 Task: Find connections with filter location Montargis with filter topic #futurewith filter profile language Spanish with filter current company Franklin Templeton India with filter school Sphoorthy Engineering College with filter industry Wholesale Photography Equipment and Supplies with filter service category Public Relations with filter keywords title Carpenter
Action: Mouse moved to (642, 105)
Screenshot: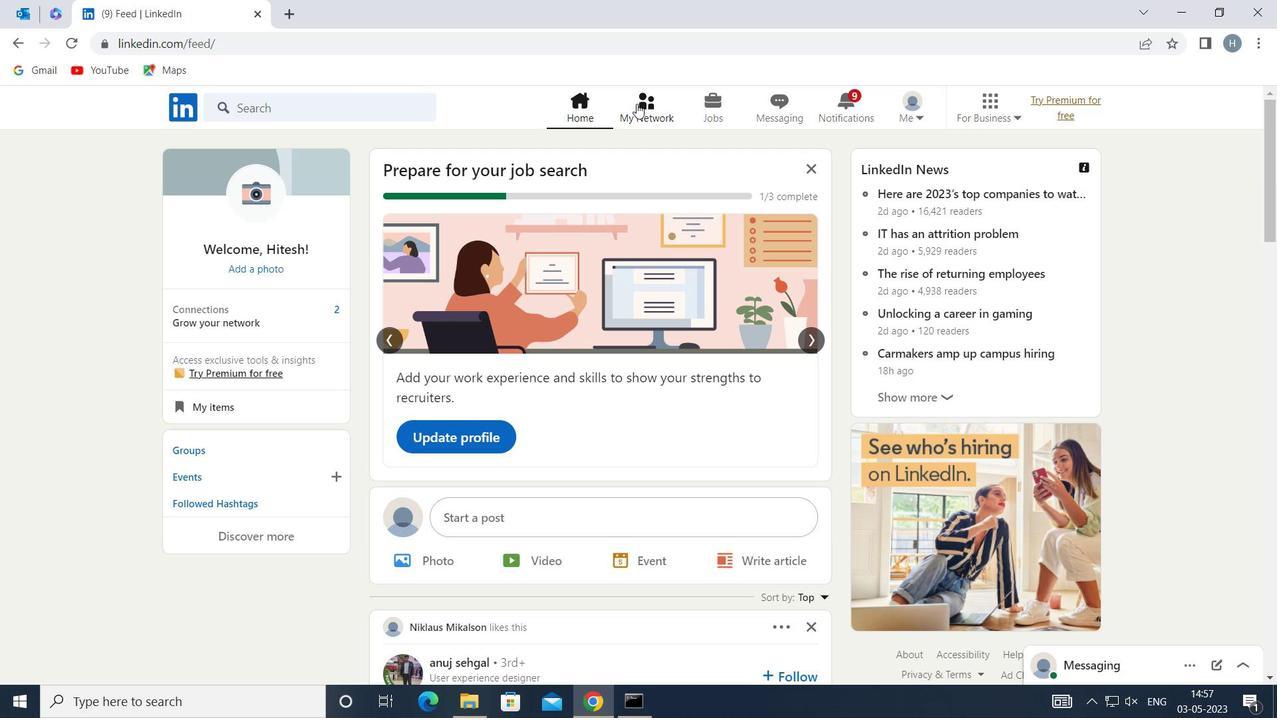 
Action: Mouse pressed left at (642, 105)
Screenshot: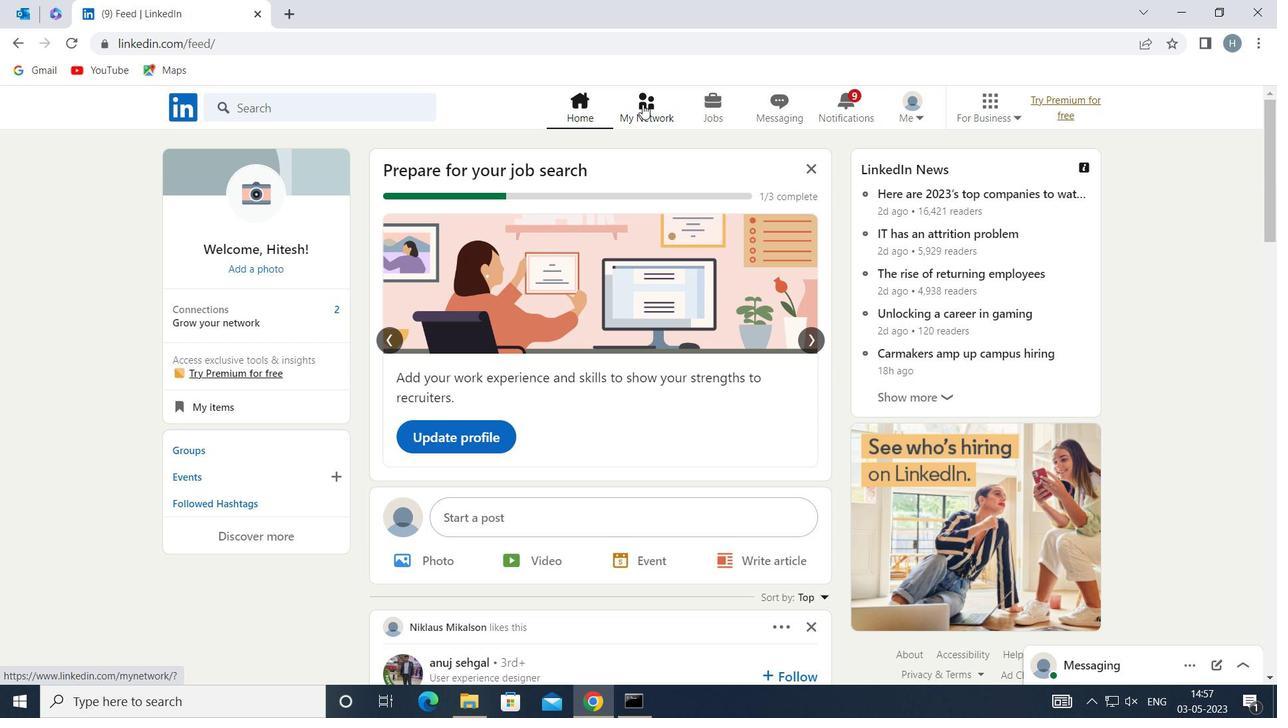 
Action: Mouse moved to (374, 199)
Screenshot: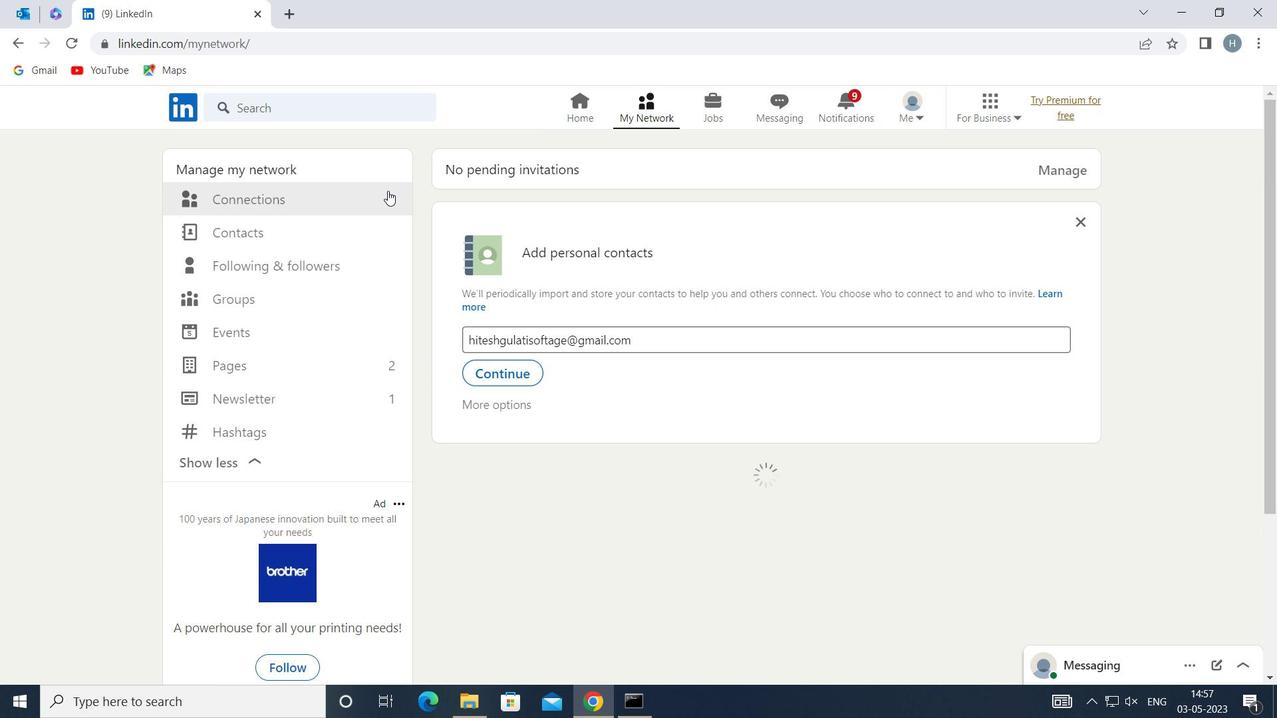 
Action: Mouse pressed left at (374, 199)
Screenshot: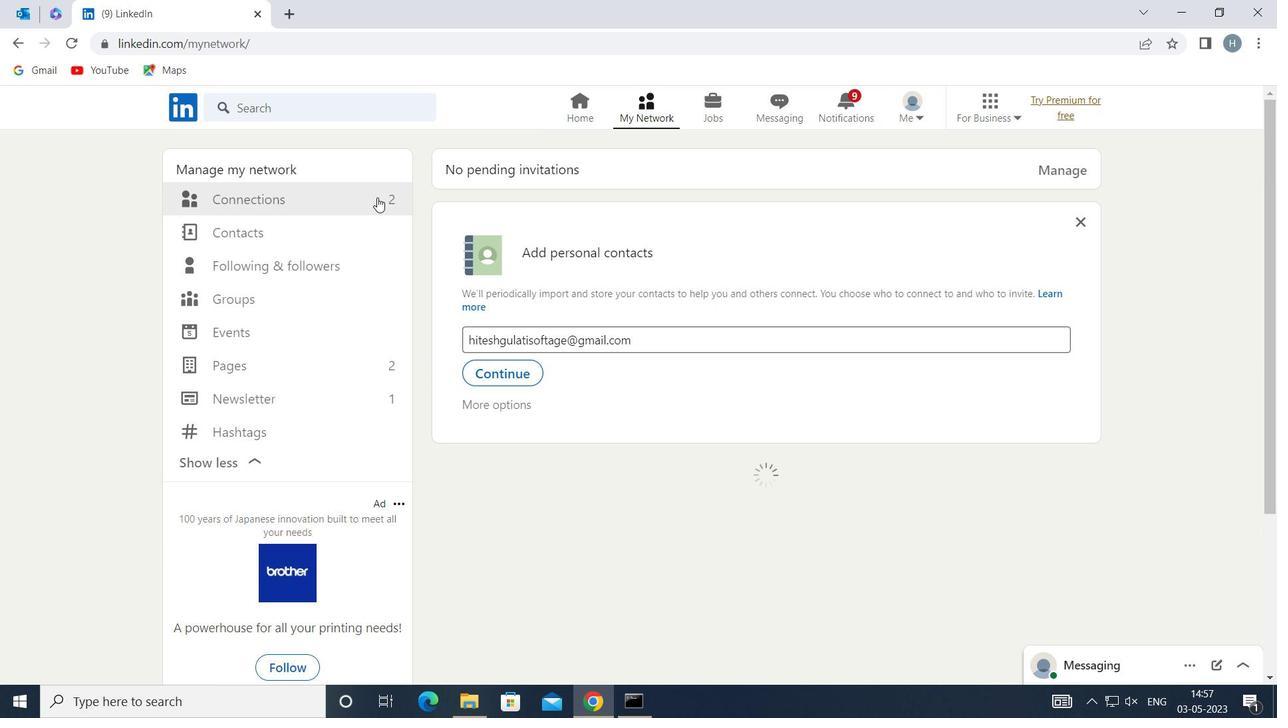 
Action: Mouse moved to (742, 201)
Screenshot: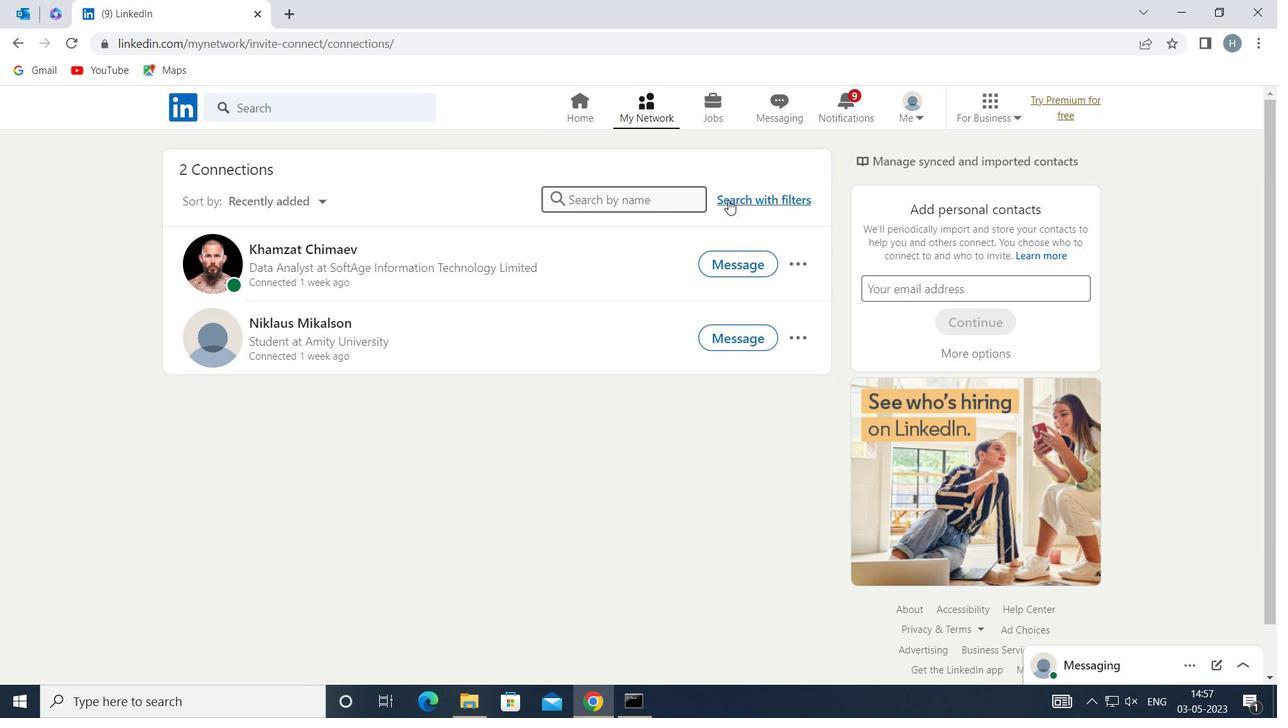 
Action: Mouse pressed left at (742, 201)
Screenshot: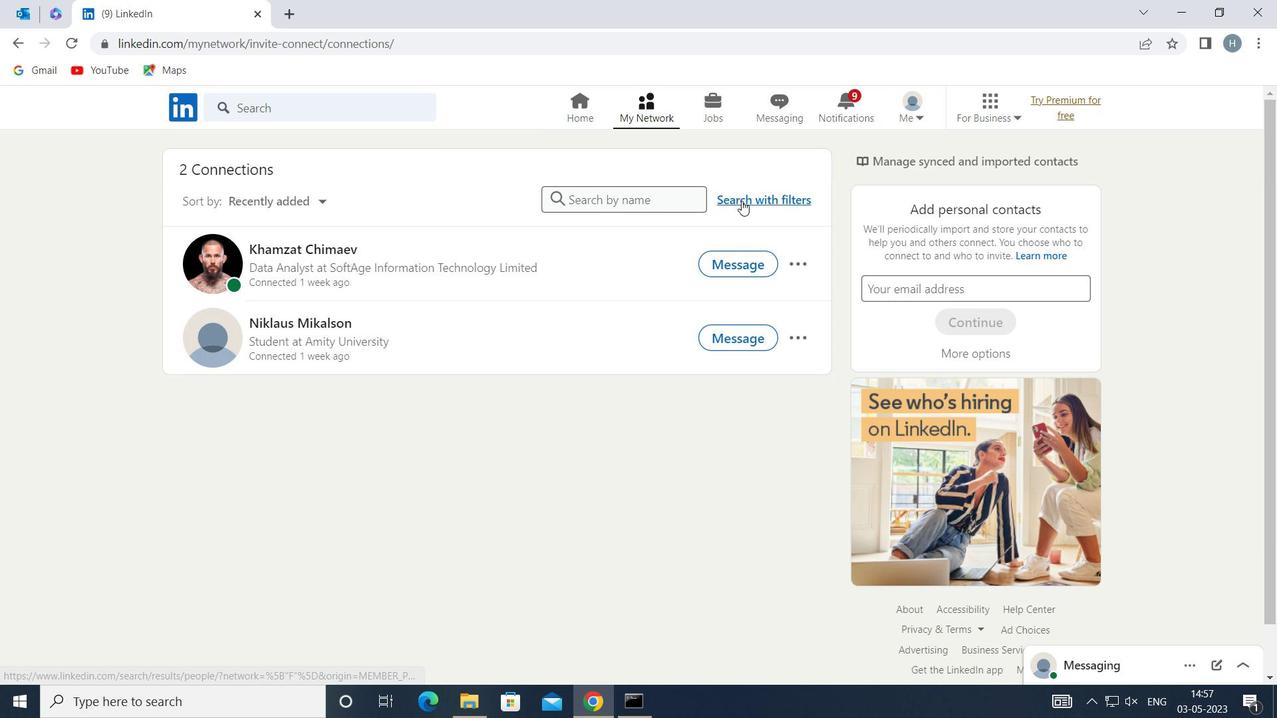 
Action: Mouse moved to (706, 159)
Screenshot: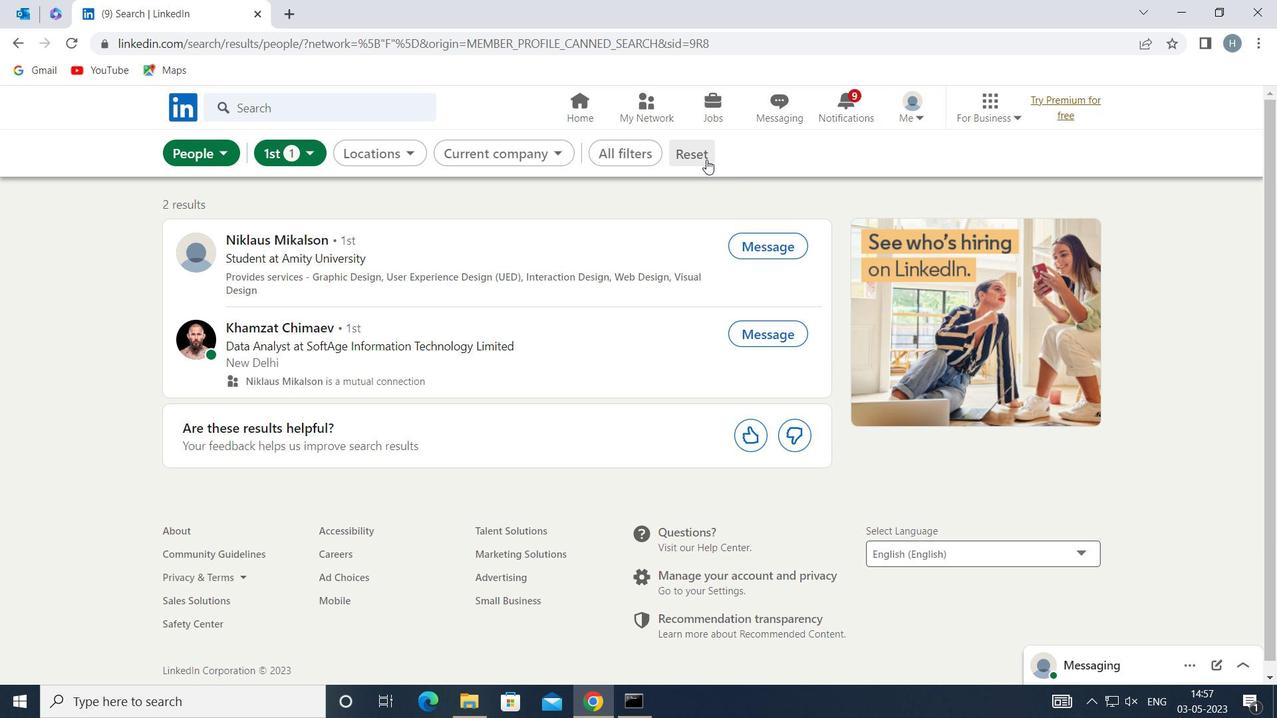 
Action: Mouse pressed left at (706, 159)
Screenshot: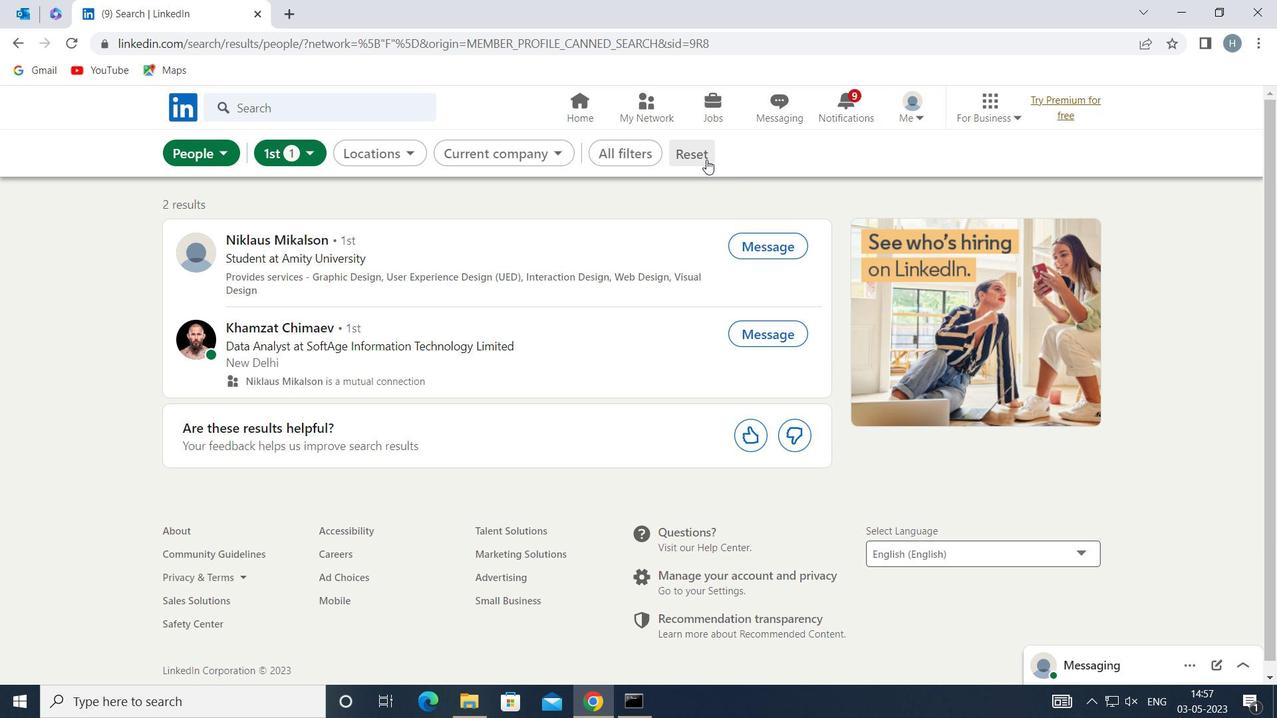 
Action: Mouse moved to (682, 155)
Screenshot: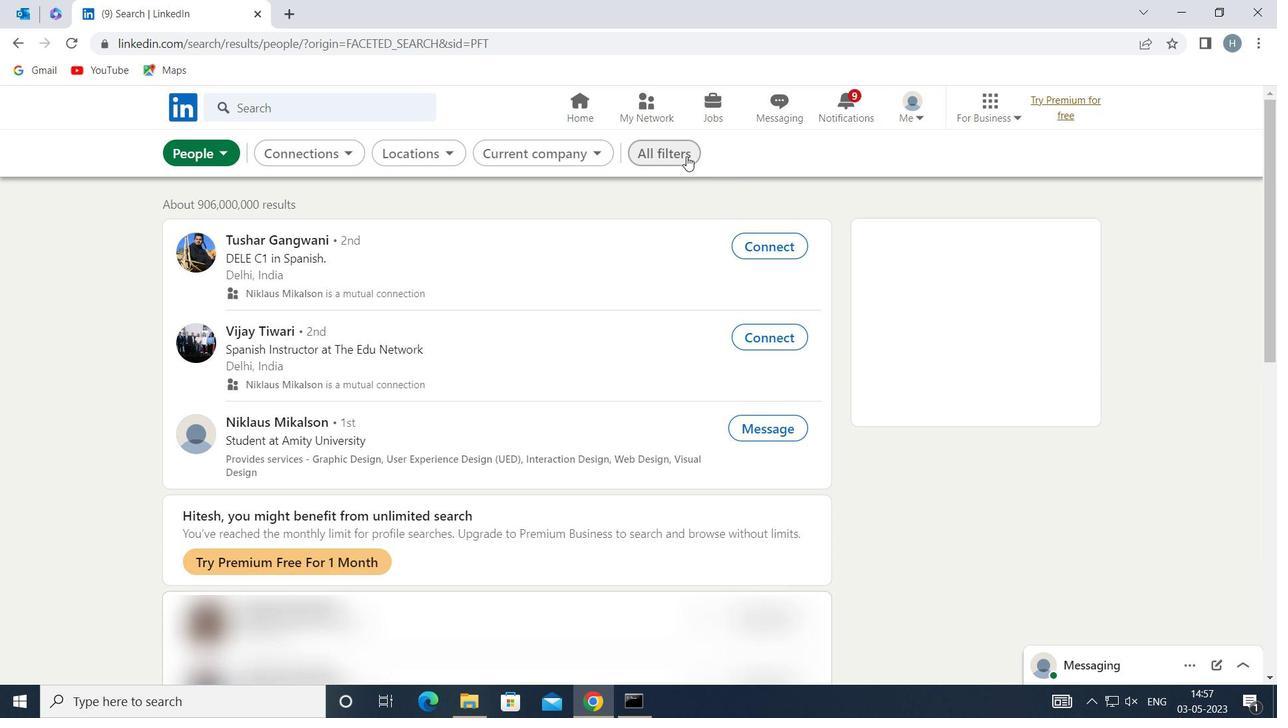 
Action: Mouse pressed left at (682, 155)
Screenshot: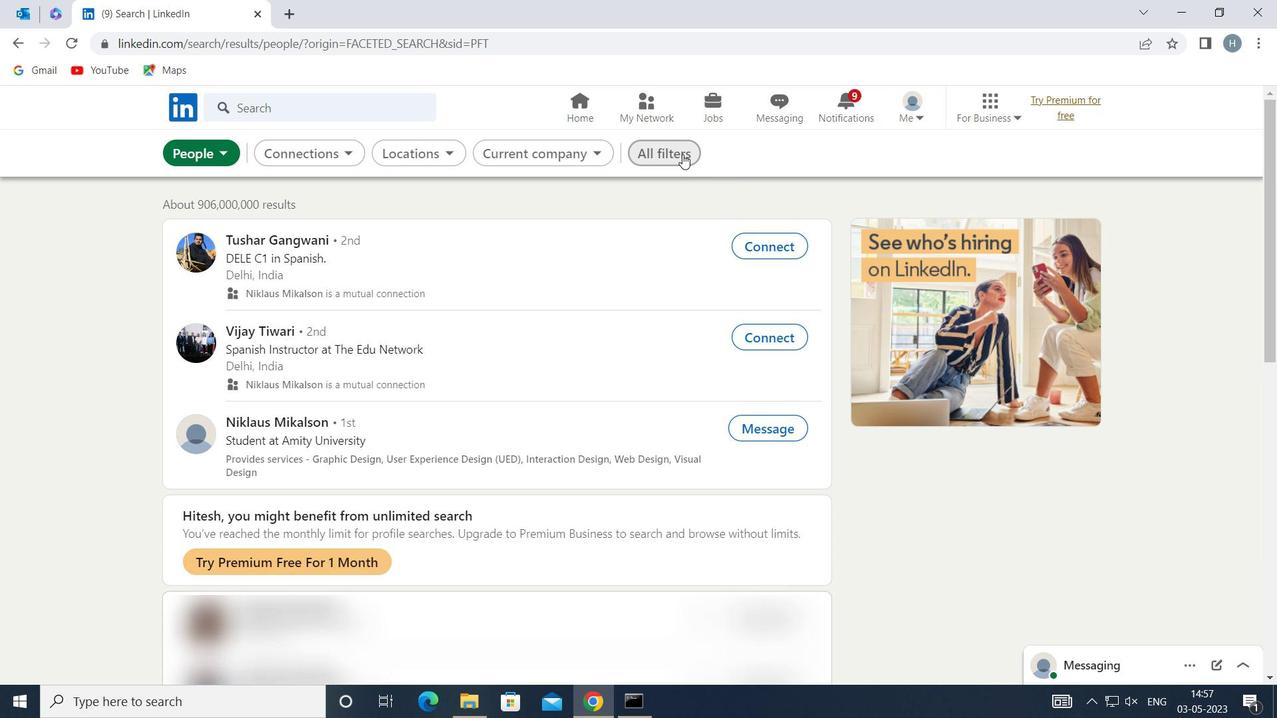 
Action: Mouse moved to (934, 341)
Screenshot: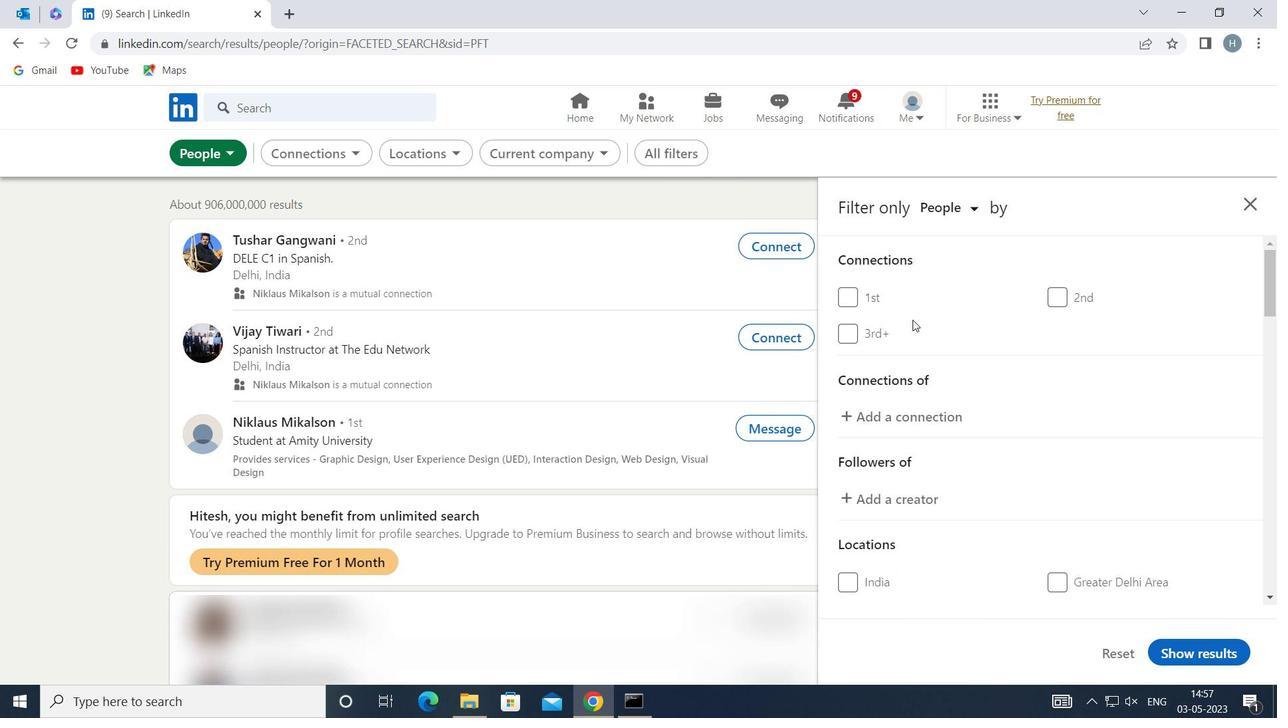 
Action: Mouse scrolled (934, 340) with delta (0, 0)
Screenshot: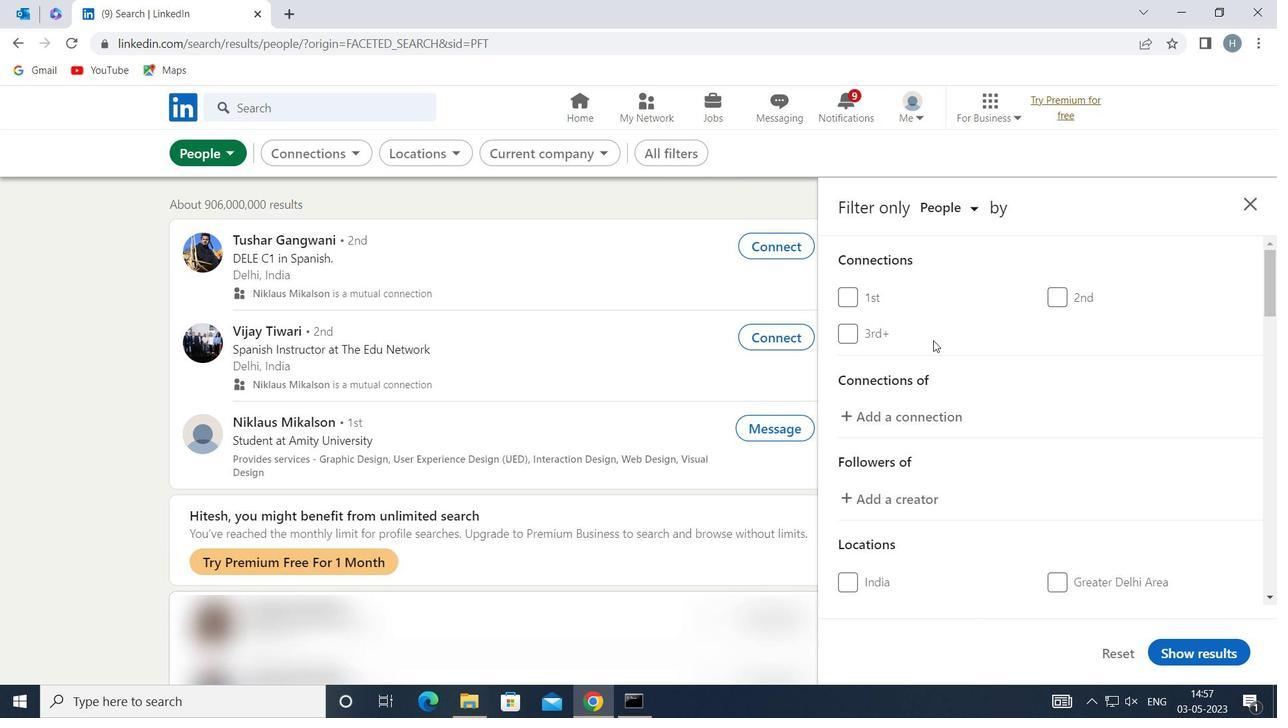 
Action: Mouse scrolled (934, 340) with delta (0, 0)
Screenshot: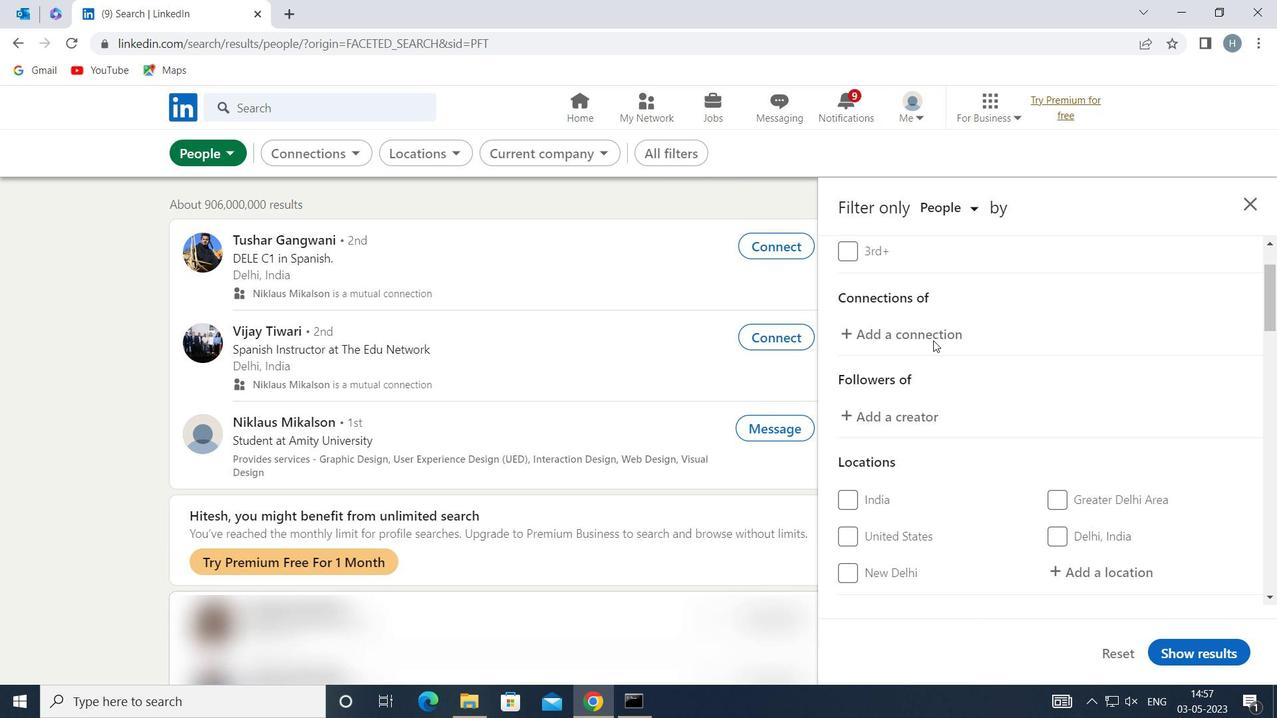 
Action: Mouse scrolled (934, 340) with delta (0, 0)
Screenshot: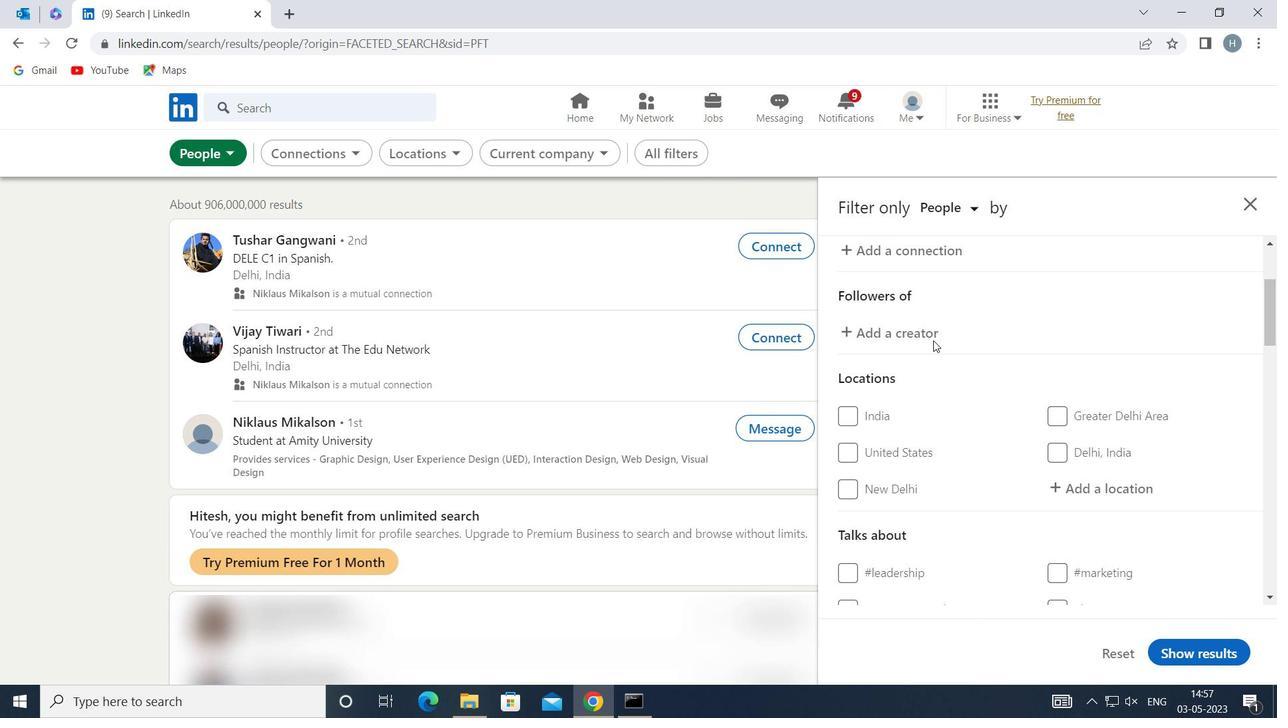 
Action: Mouse moved to (1080, 397)
Screenshot: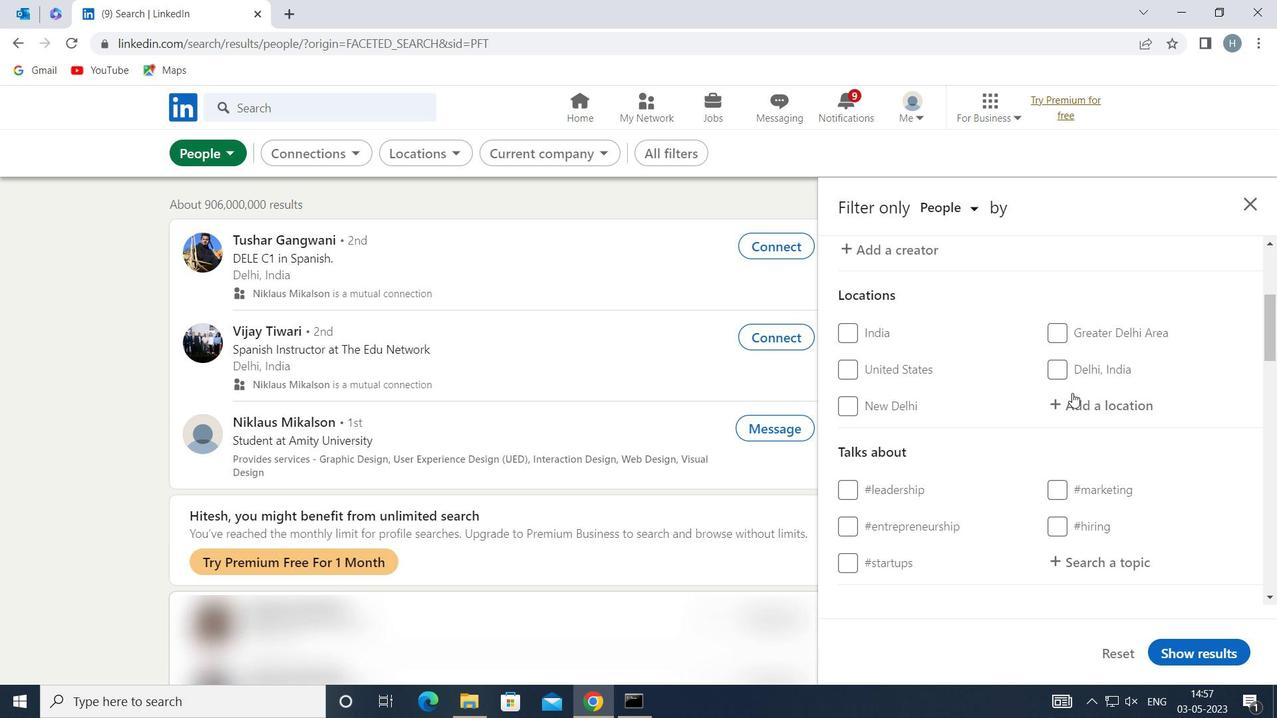 
Action: Mouse pressed left at (1080, 397)
Screenshot: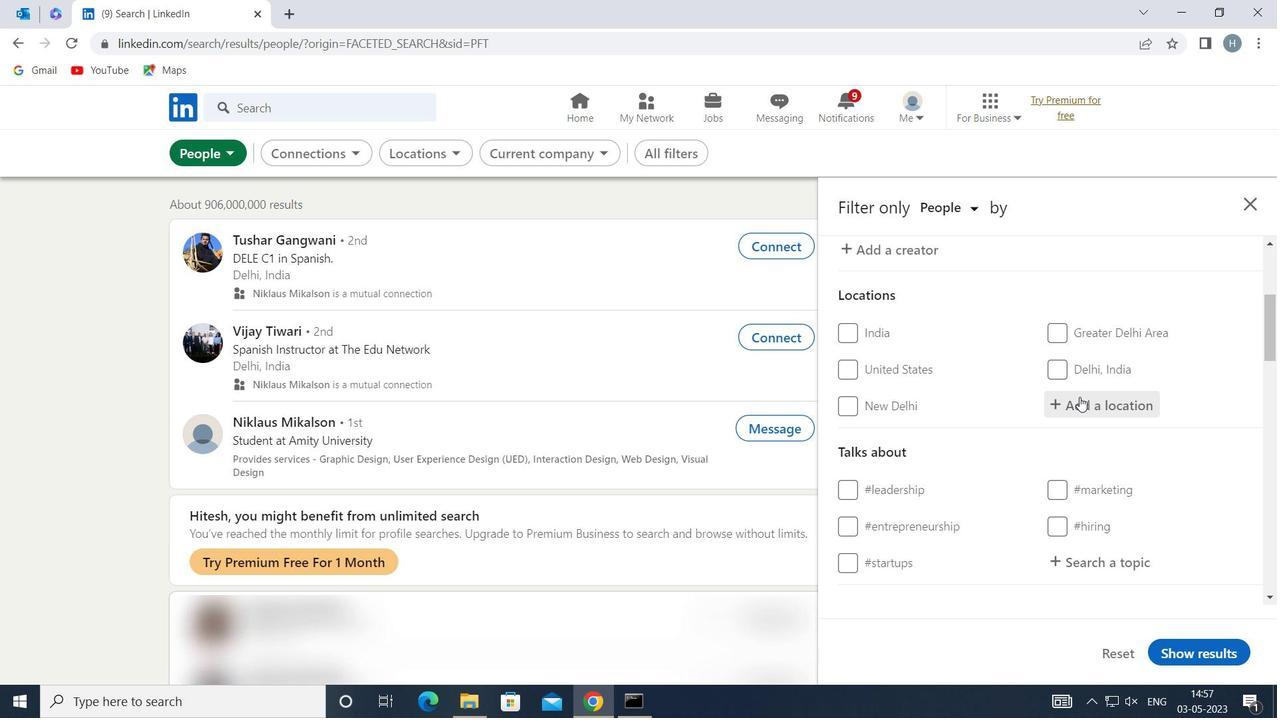 
Action: Key pressed <Key.shift>MONTARGIS
Screenshot: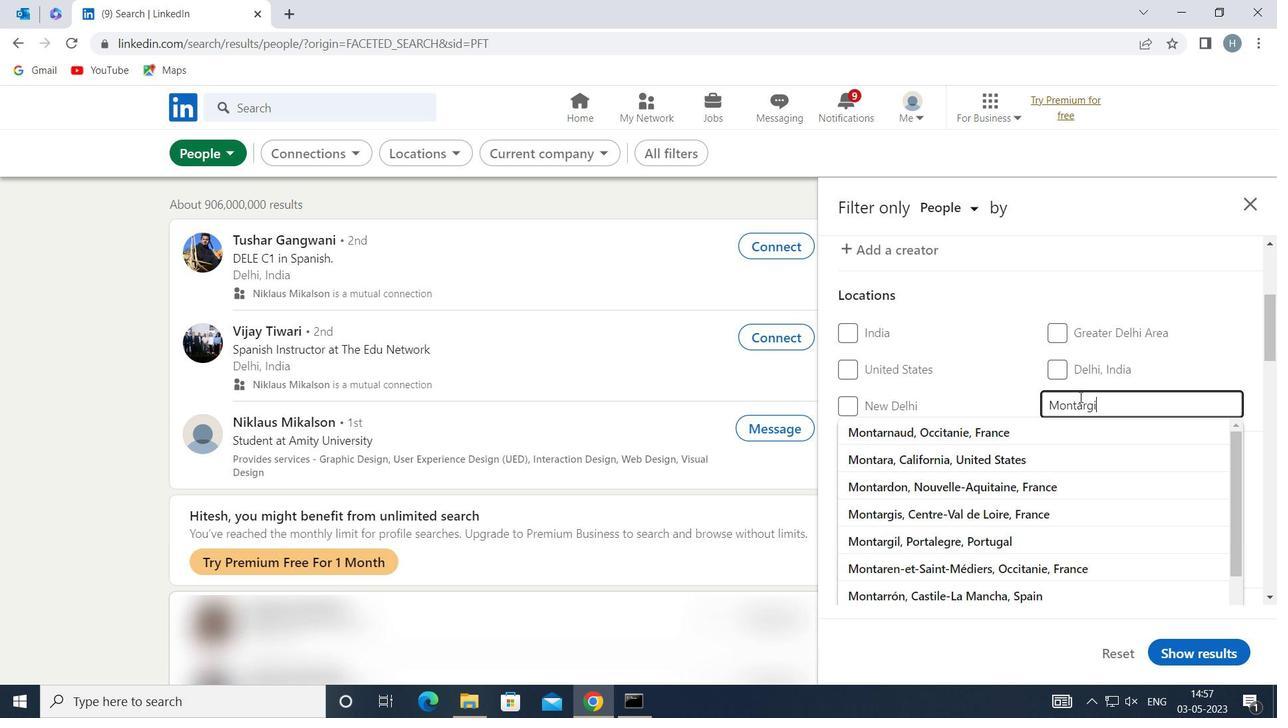 
Action: Mouse moved to (1036, 429)
Screenshot: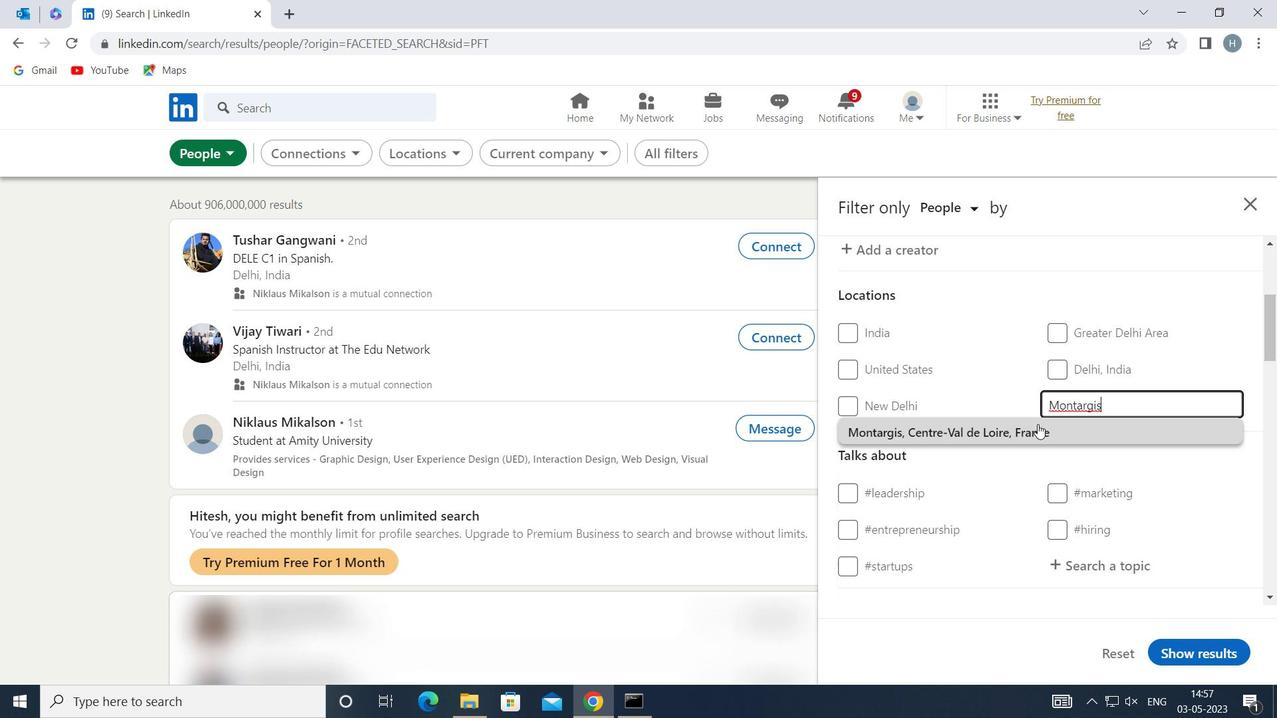 
Action: Mouse pressed left at (1036, 429)
Screenshot: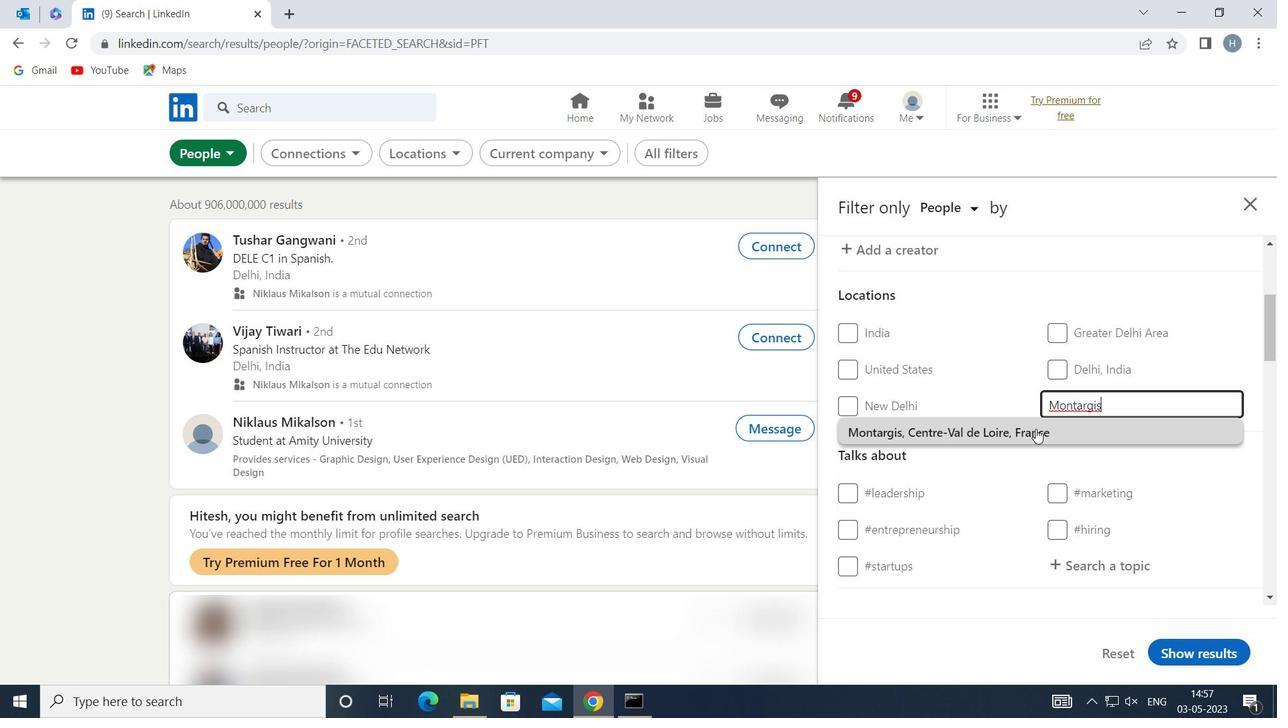 
Action: Mouse moved to (987, 447)
Screenshot: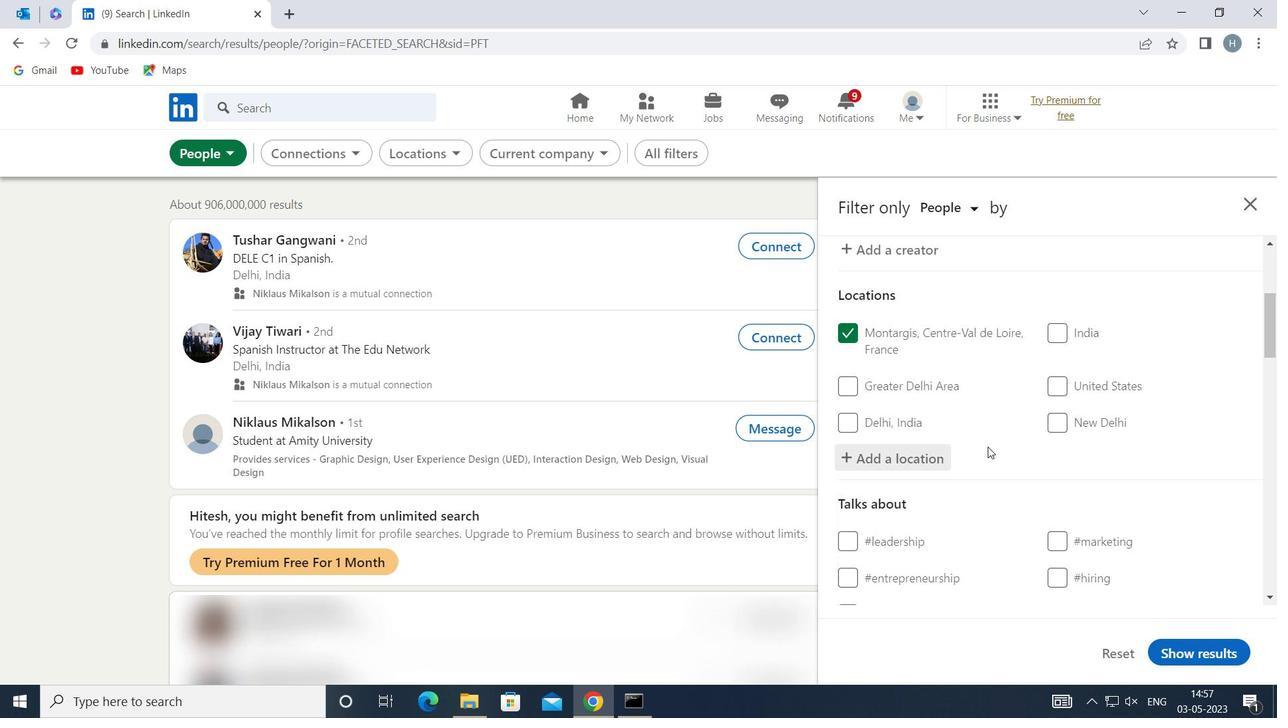 
Action: Mouse scrolled (987, 447) with delta (0, 0)
Screenshot: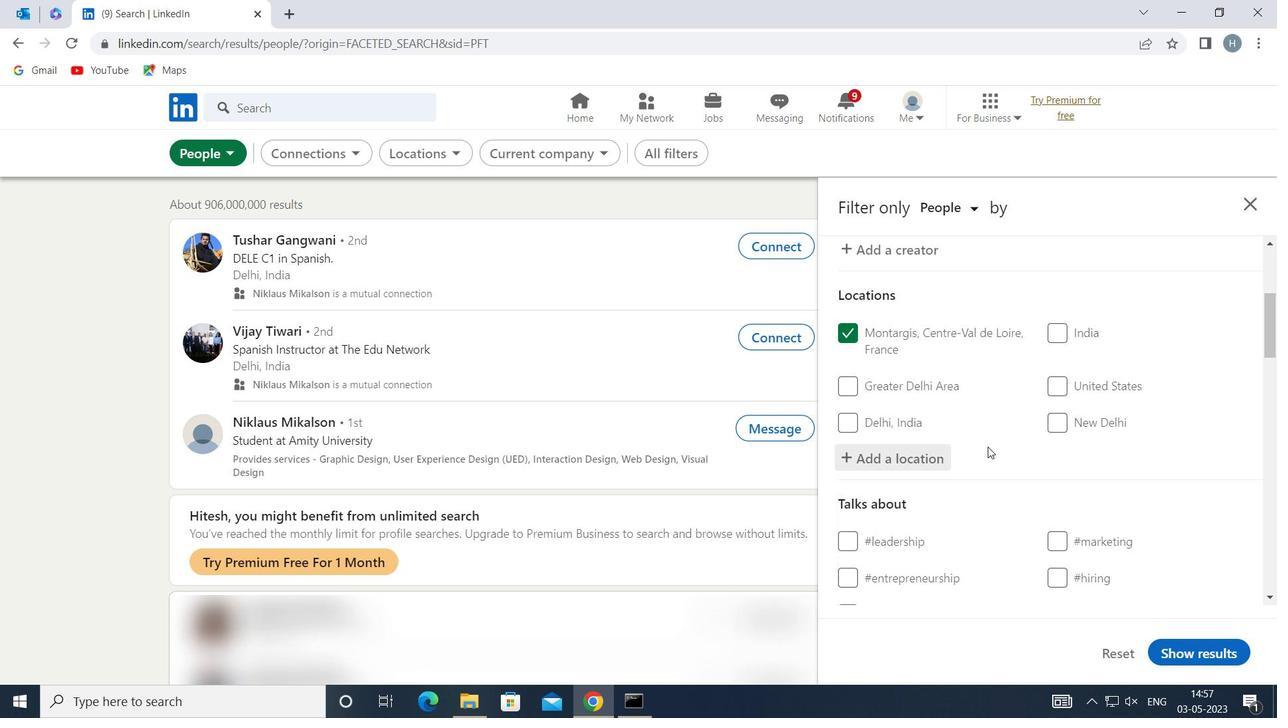 
Action: Mouse scrolled (987, 447) with delta (0, 0)
Screenshot: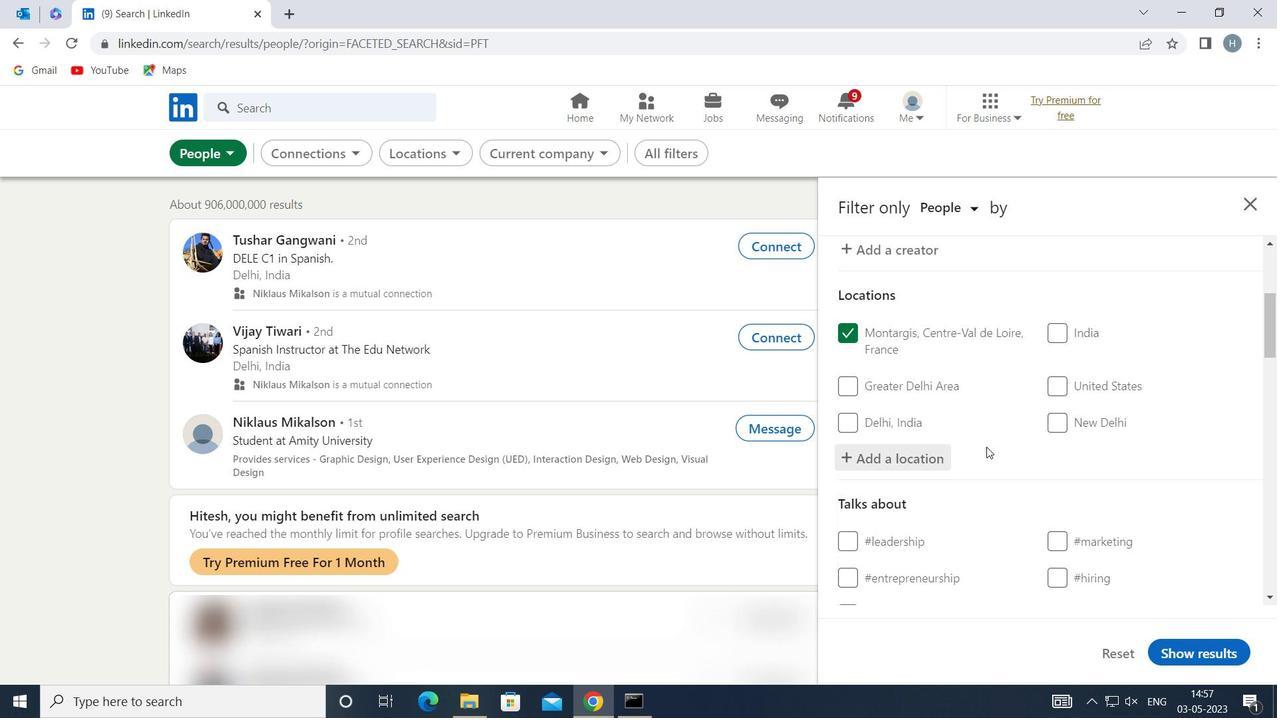 
Action: Mouse moved to (987, 446)
Screenshot: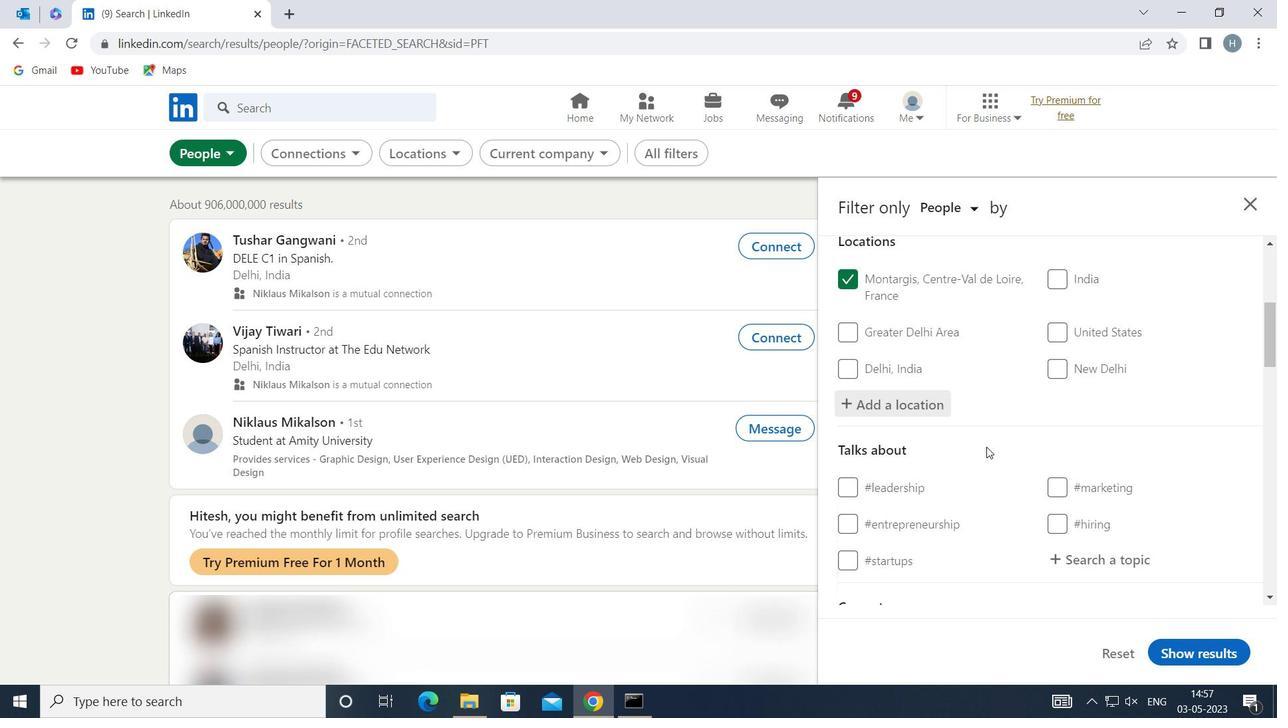 
Action: Mouse scrolled (987, 445) with delta (0, 0)
Screenshot: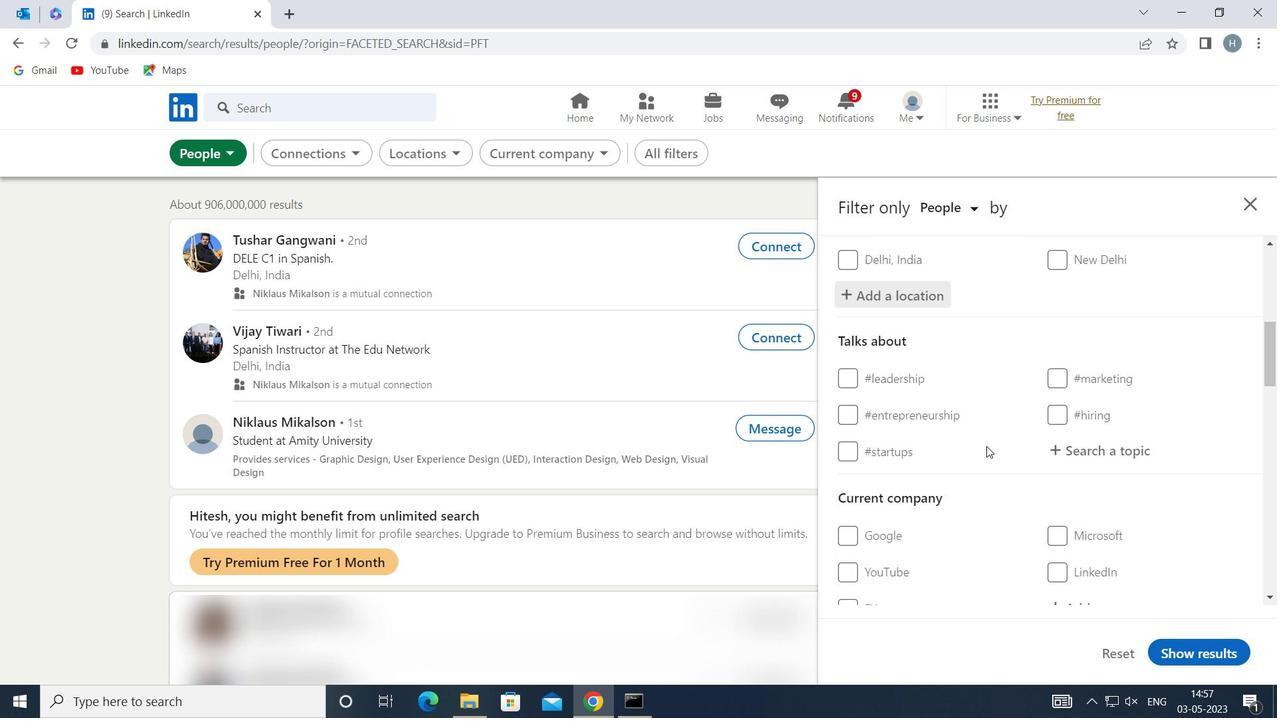
Action: Mouse moved to (1097, 360)
Screenshot: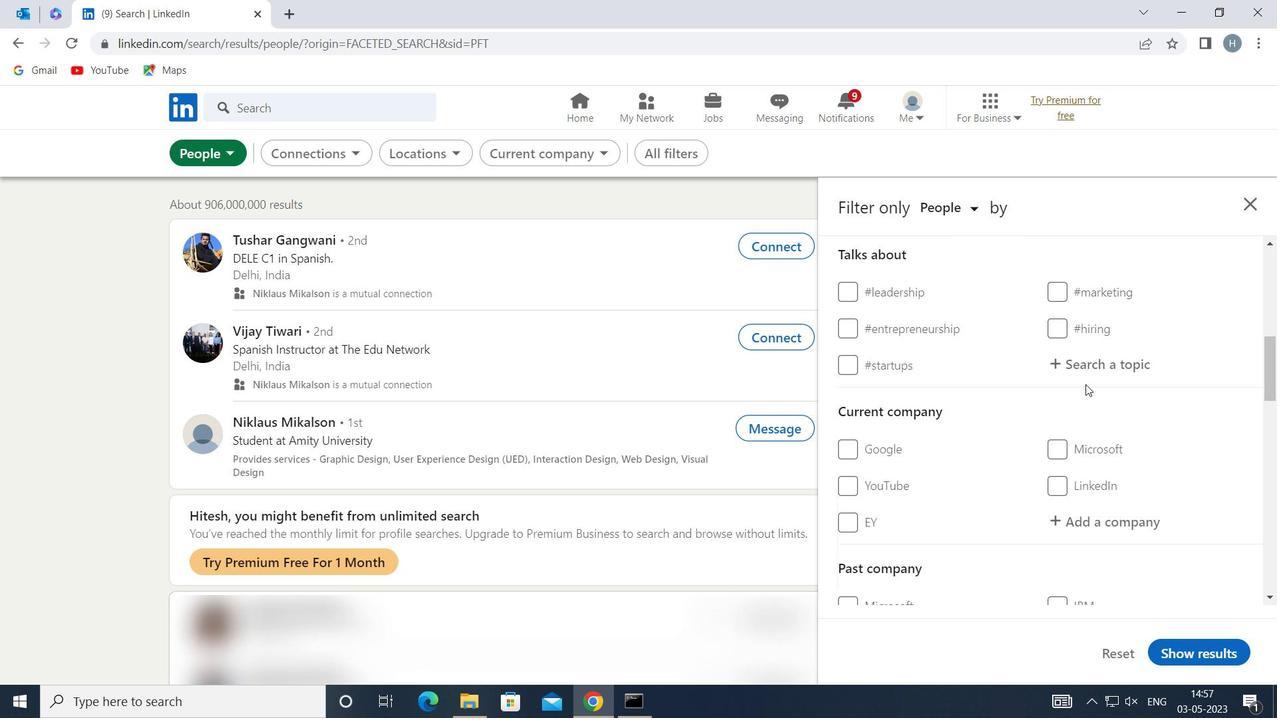 
Action: Mouse pressed left at (1097, 360)
Screenshot: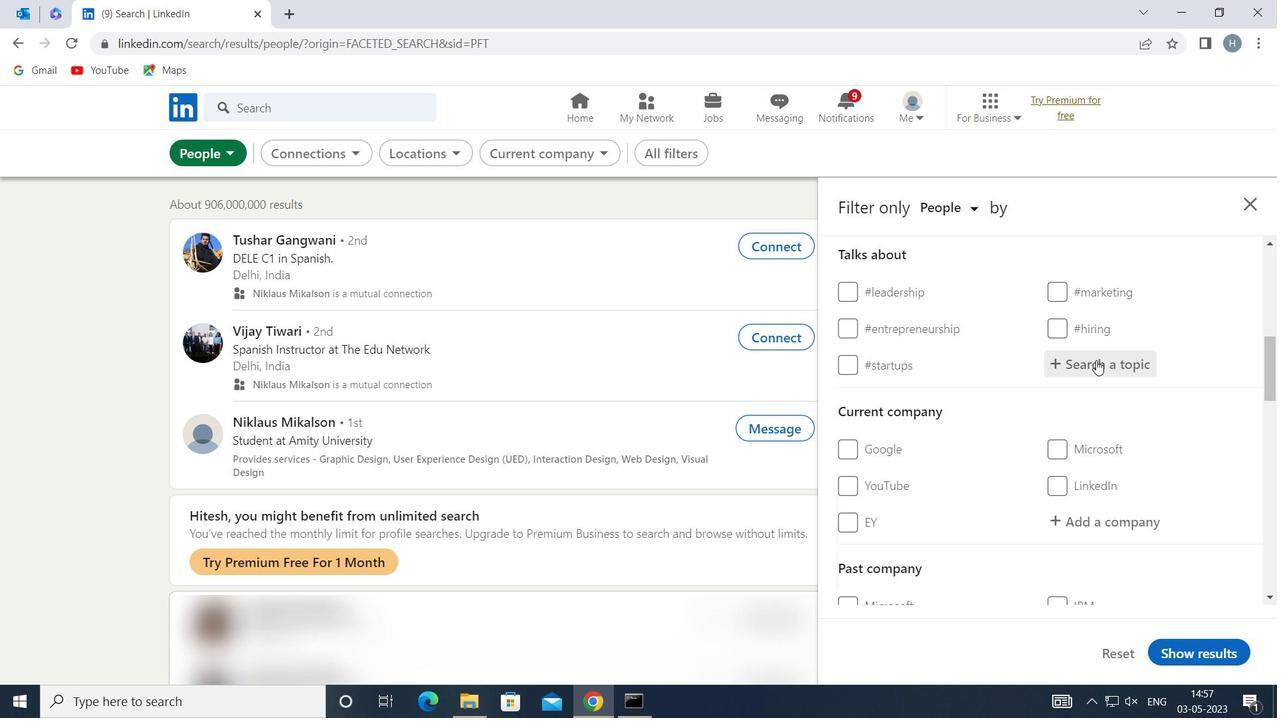 
Action: Mouse moved to (1098, 360)
Screenshot: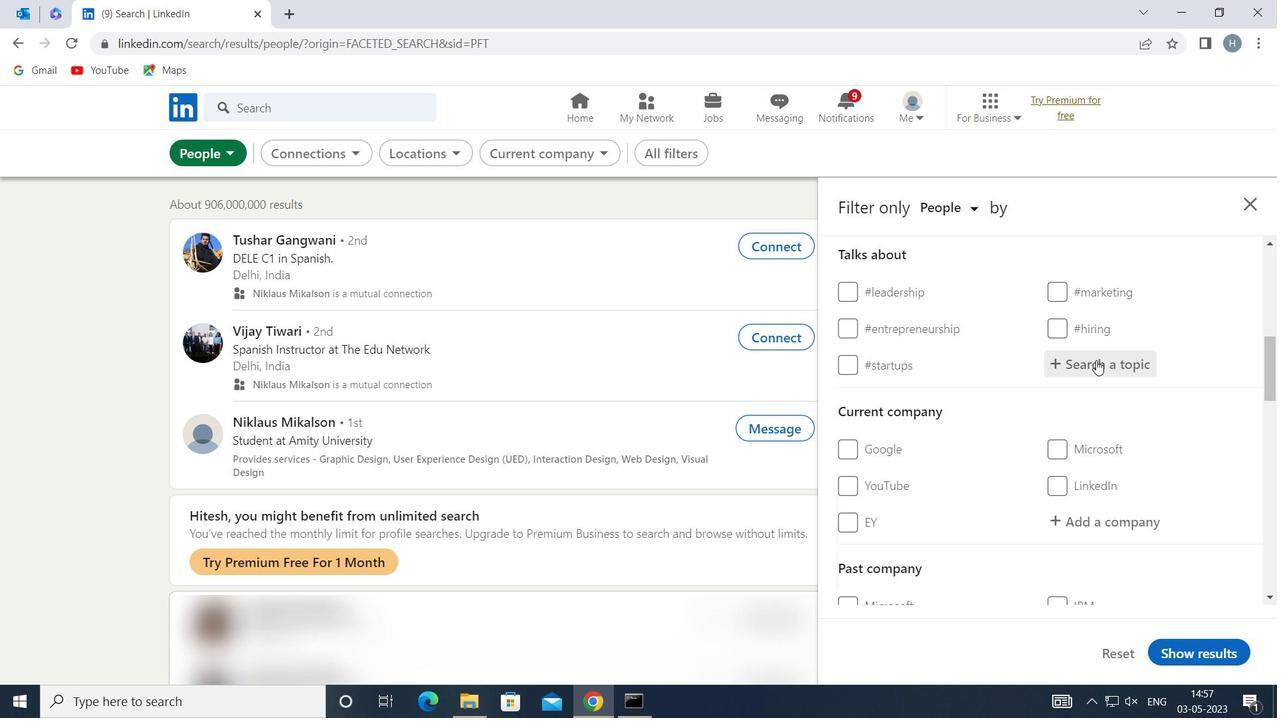
Action: Key pressed FUTURE
Screenshot: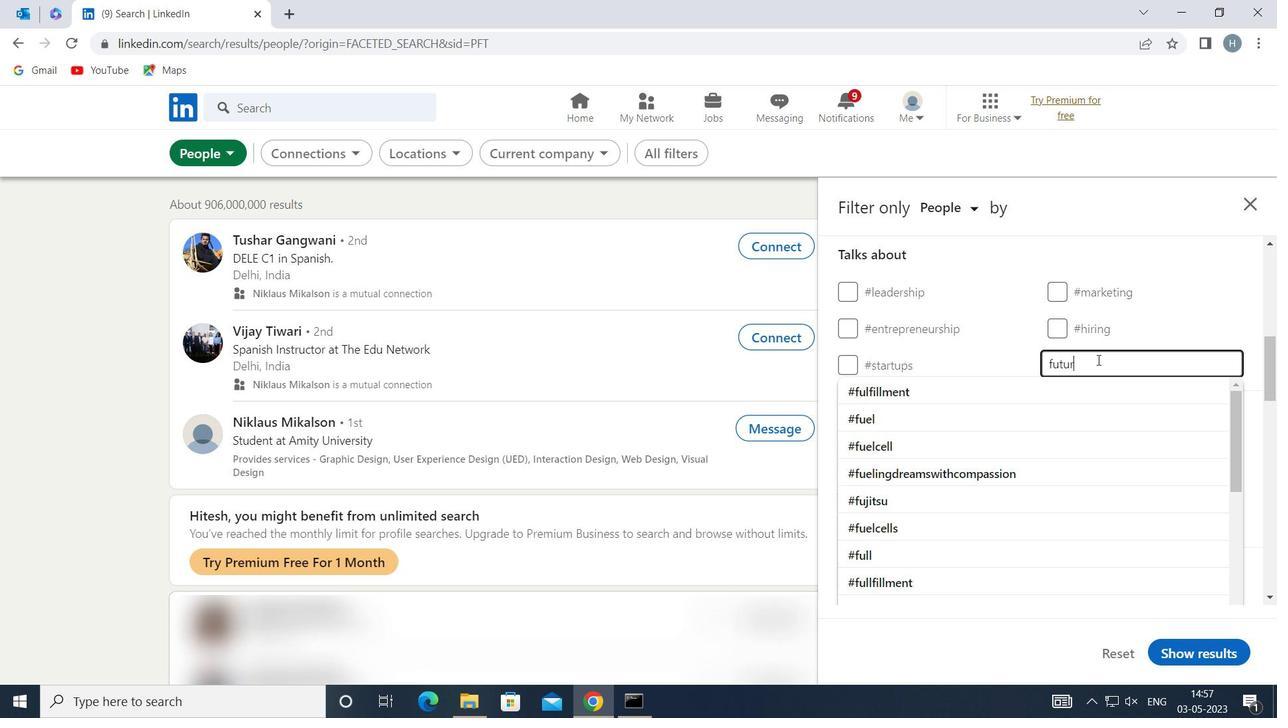 
Action: Mouse moved to (1062, 389)
Screenshot: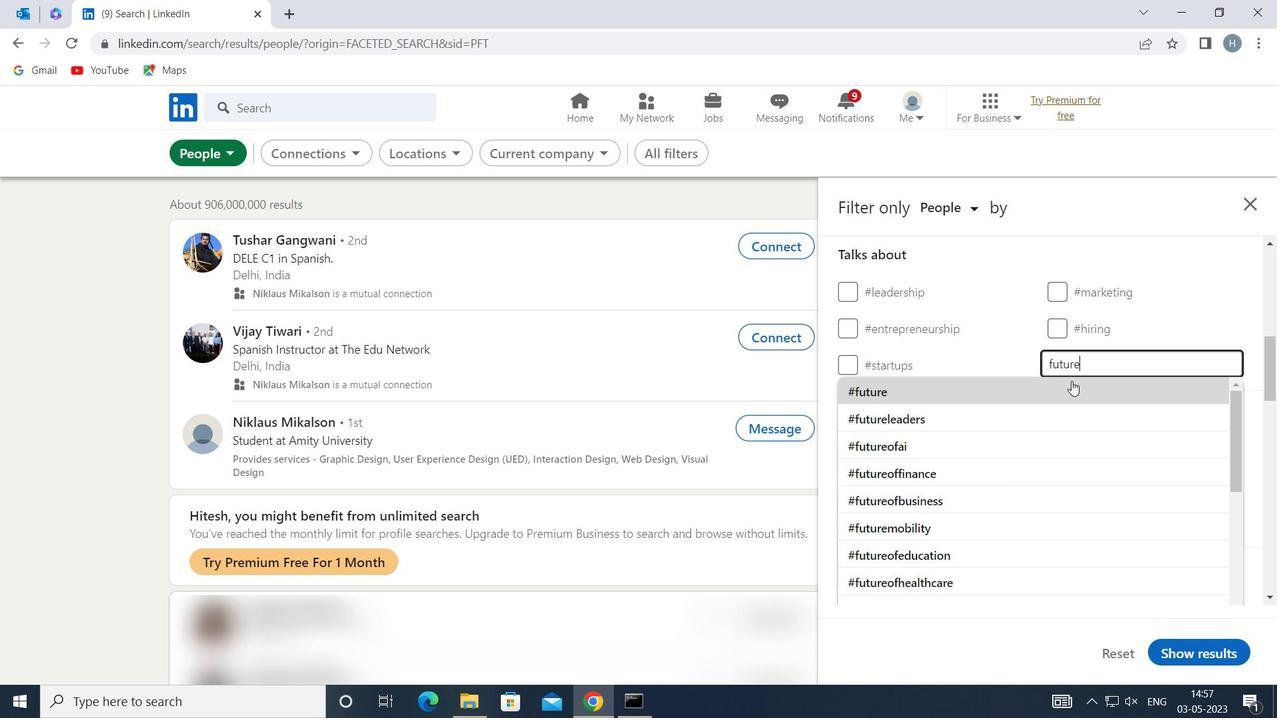 
Action: Mouse pressed left at (1062, 389)
Screenshot: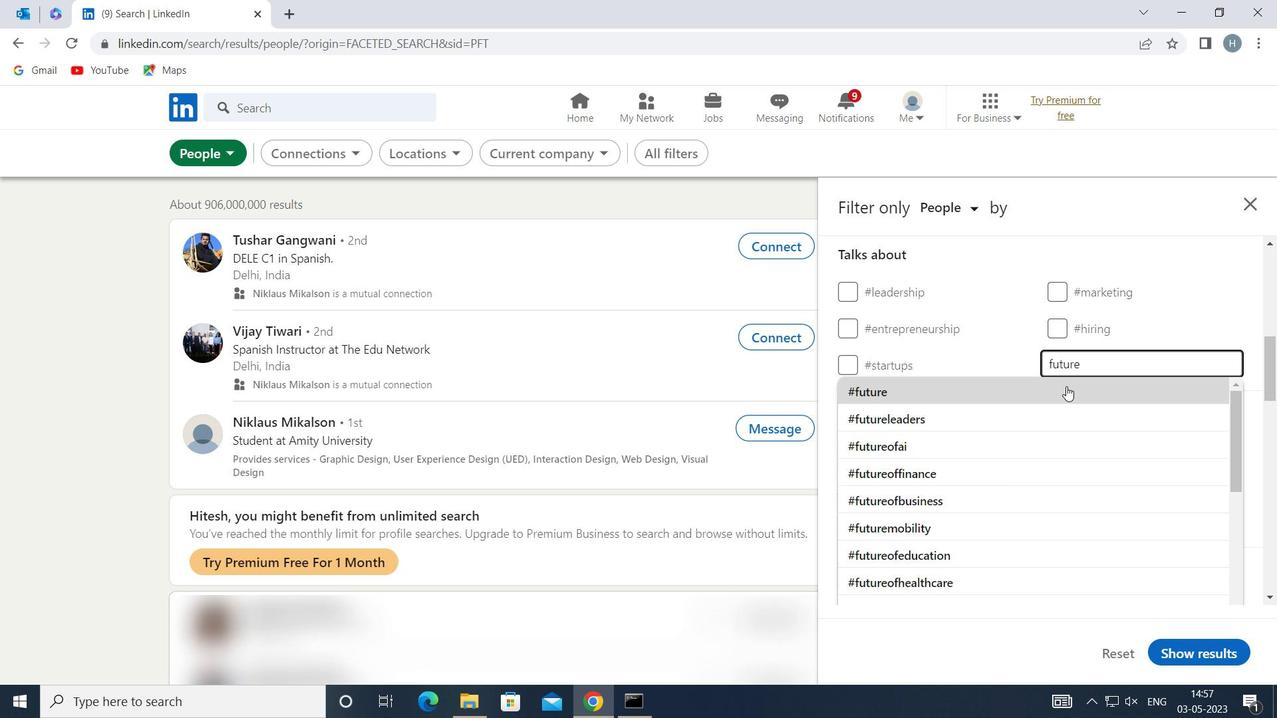 
Action: Mouse moved to (1030, 395)
Screenshot: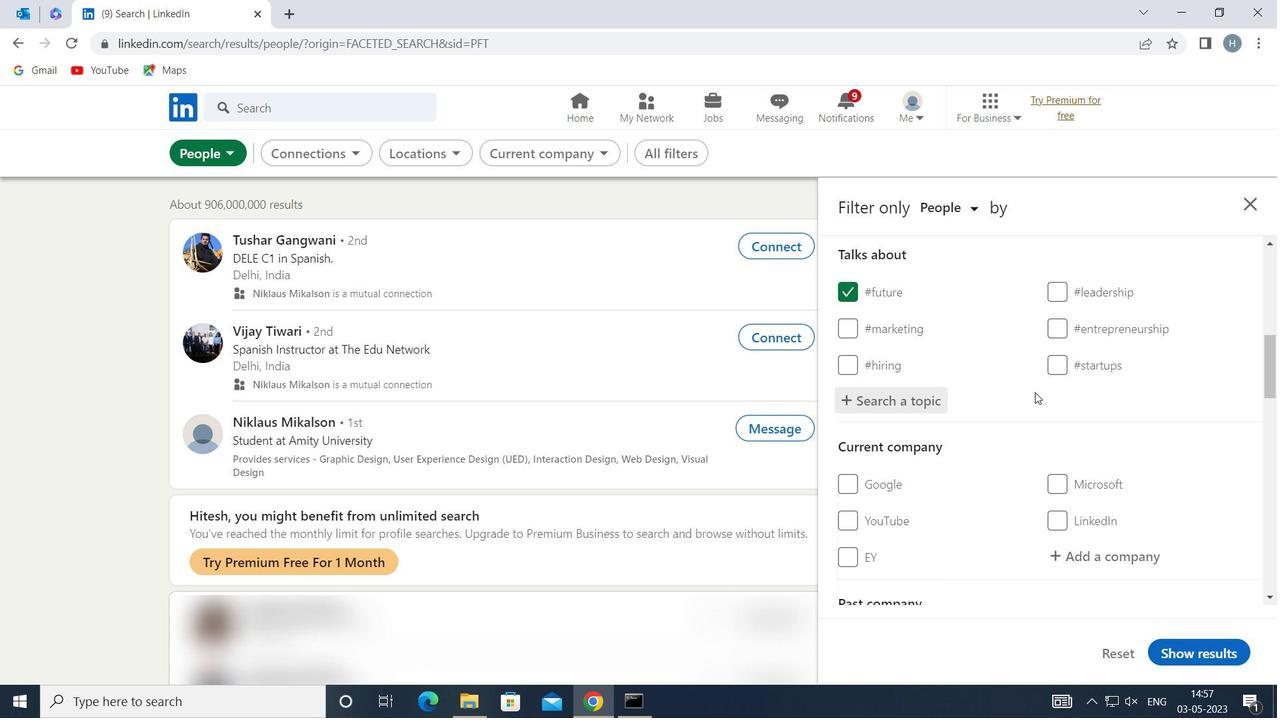 
Action: Mouse scrolled (1030, 394) with delta (0, 0)
Screenshot: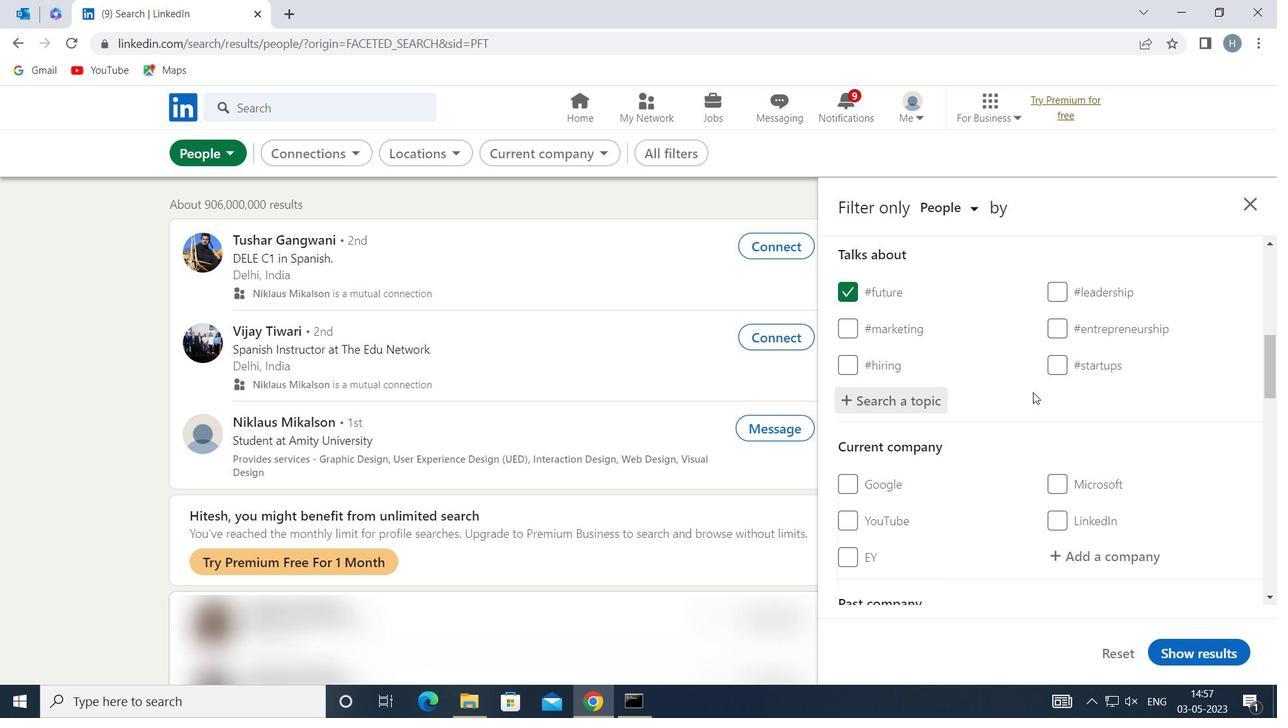 
Action: Mouse moved to (1027, 398)
Screenshot: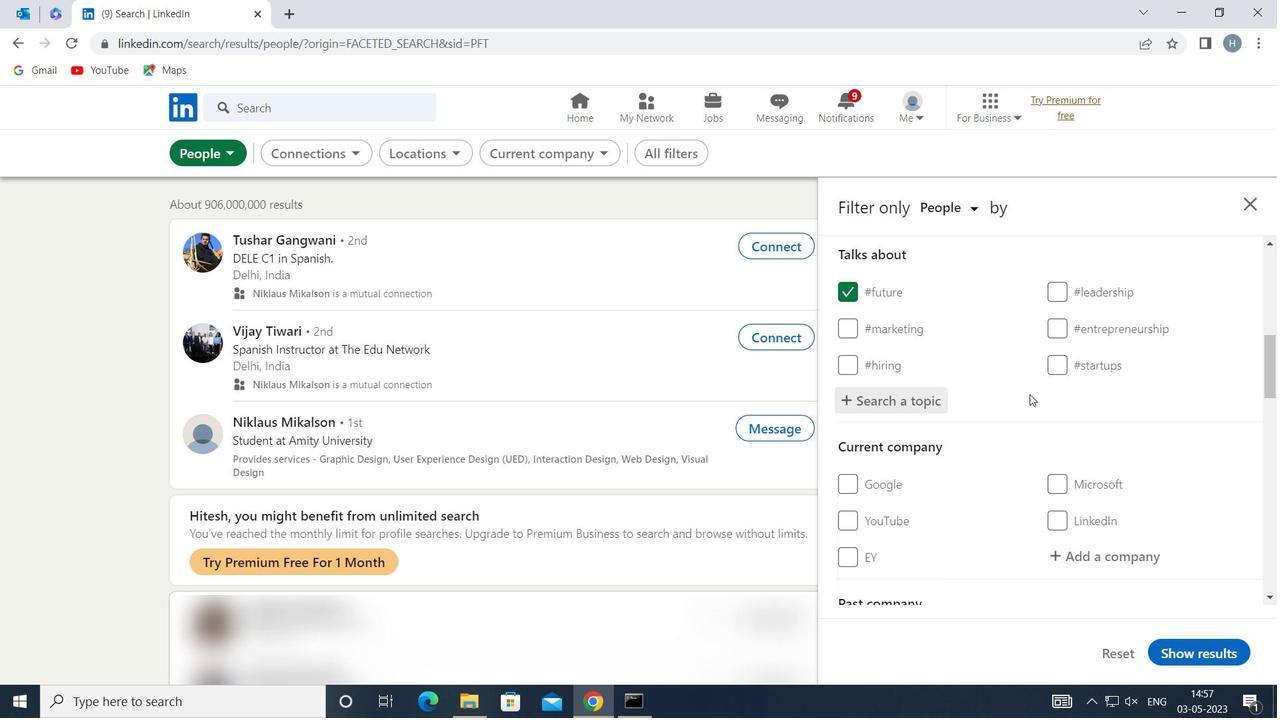
Action: Mouse scrolled (1027, 398) with delta (0, 0)
Screenshot: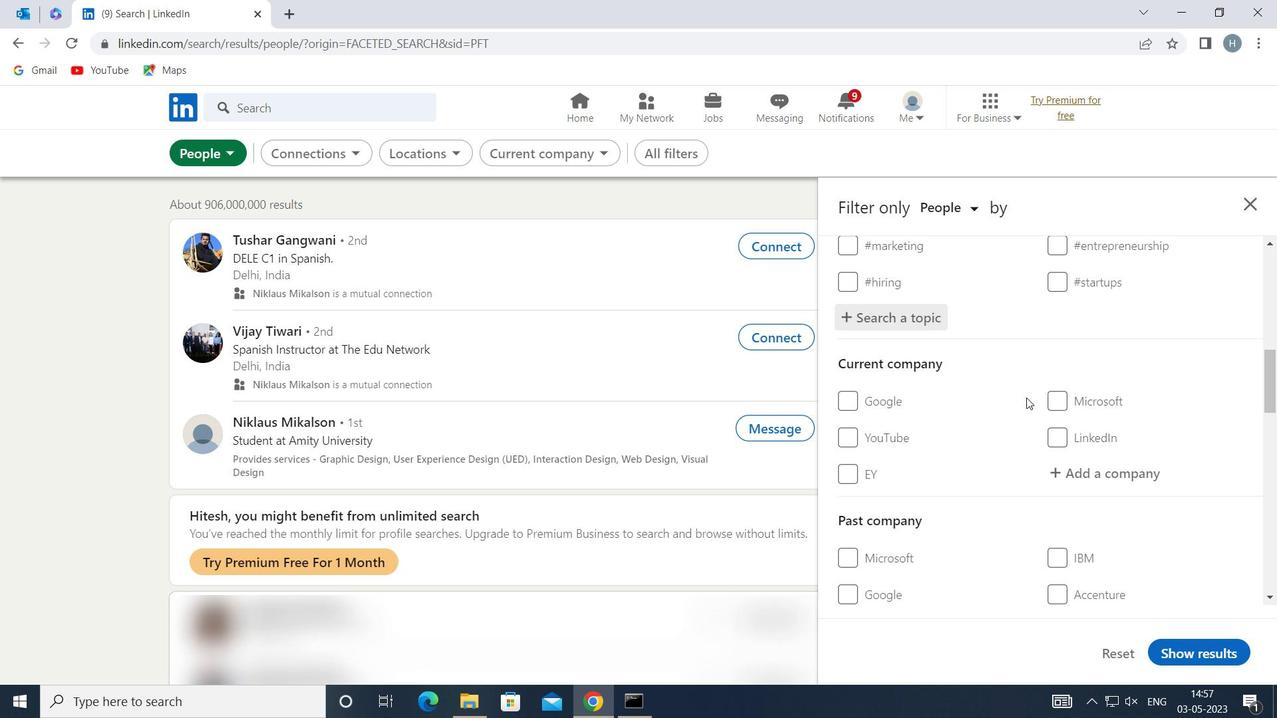 
Action: Mouse scrolled (1027, 398) with delta (0, 0)
Screenshot: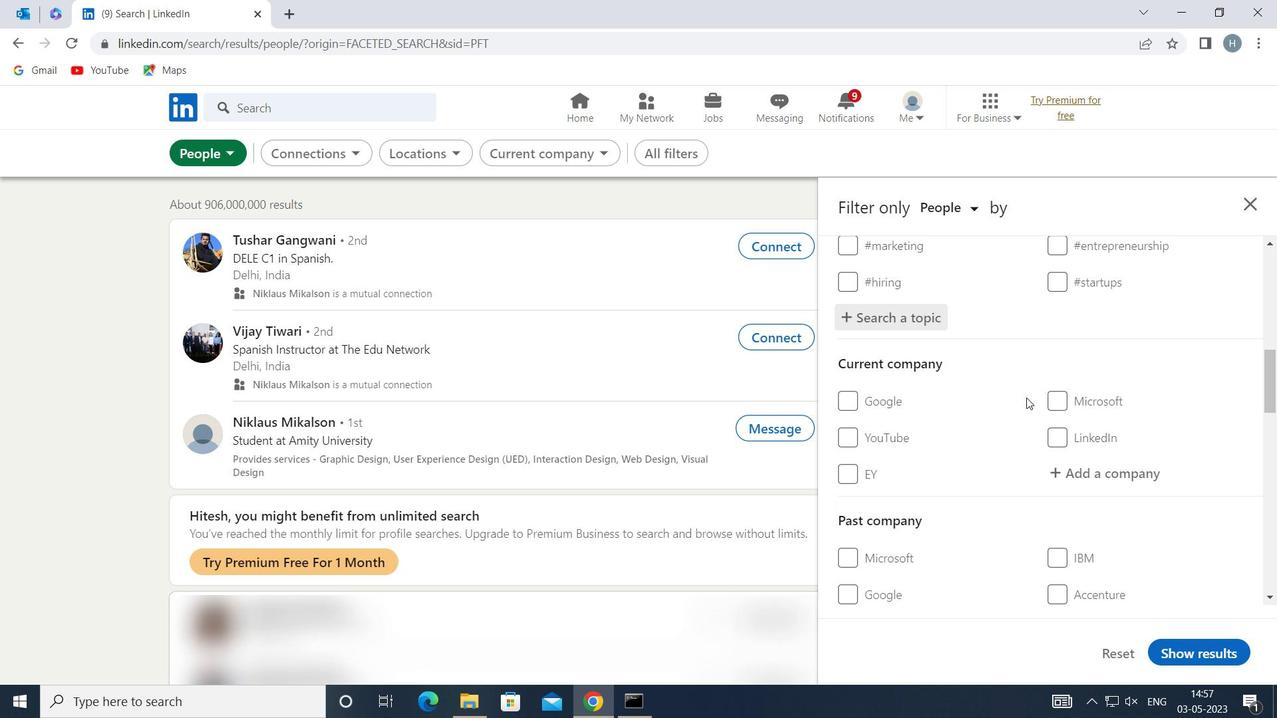 
Action: Mouse scrolled (1027, 398) with delta (0, 0)
Screenshot: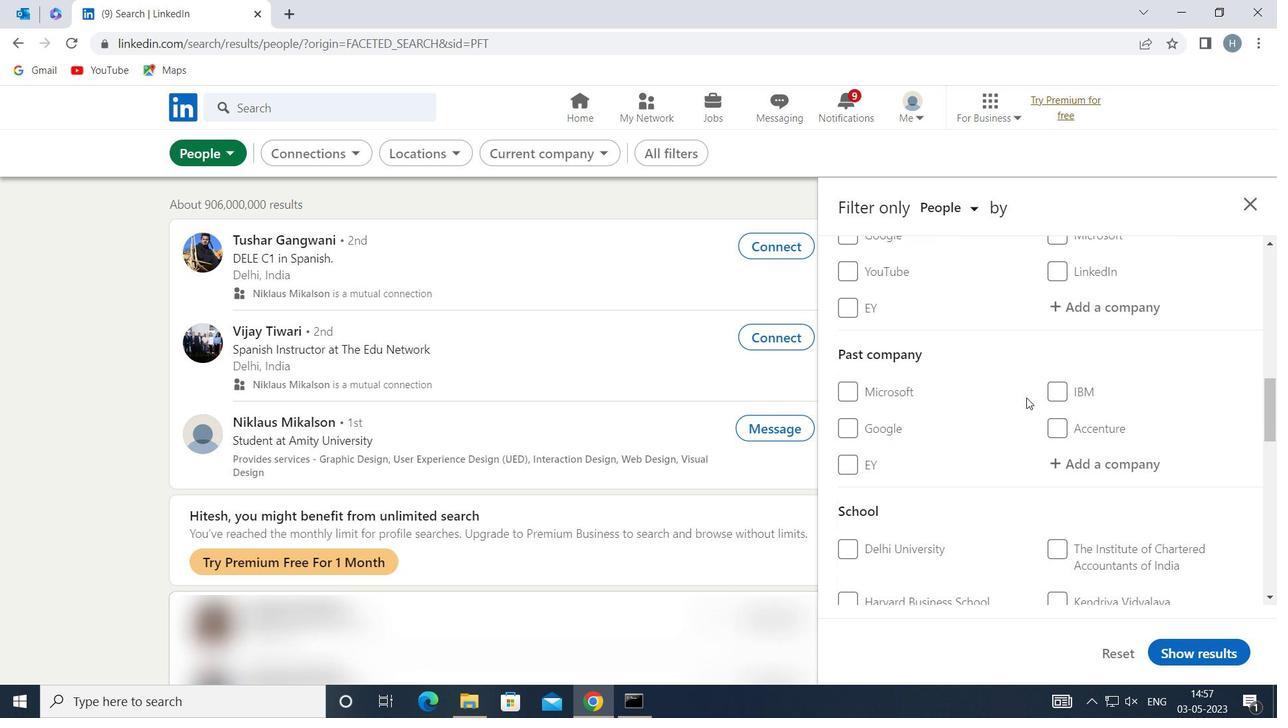 
Action: Mouse scrolled (1027, 398) with delta (0, 0)
Screenshot: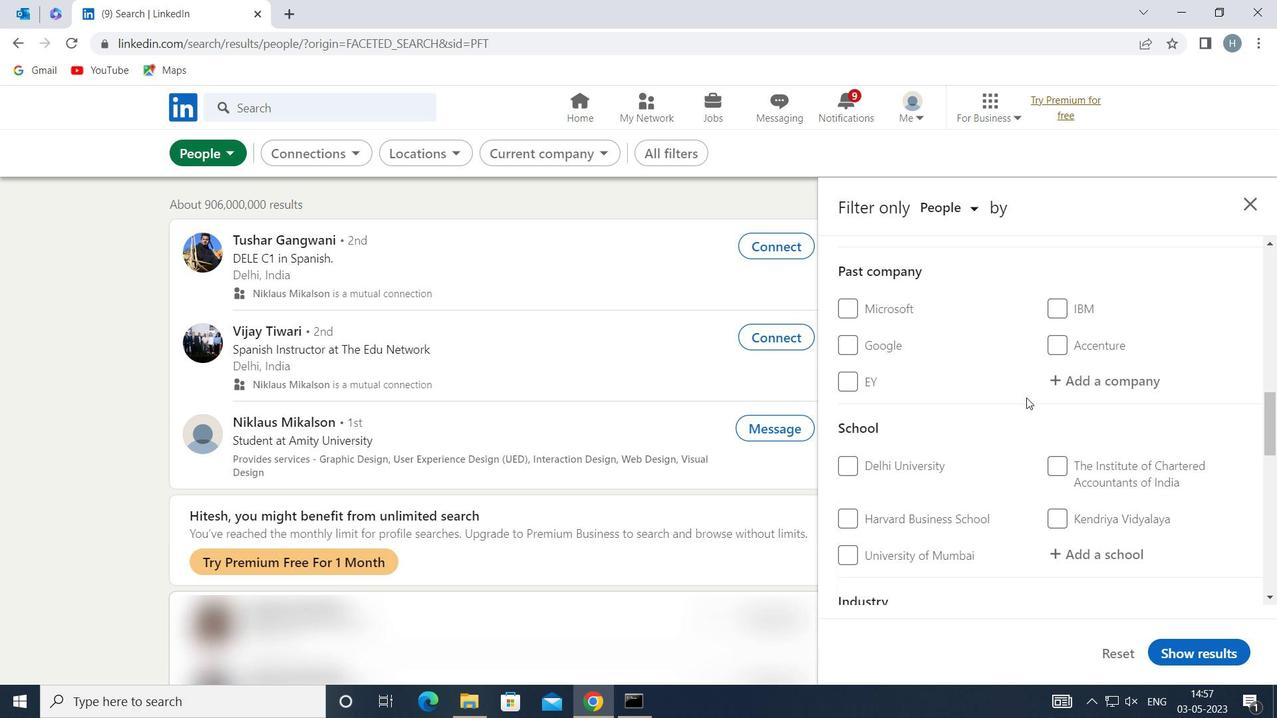 
Action: Mouse moved to (1013, 406)
Screenshot: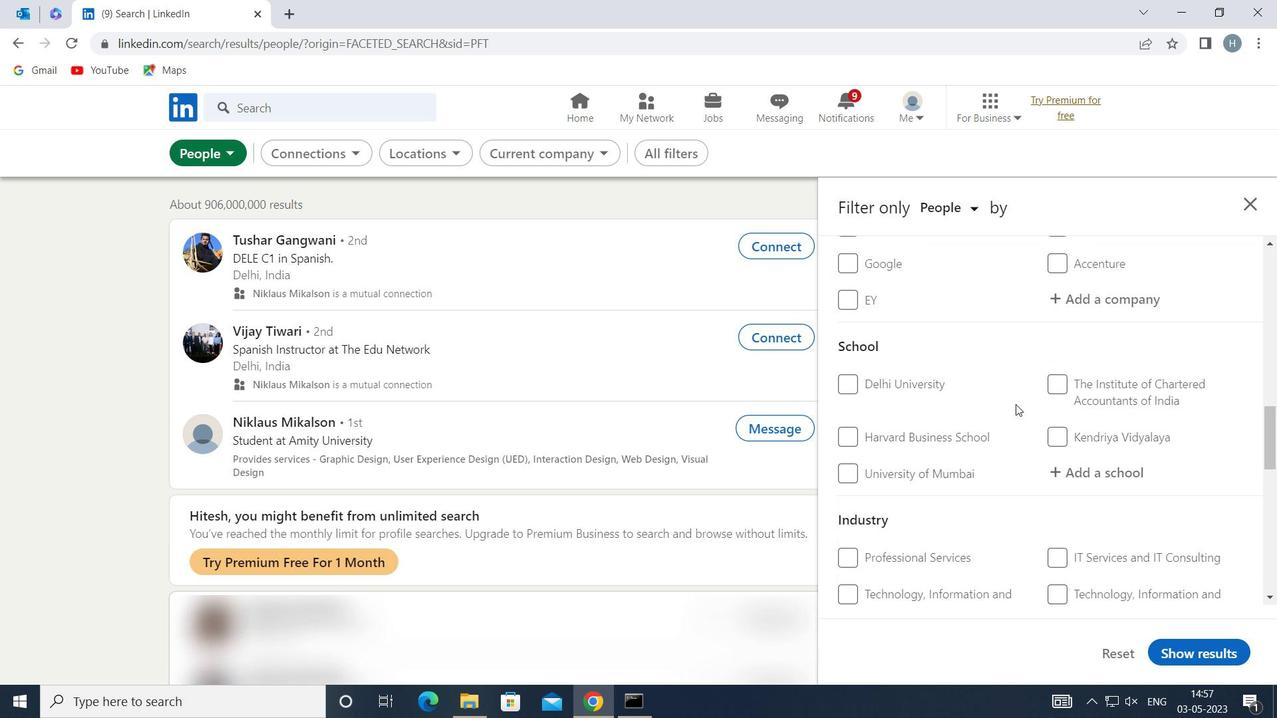 
Action: Mouse scrolled (1013, 405) with delta (0, 0)
Screenshot: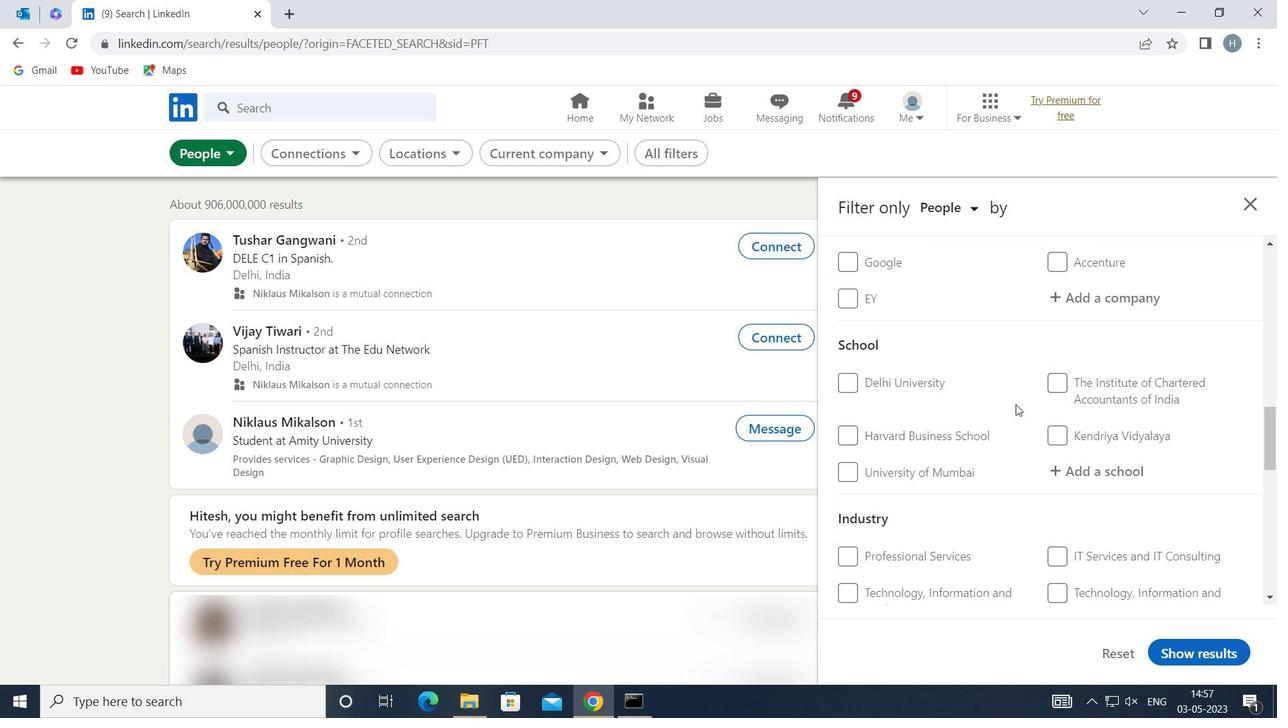 
Action: Mouse moved to (1010, 409)
Screenshot: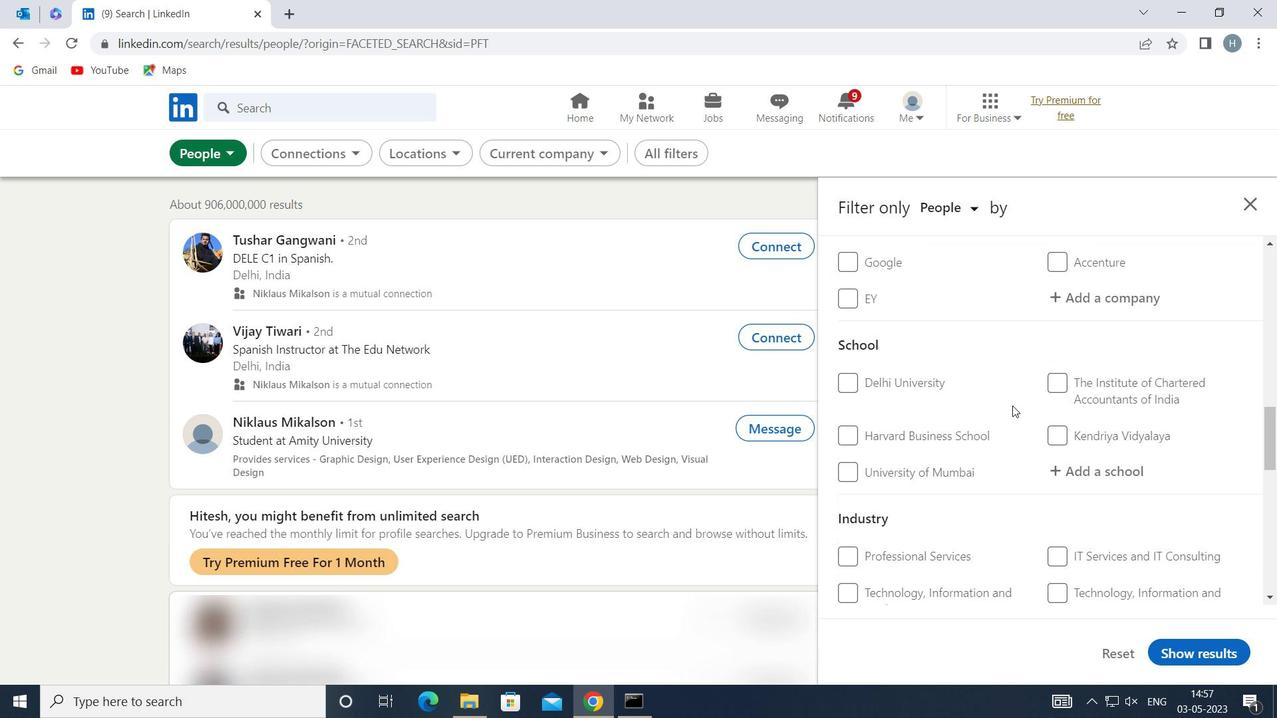 
Action: Mouse scrolled (1010, 409) with delta (0, 0)
Screenshot: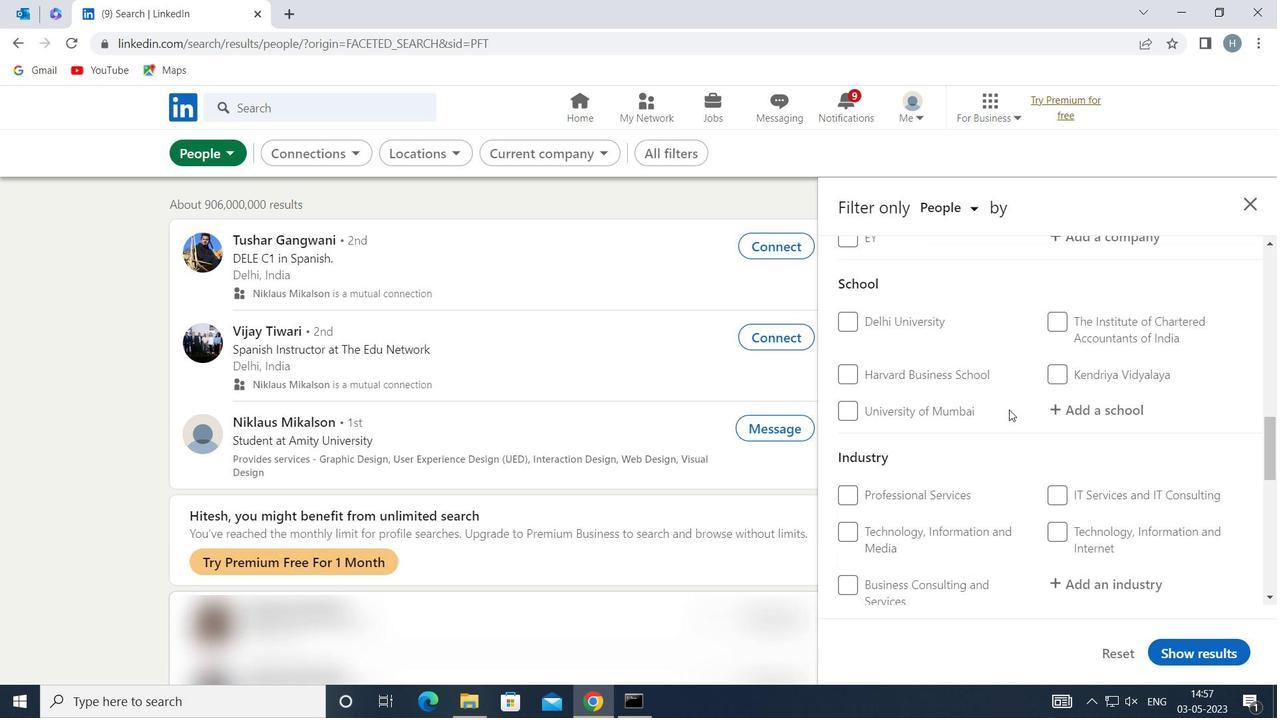 
Action: Mouse scrolled (1010, 409) with delta (0, 0)
Screenshot: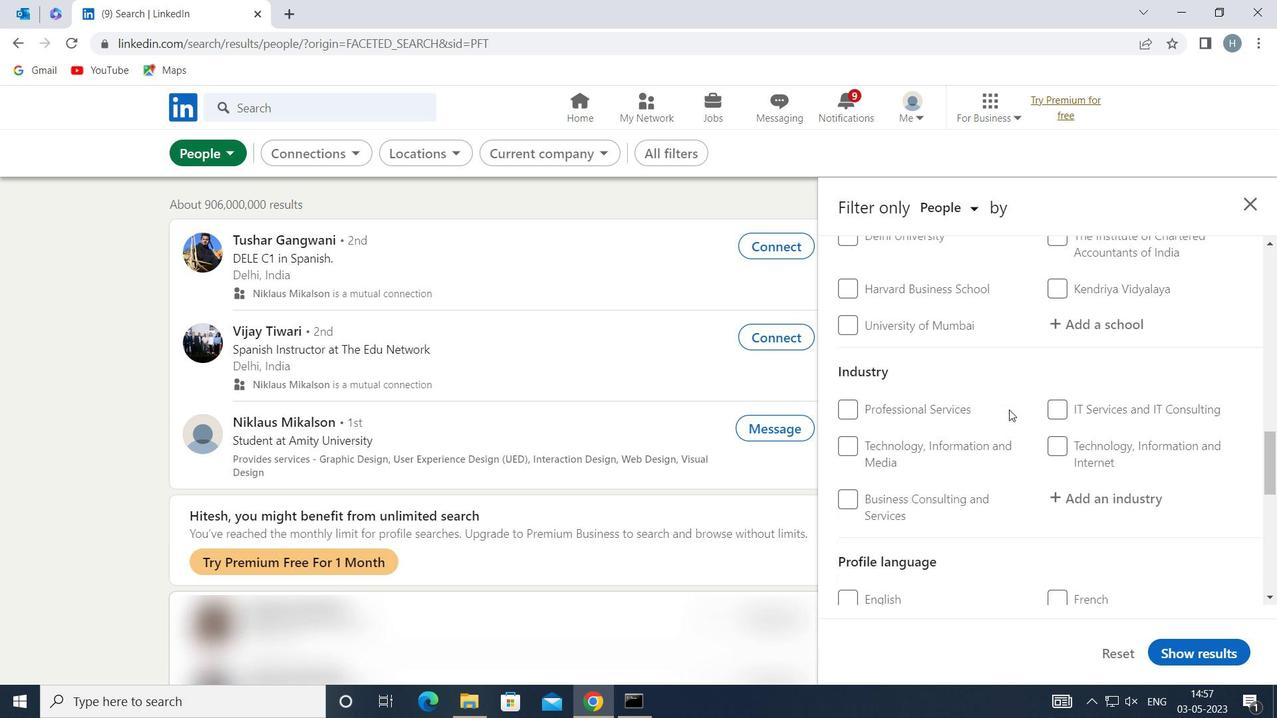 
Action: Mouse scrolled (1010, 409) with delta (0, 0)
Screenshot: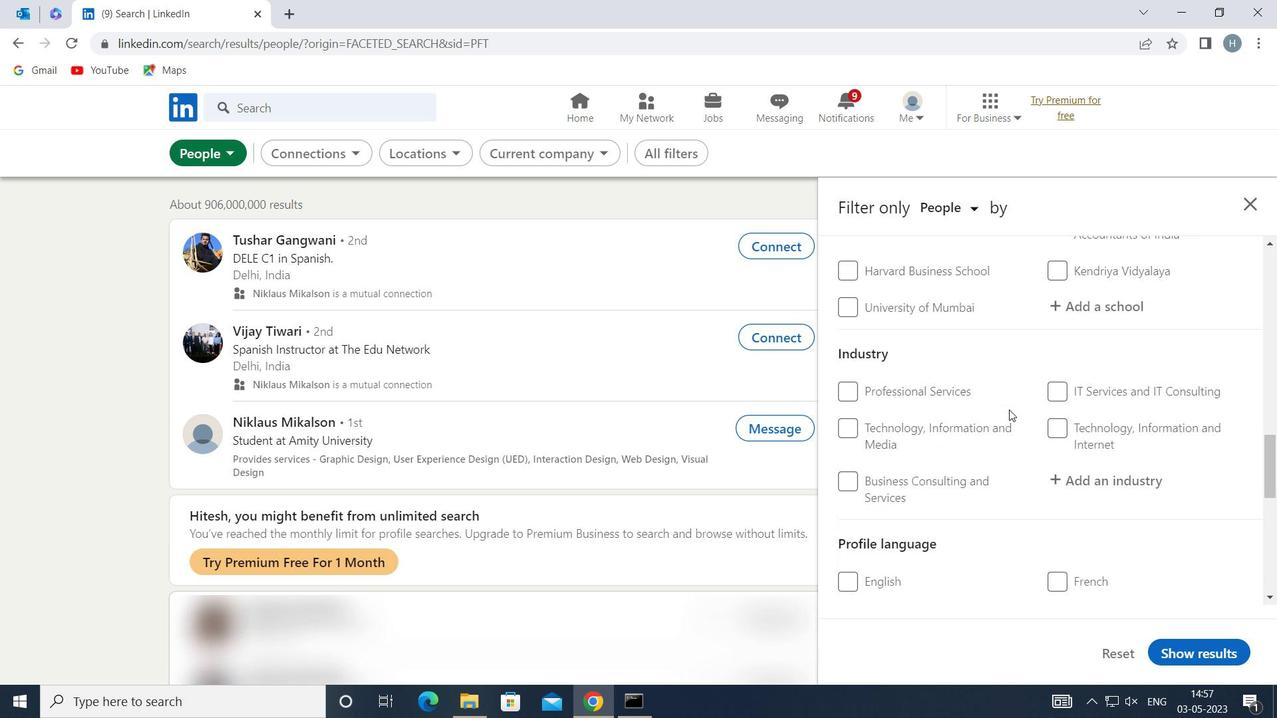 
Action: Mouse moved to (839, 455)
Screenshot: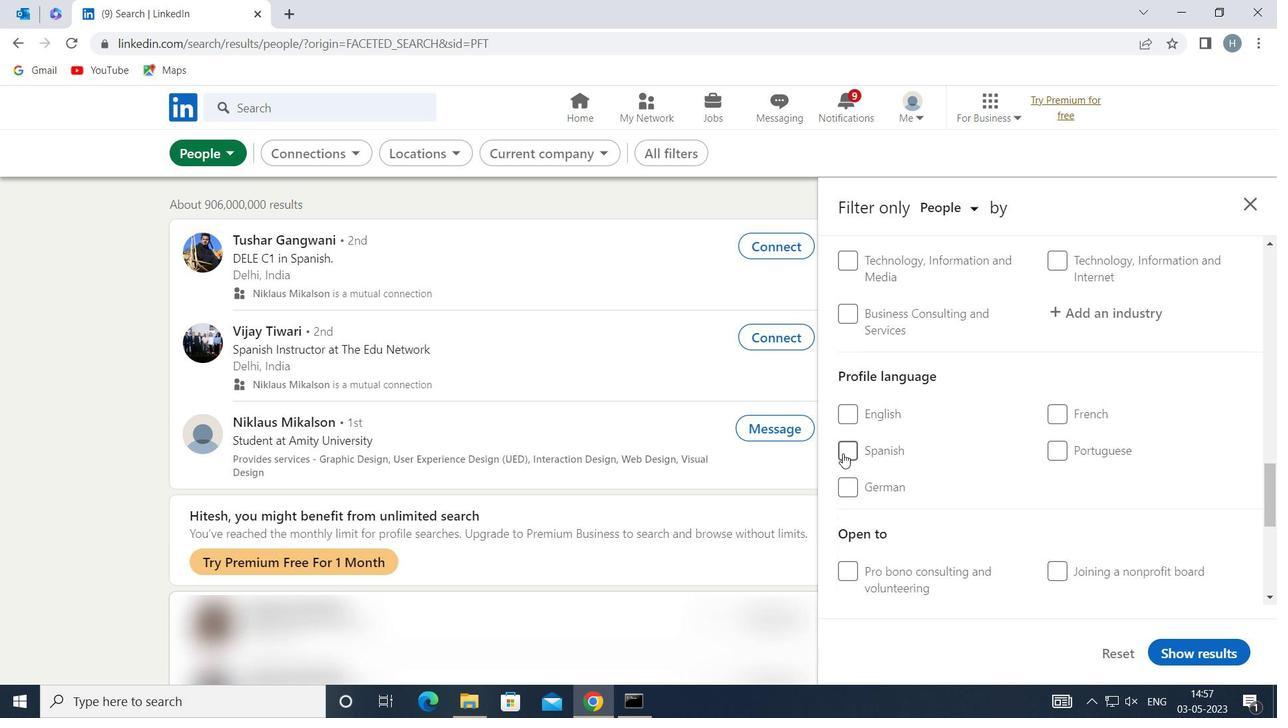 
Action: Mouse pressed left at (839, 455)
Screenshot: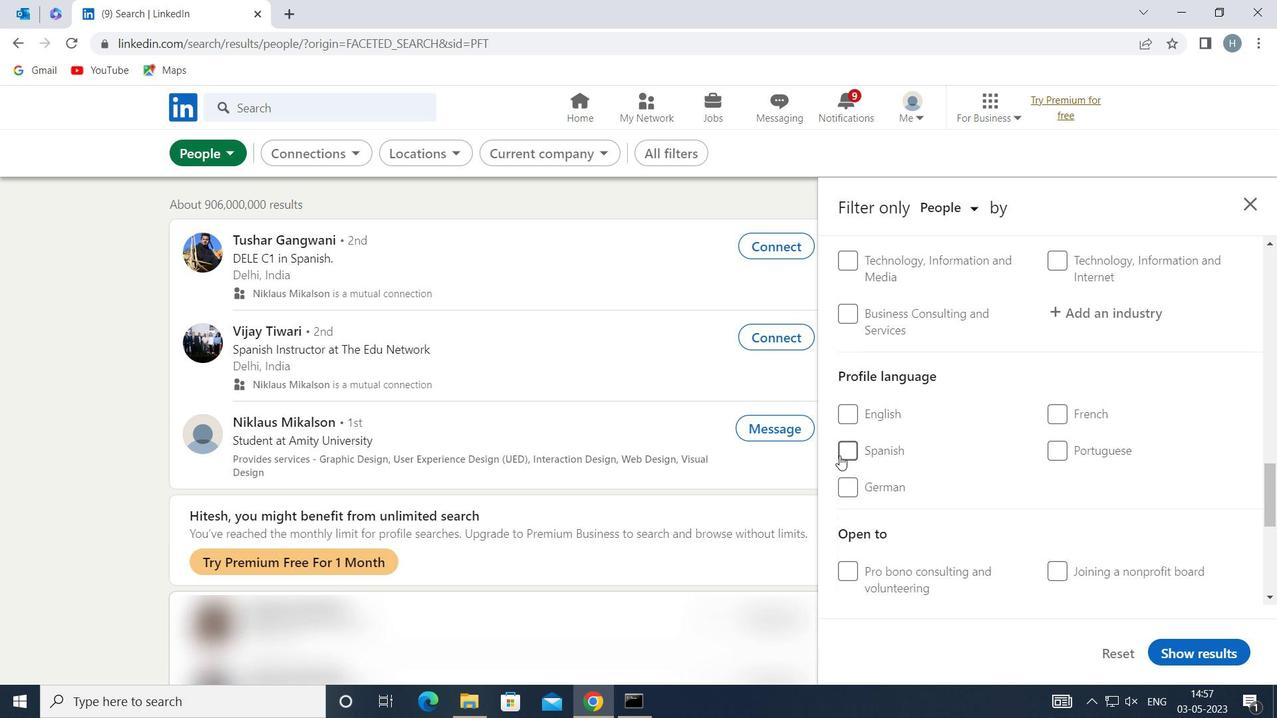 
Action: Mouse moved to (985, 436)
Screenshot: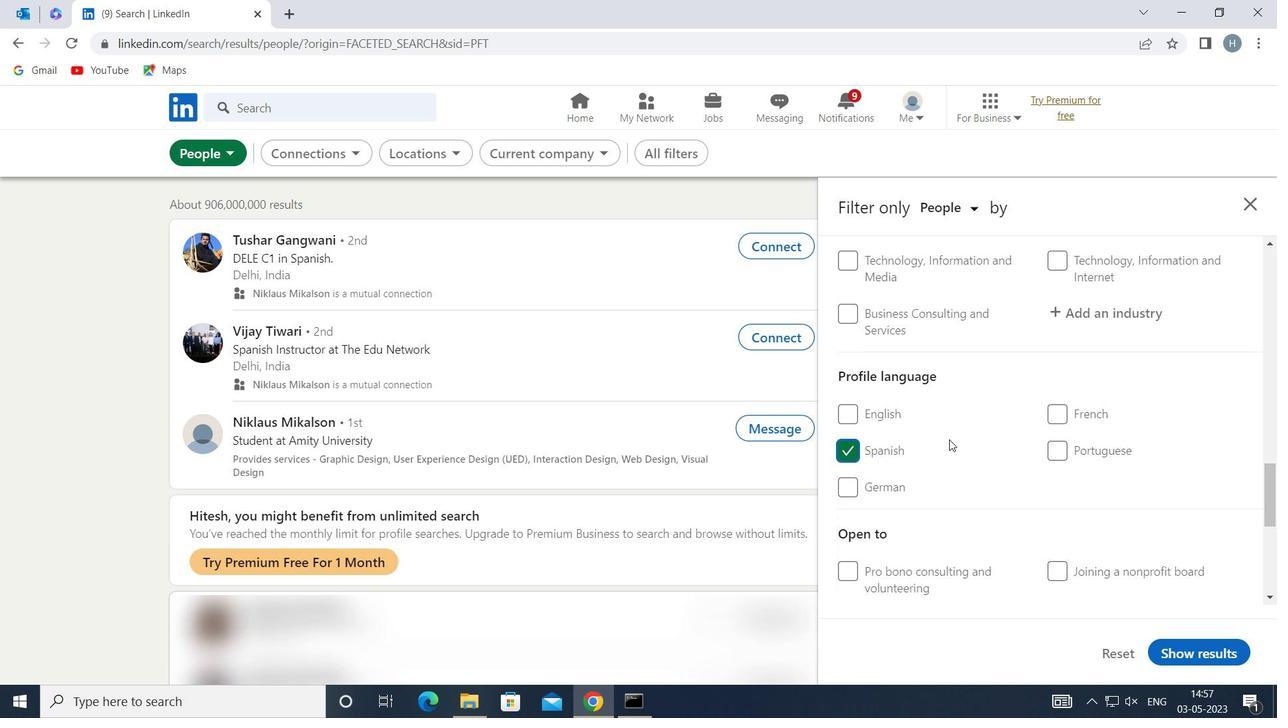 
Action: Mouse scrolled (985, 437) with delta (0, 0)
Screenshot: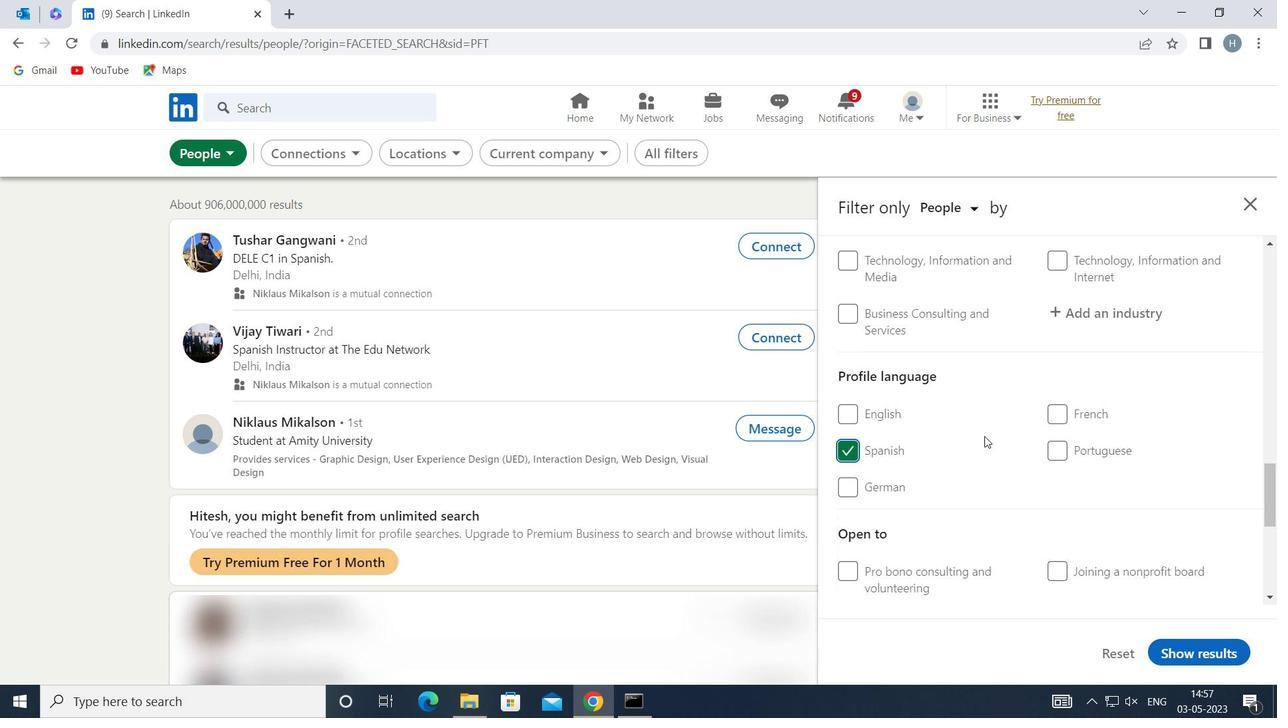 
Action: Mouse scrolled (985, 437) with delta (0, 0)
Screenshot: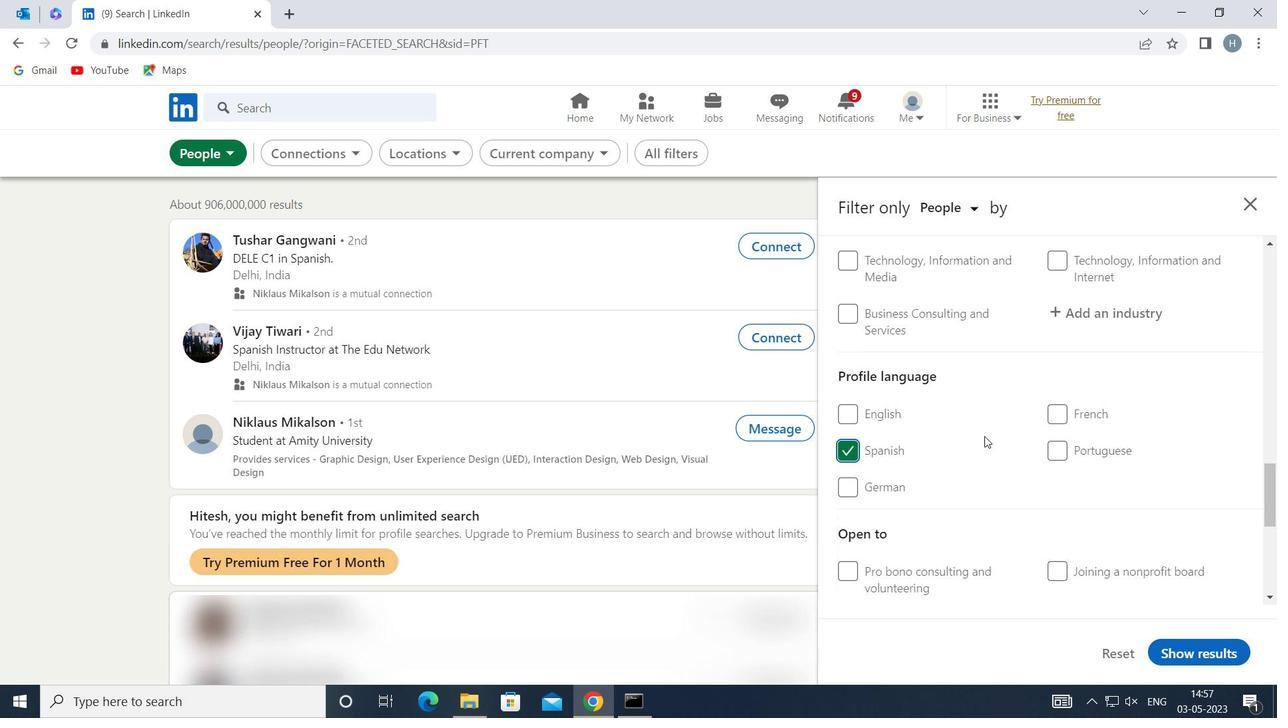 
Action: Mouse scrolled (985, 437) with delta (0, 0)
Screenshot: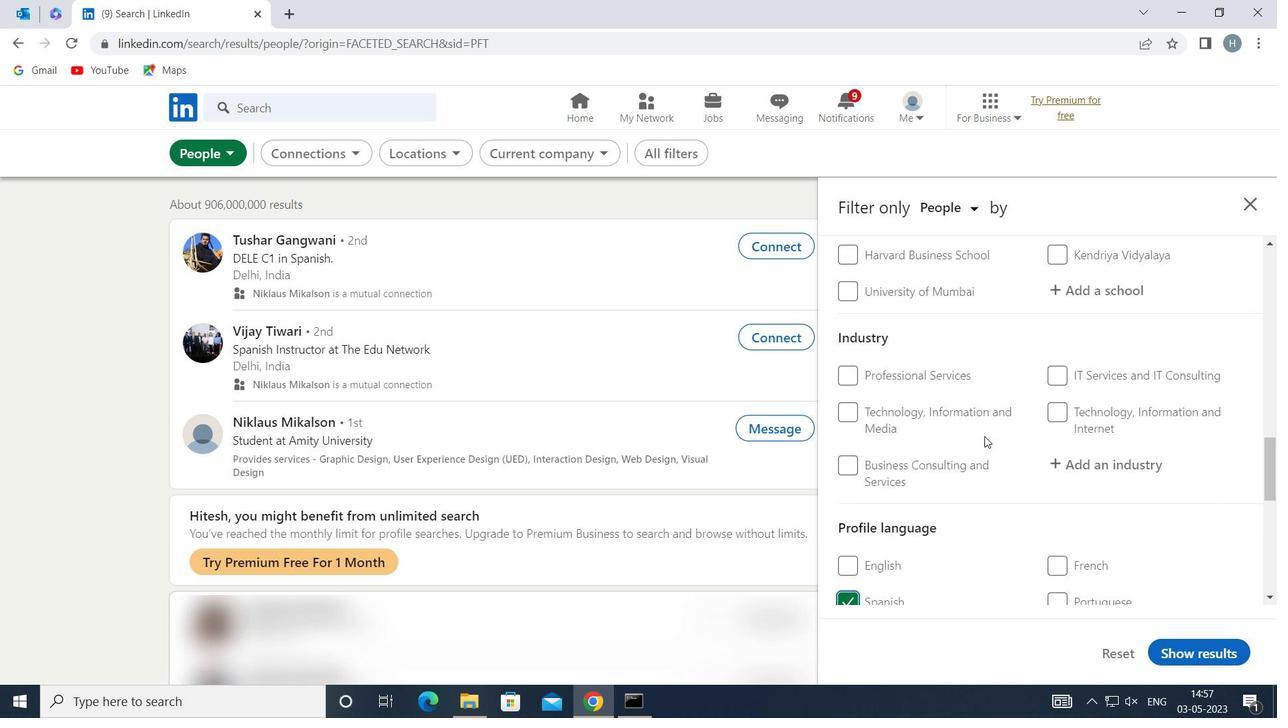 
Action: Mouse scrolled (985, 437) with delta (0, 0)
Screenshot: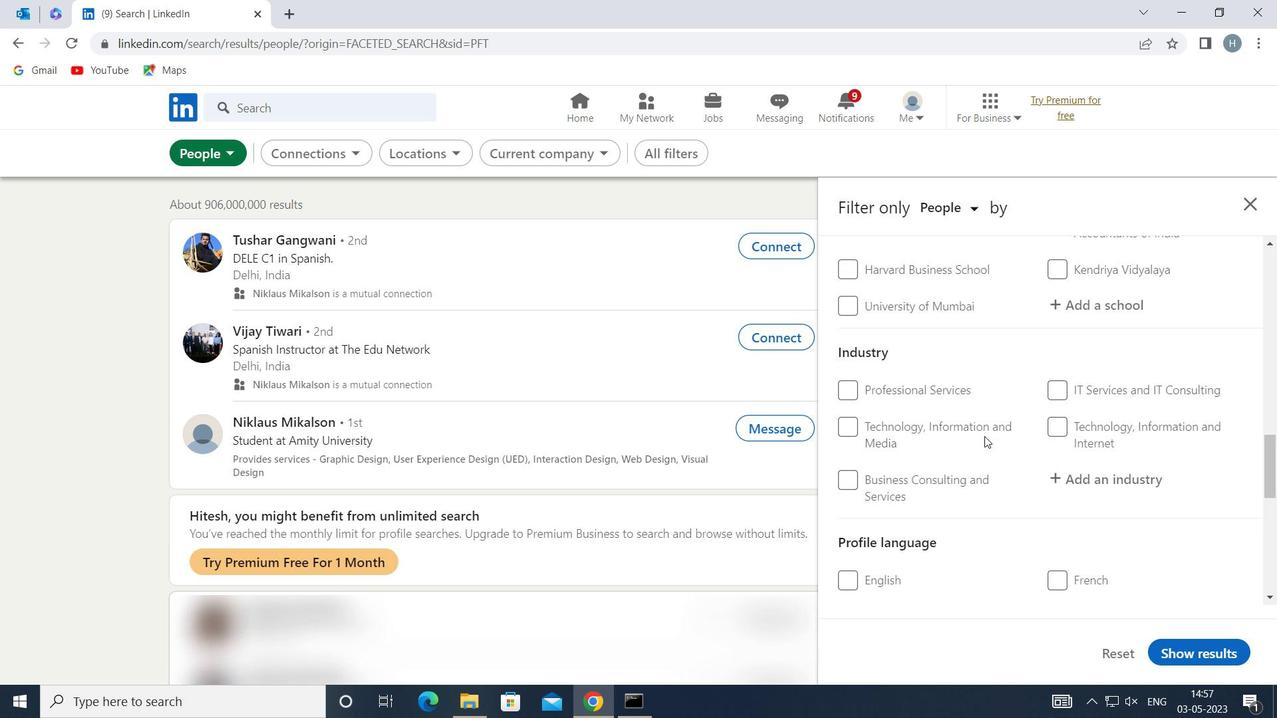 
Action: Mouse scrolled (985, 437) with delta (0, 0)
Screenshot: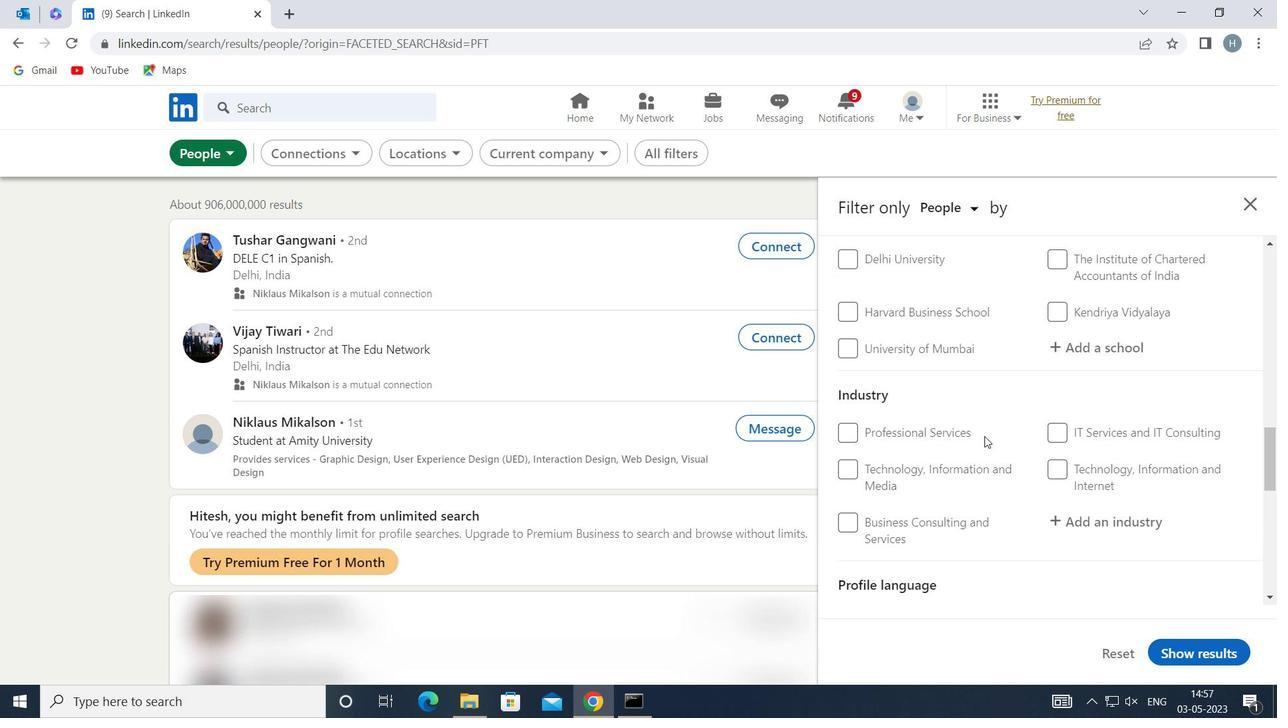 
Action: Mouse scrolled (985, 437) with delta (0, 0)
Screenshot: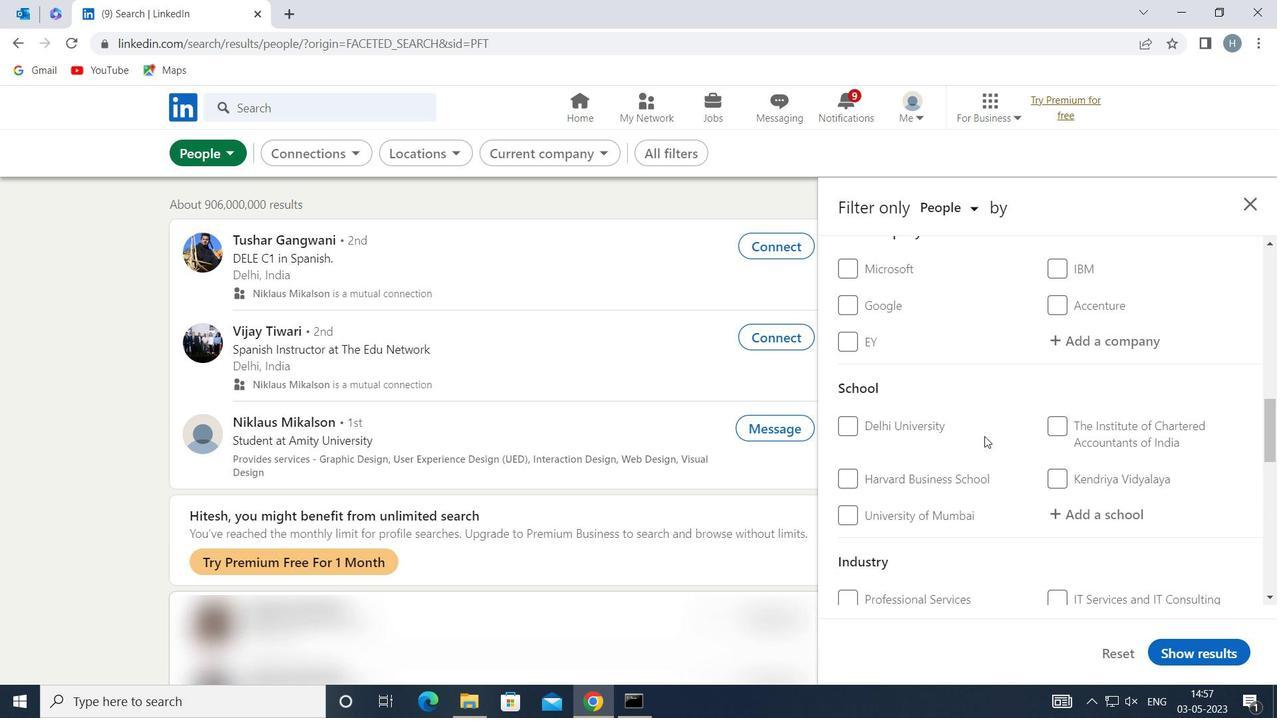 
Action: Mouse scrolled (985, 437) with delta (0, 0)
Screenshot: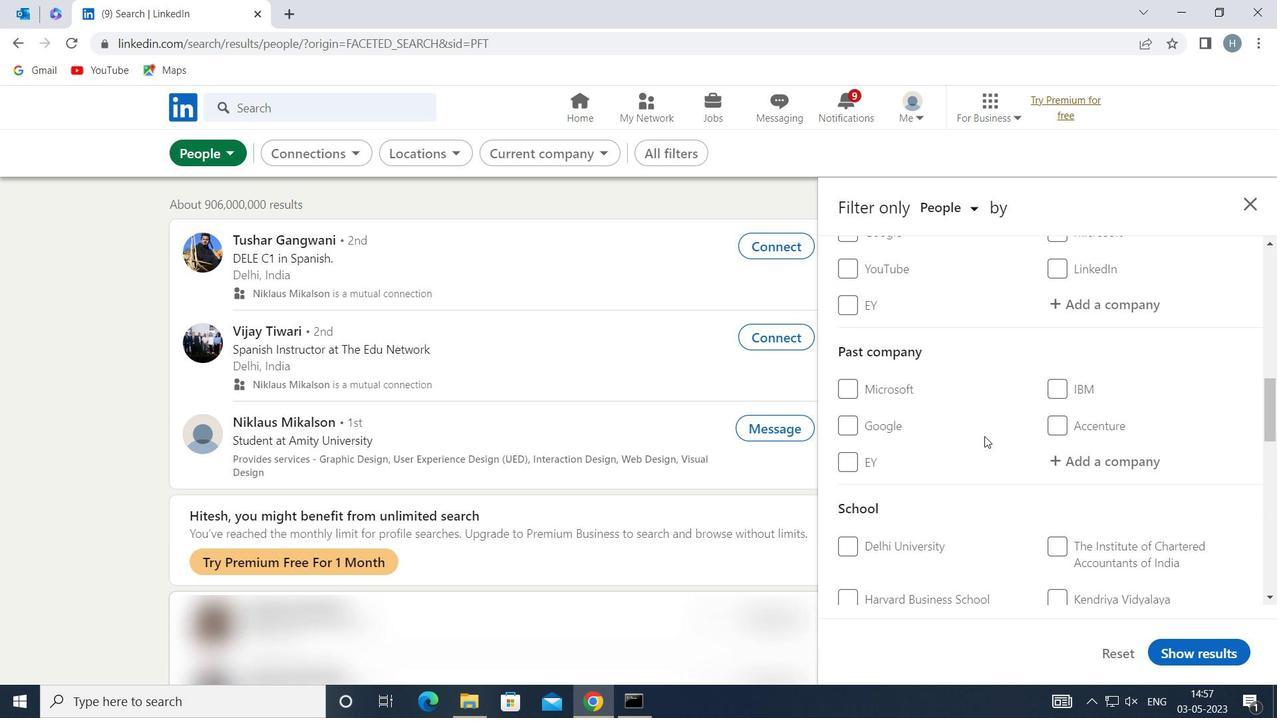 
Action: Mouse moved to (1107, 390)
Screenshot: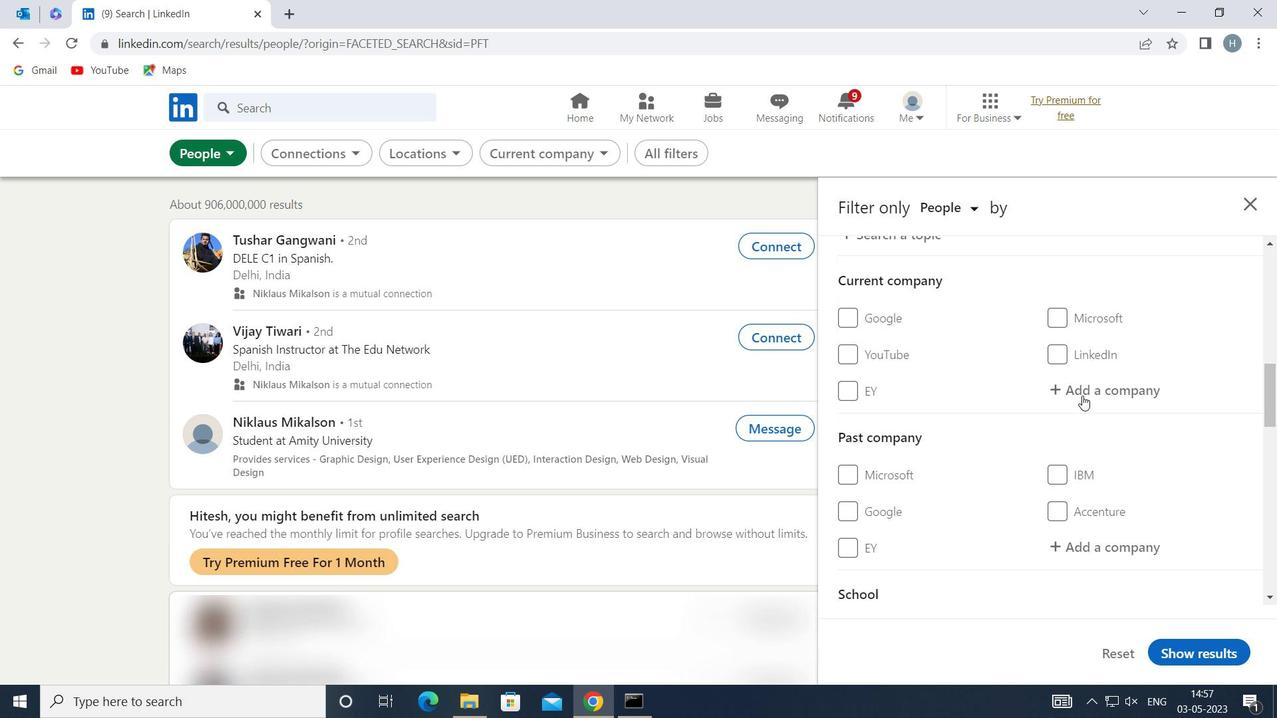 
Action: Mouse pressed left at (1107, 390)
Screenshot: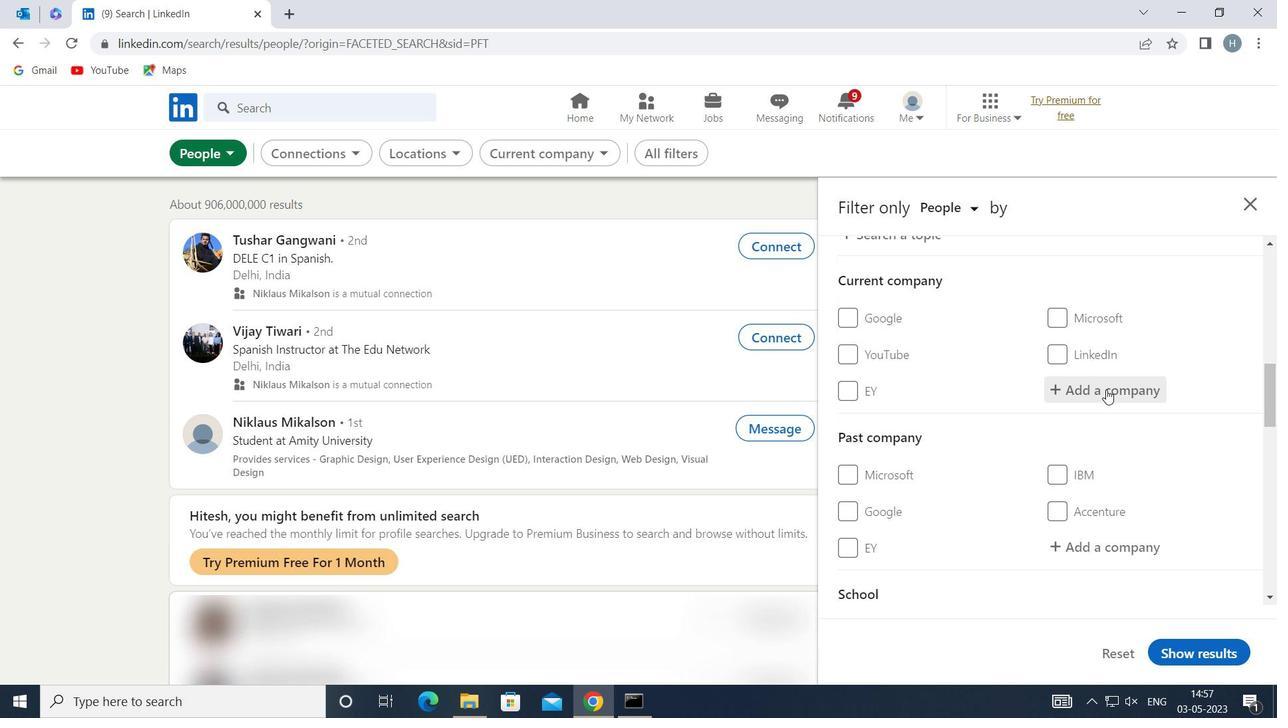 
Action: Key pressed <Key.shift>FRANKLIN<Key.space>
Screenshot: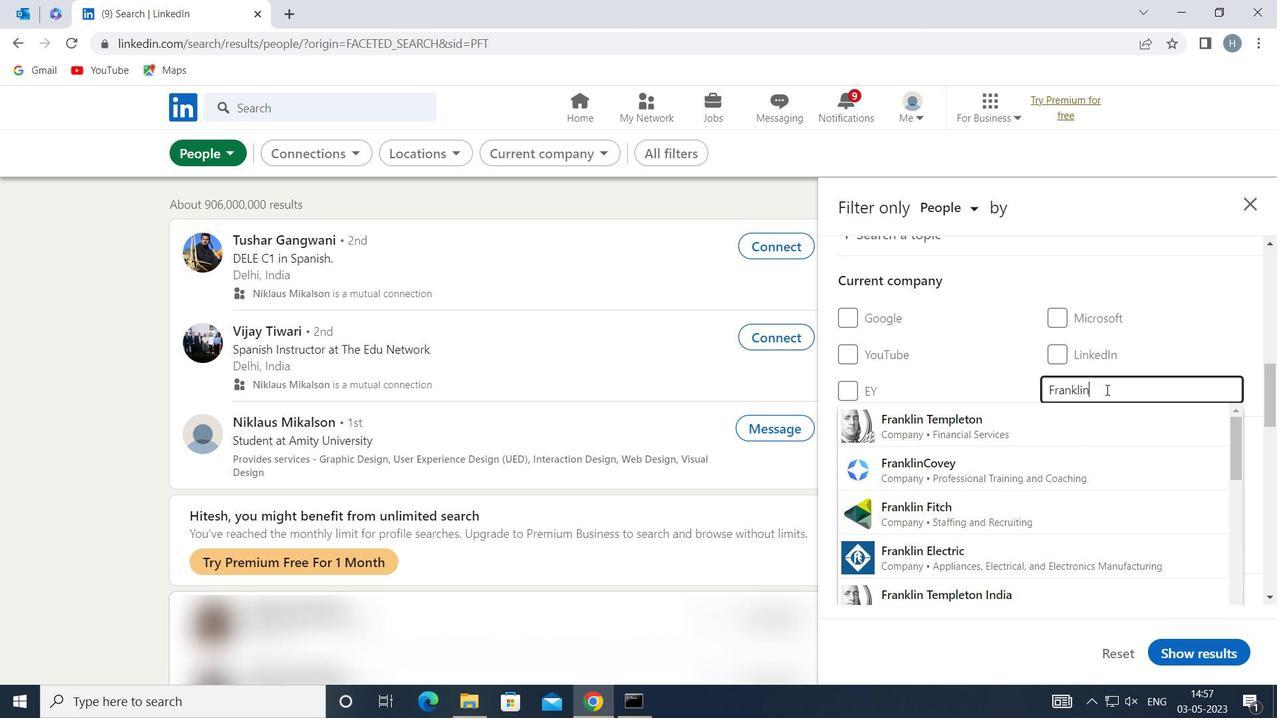 
Action: Mouse moved to (1050, 428)
Screenshot: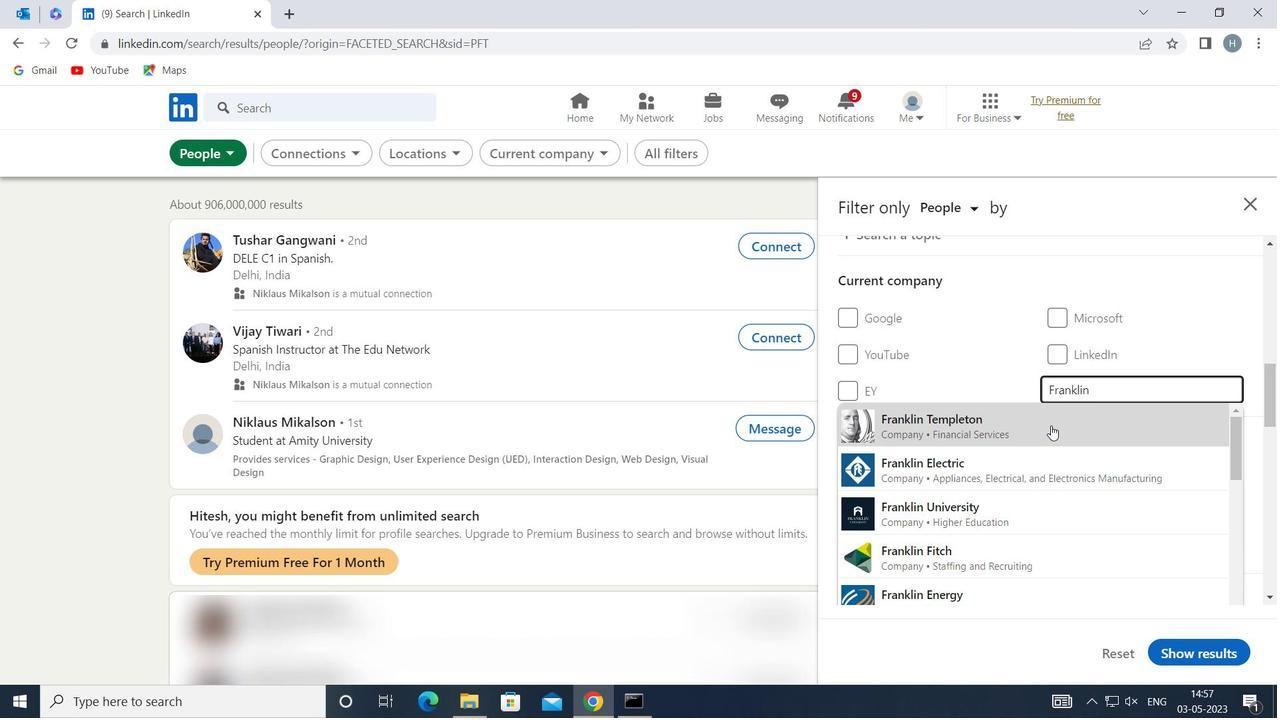 
Action: Key pressed <Key.shift>TEMPLETON
Screenshot: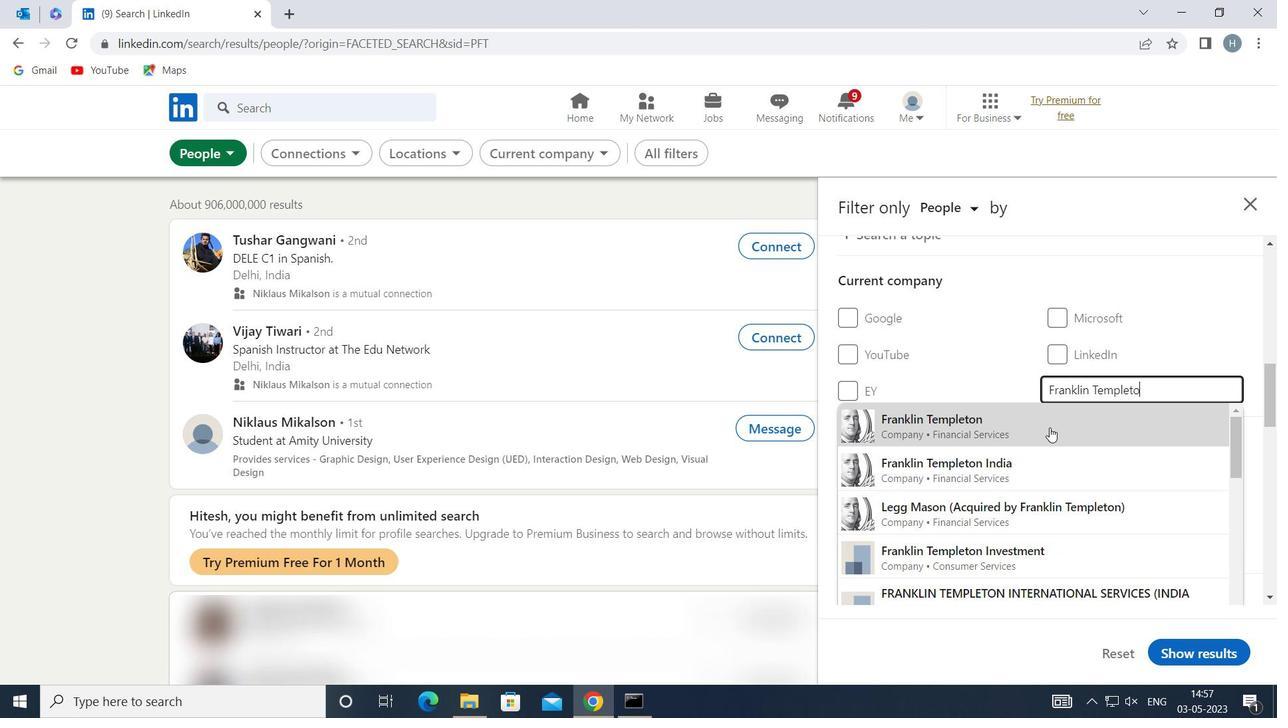 
Action: Mouse moved to (1030, 468)
Screenshot: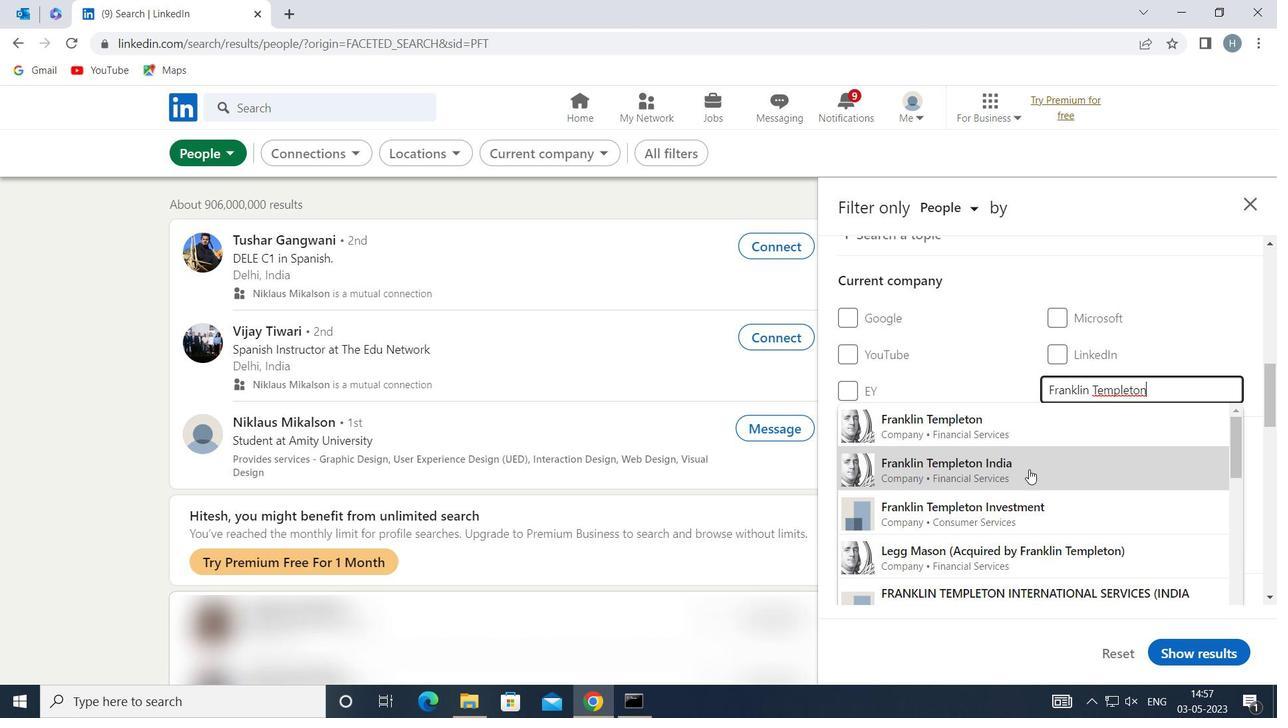 
Action: Mouse pressed left at (1030, 468)
Screenshot: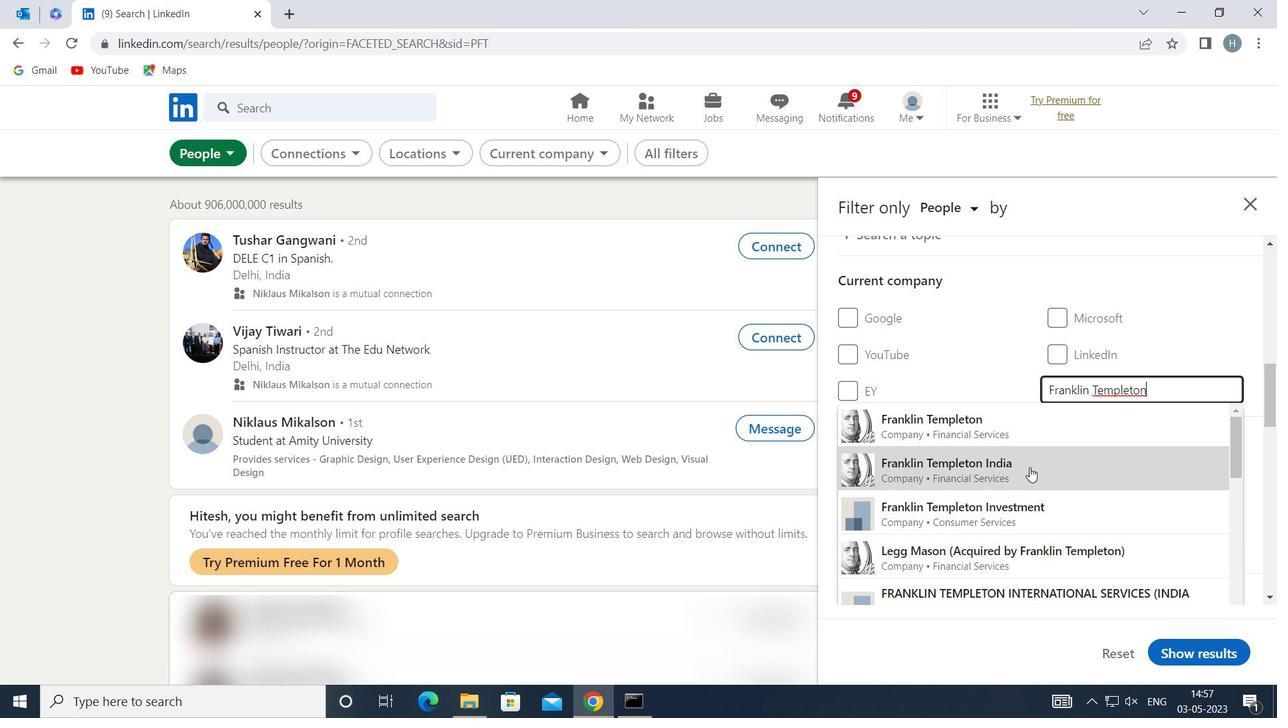 
Action: Mouse moved to (1014, 425)
Screenshot: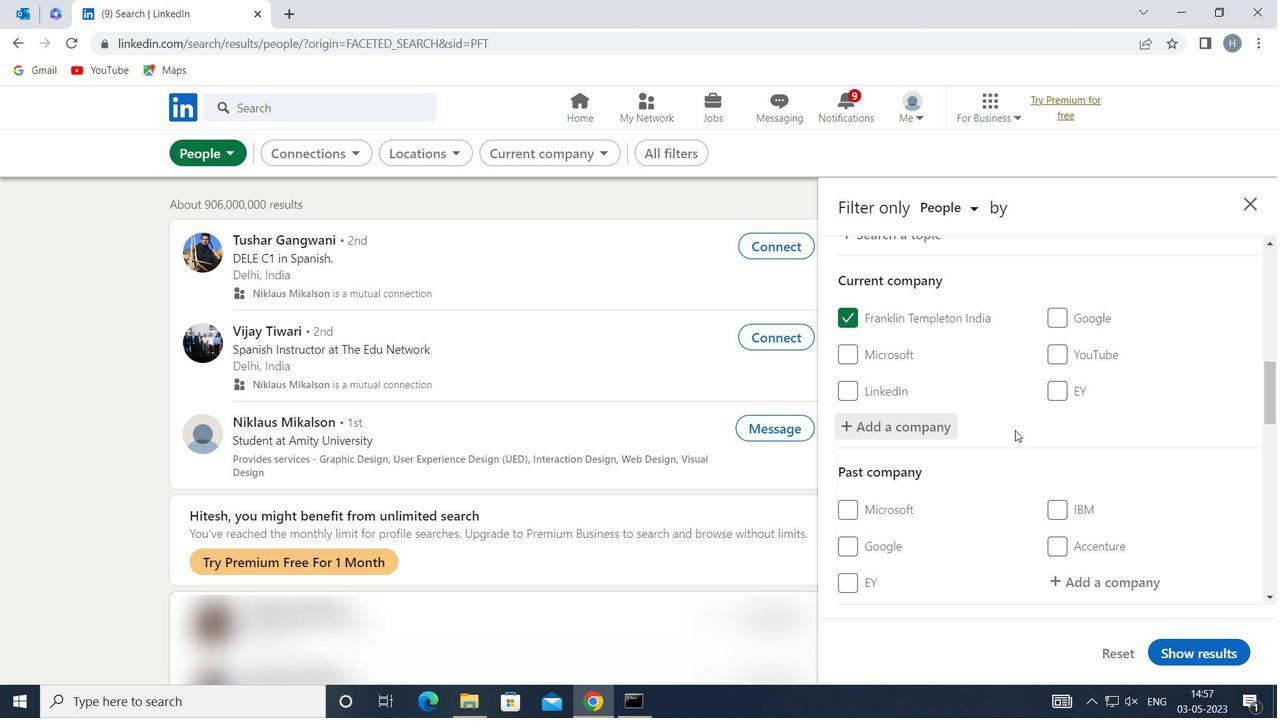 
Action: Mouse scrolled (1014, 425) with delta (0, 0)
Screenshot: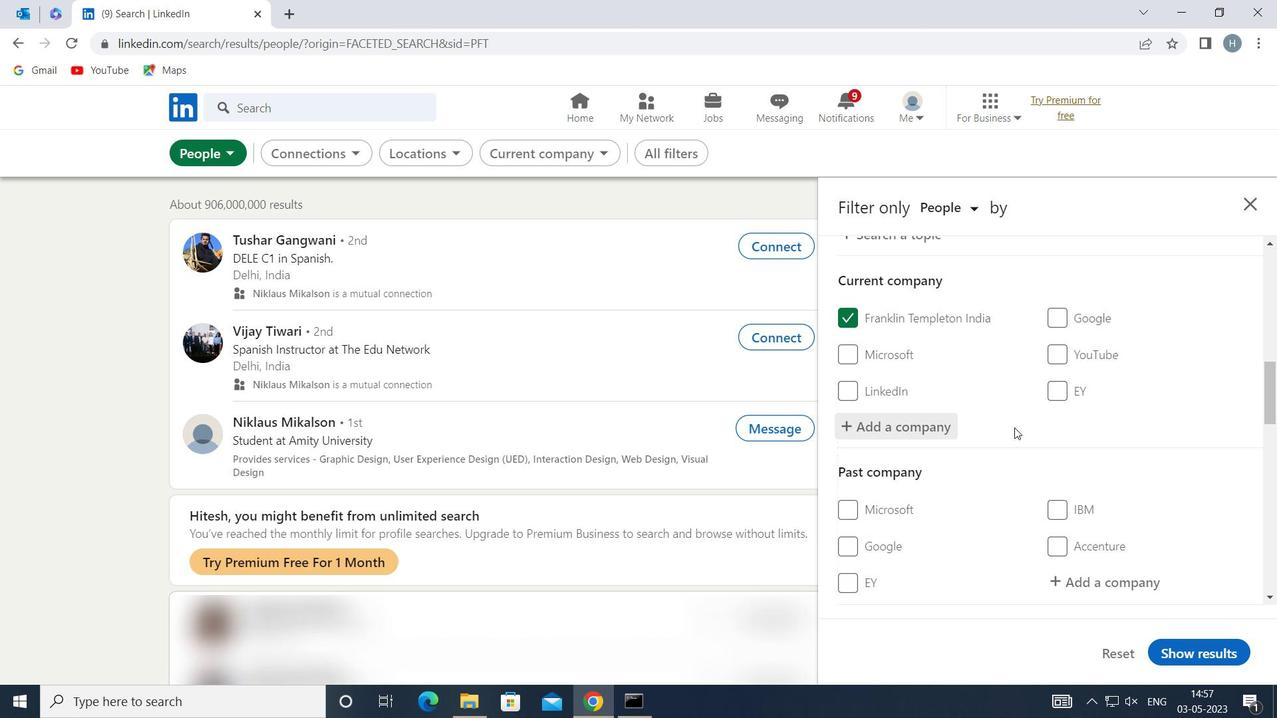 
Action: Mouse scrolled (1014, 425) with delta (0, 0)
Screenshot: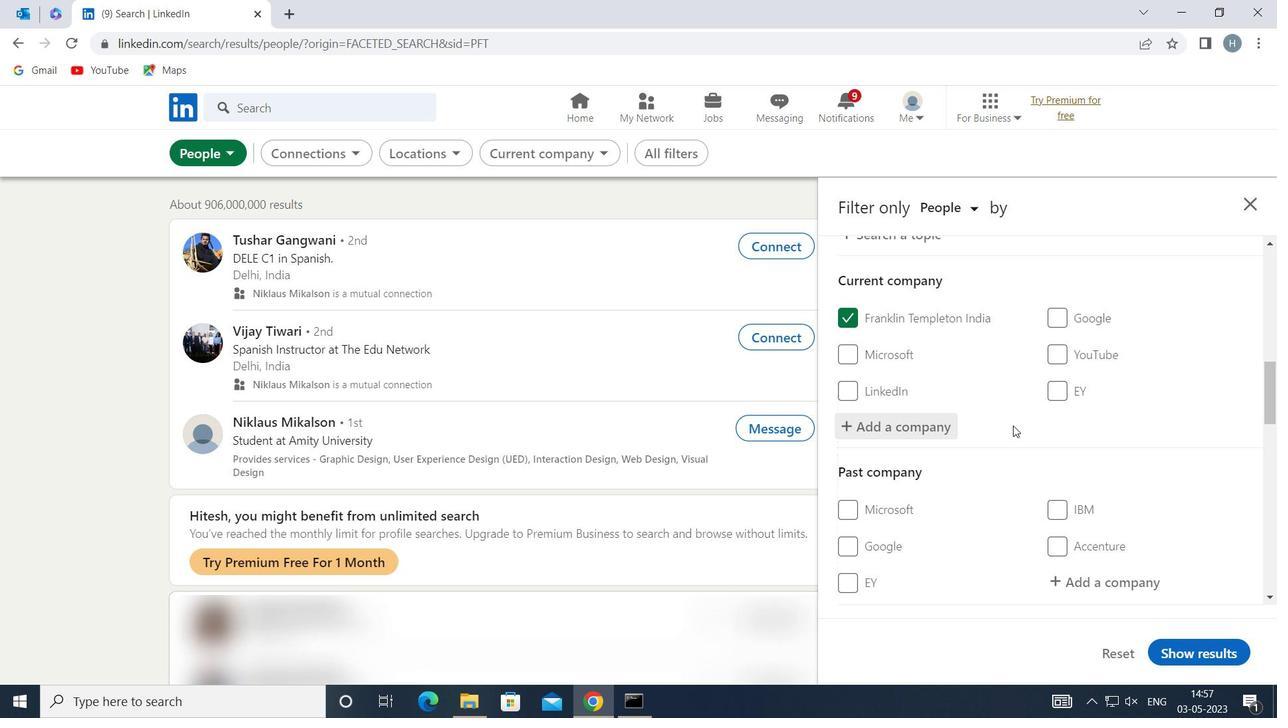 
Action: Mouse scrolled (1014, 425) with delta (0, 0)
Screenshot: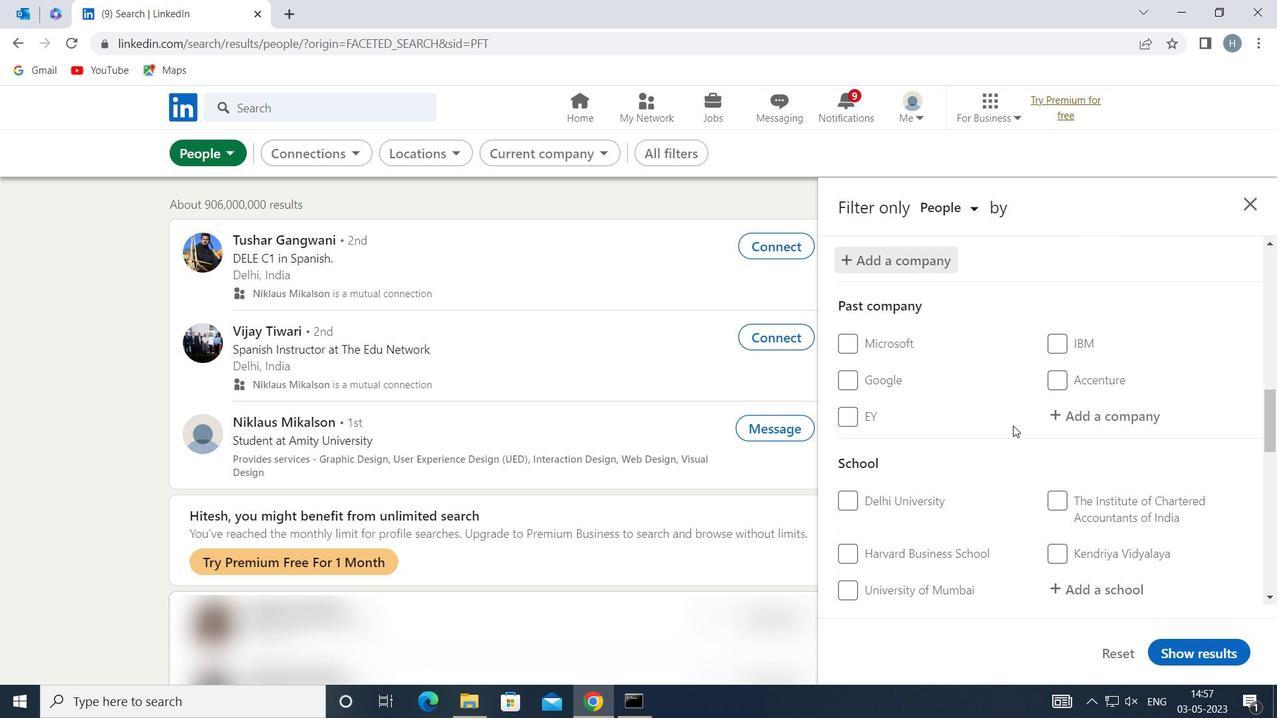 
Action: Mouse moved to (1081, 507)
Screenshot: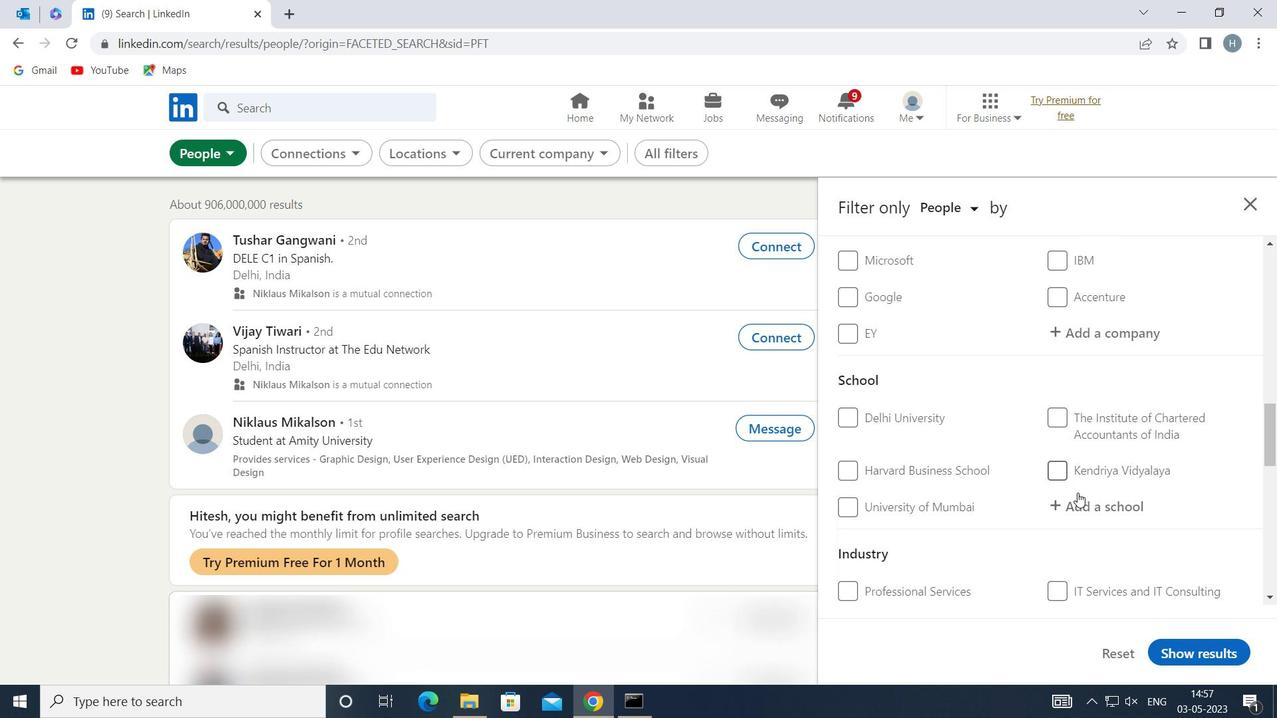 
Action: Mouse pressed left at (1081, 507)
Screenshot: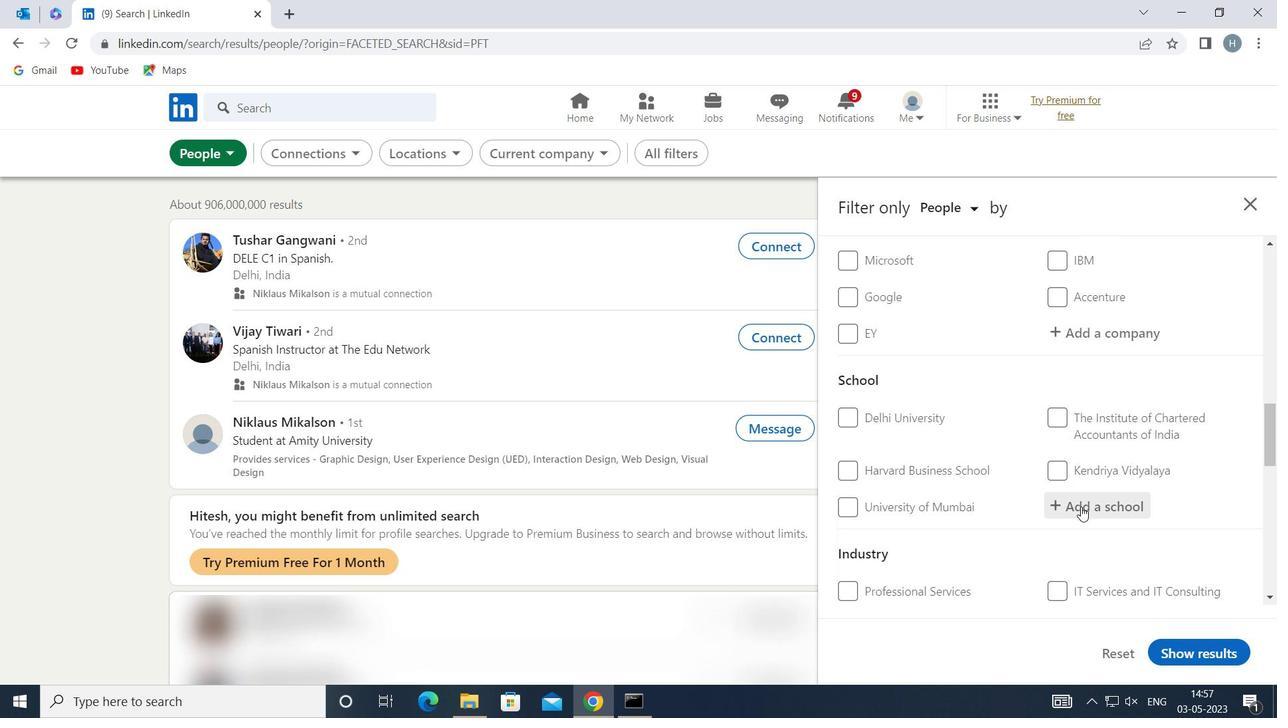 
Action: Key pressed <Key.shift>SPHOORTHY<Key.space><Key.shift>ENGINEERING
Screenshot: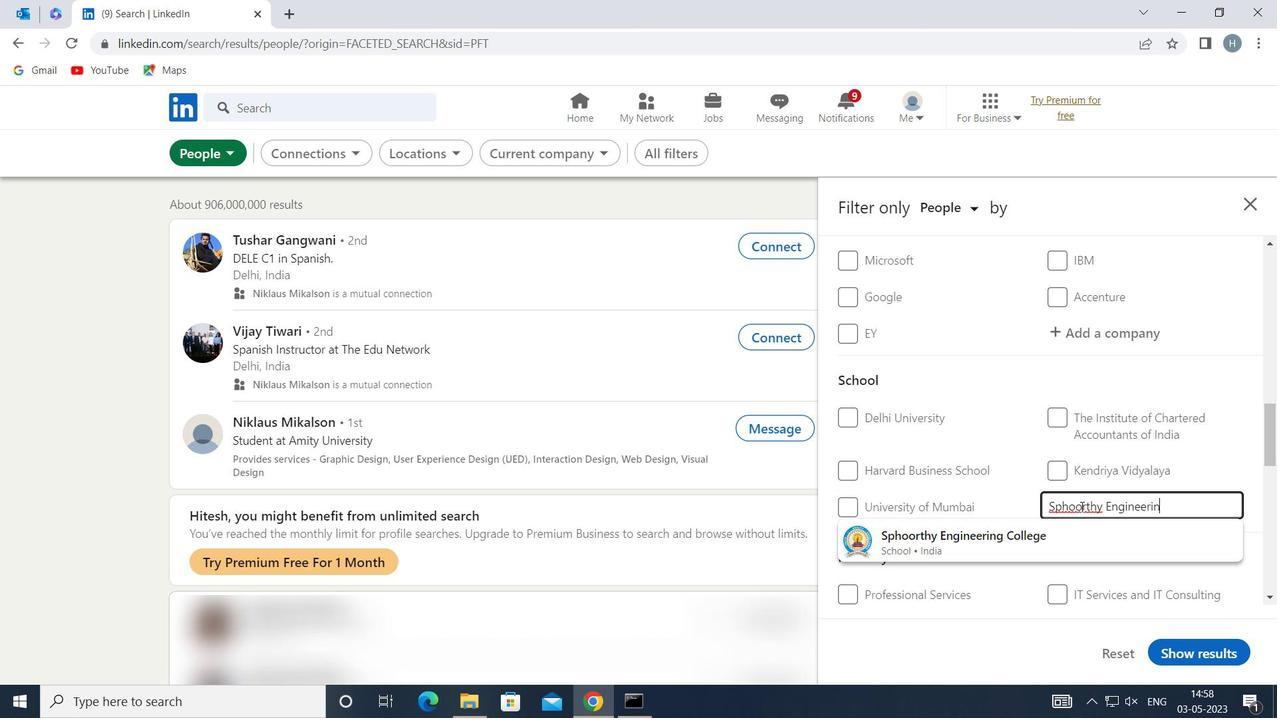 
Action: Mouse moved to (1047, 539)
Screenshot: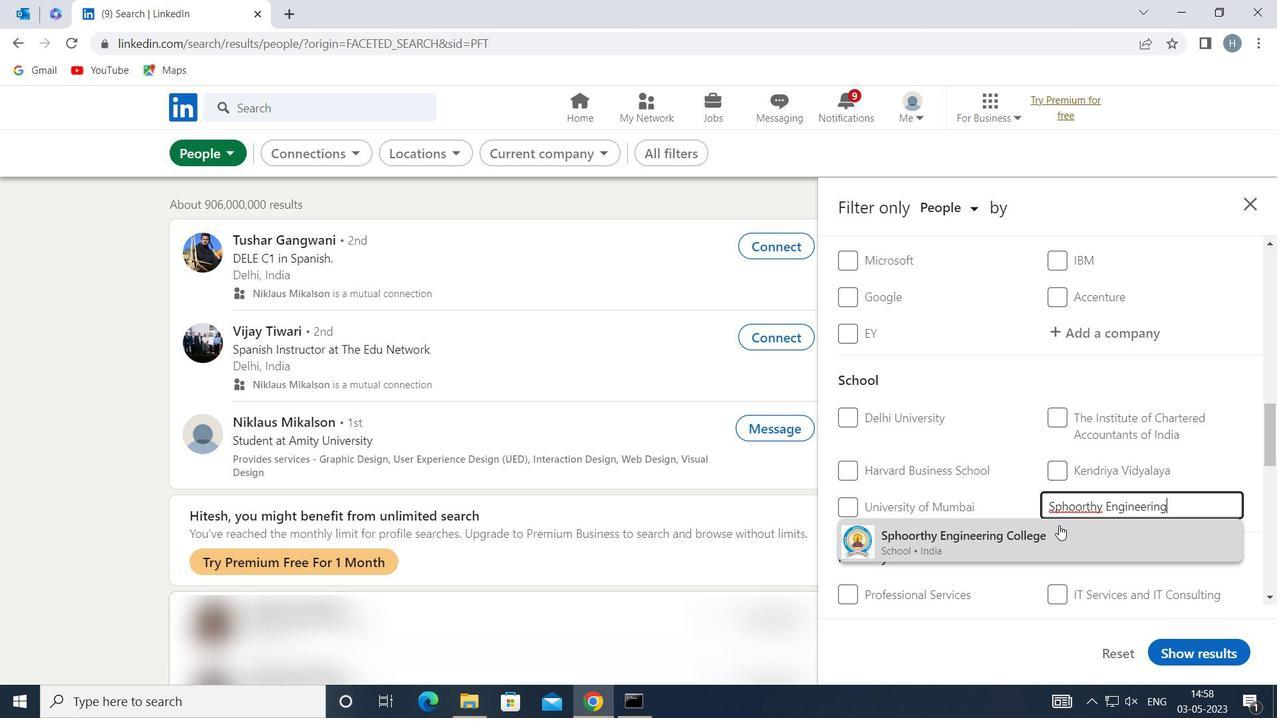 
Action: Mouse pressed left at (1047, 539)
Screenshot: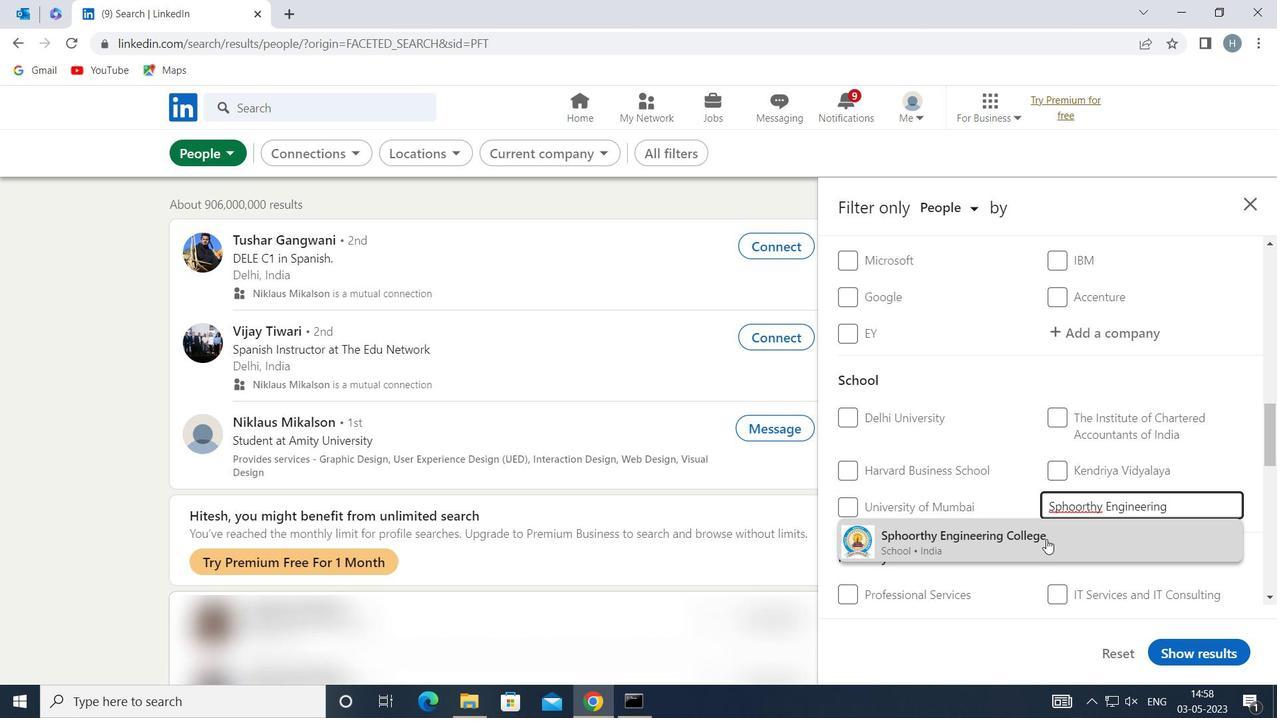 
Action: Mouse moved to (981, 501)
Screenshot: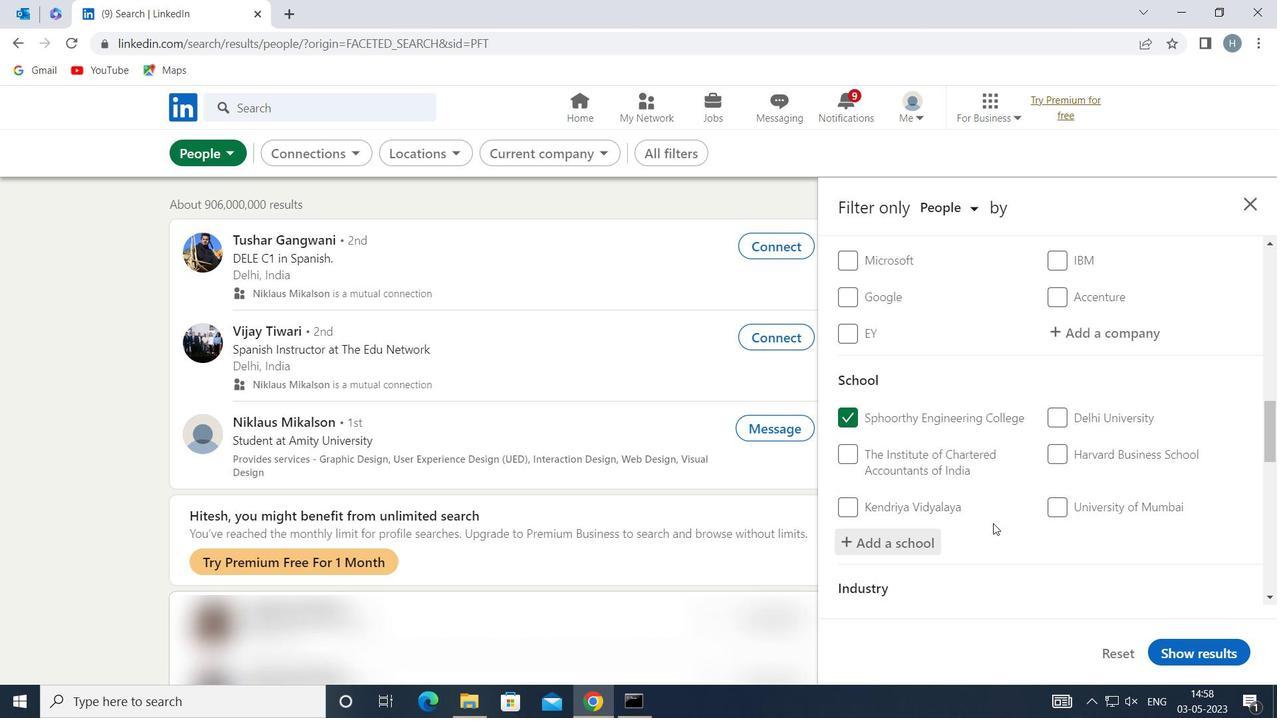 
Action: Mouse scrolled (981, 500) with delta (0, 0)
Screenshot: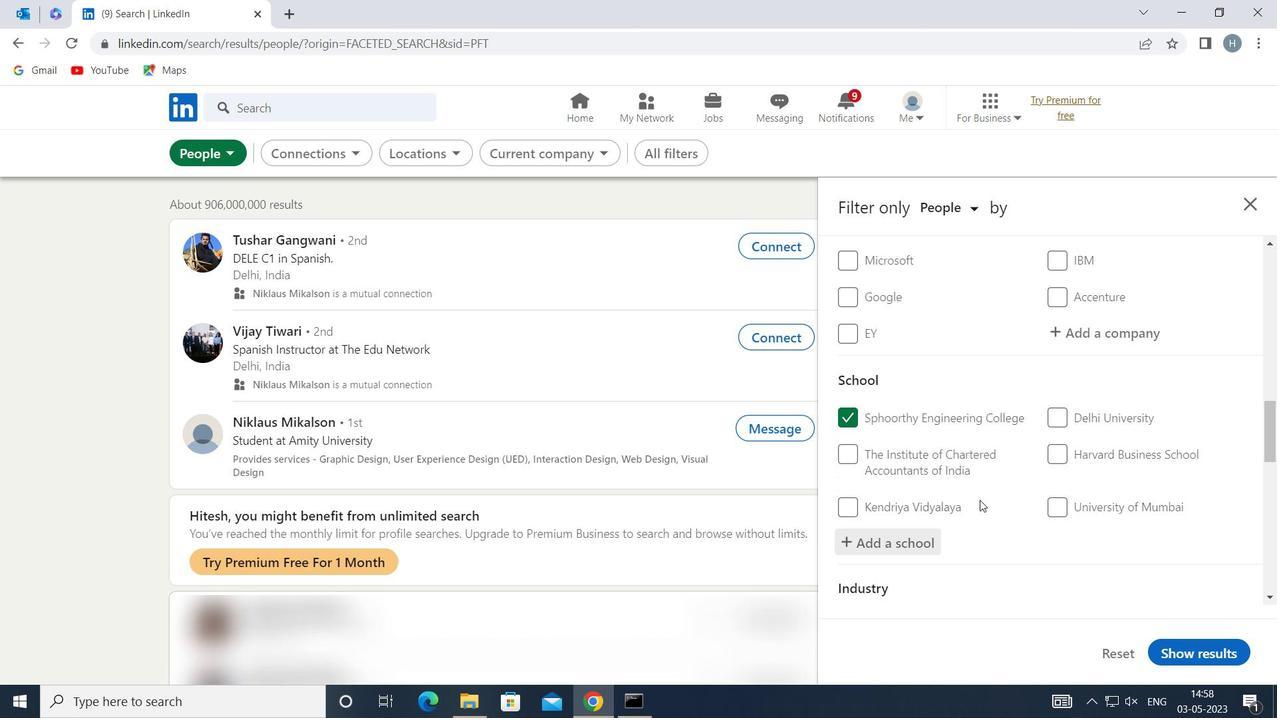 
Action: Mouse scrolled (981, 500) with delta (0, 0)
Screenshot: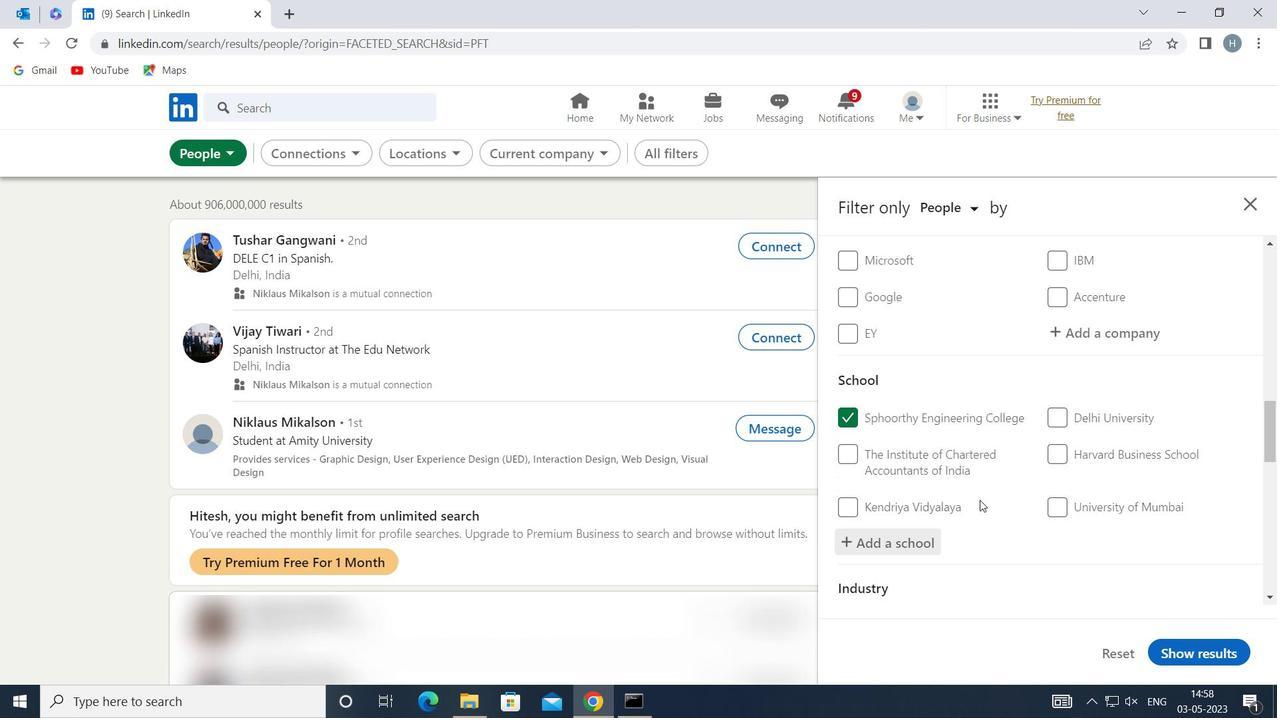 
Action: Mouse scrolled (981, 500) with delta (0, 0)
Screenshot: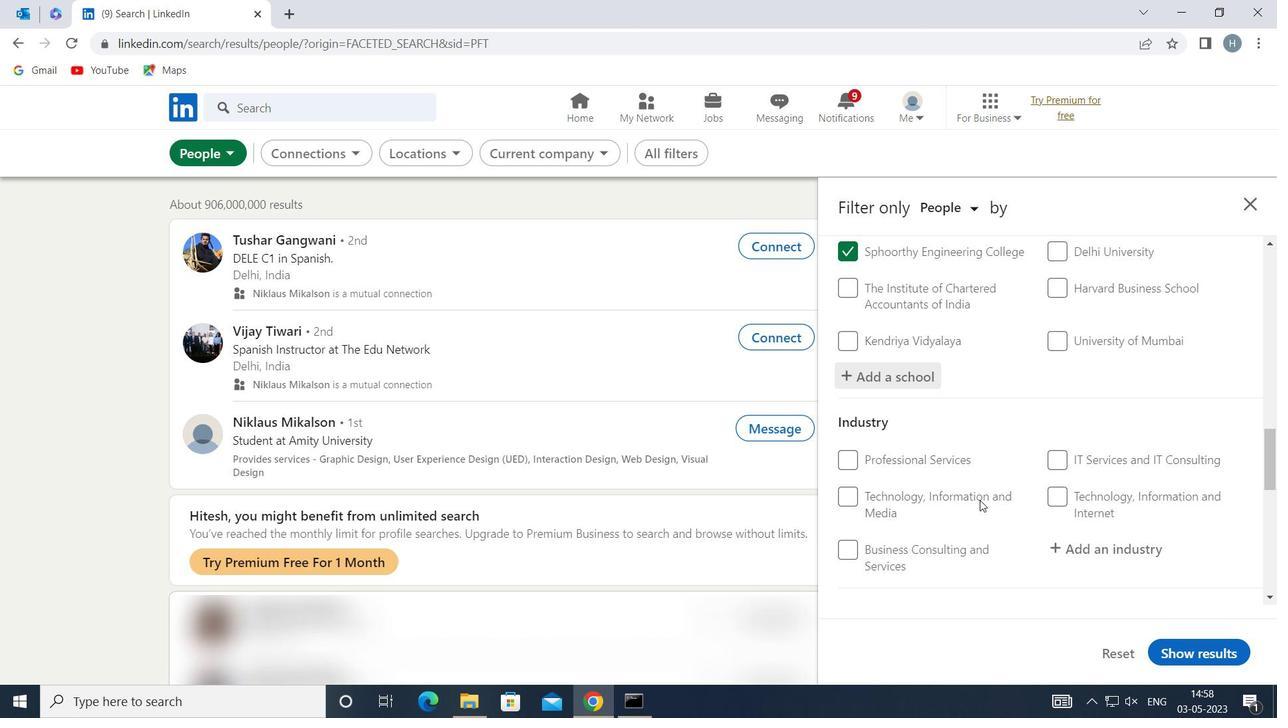 
Action: Mouse moved to (1117, 461)
Screenshot: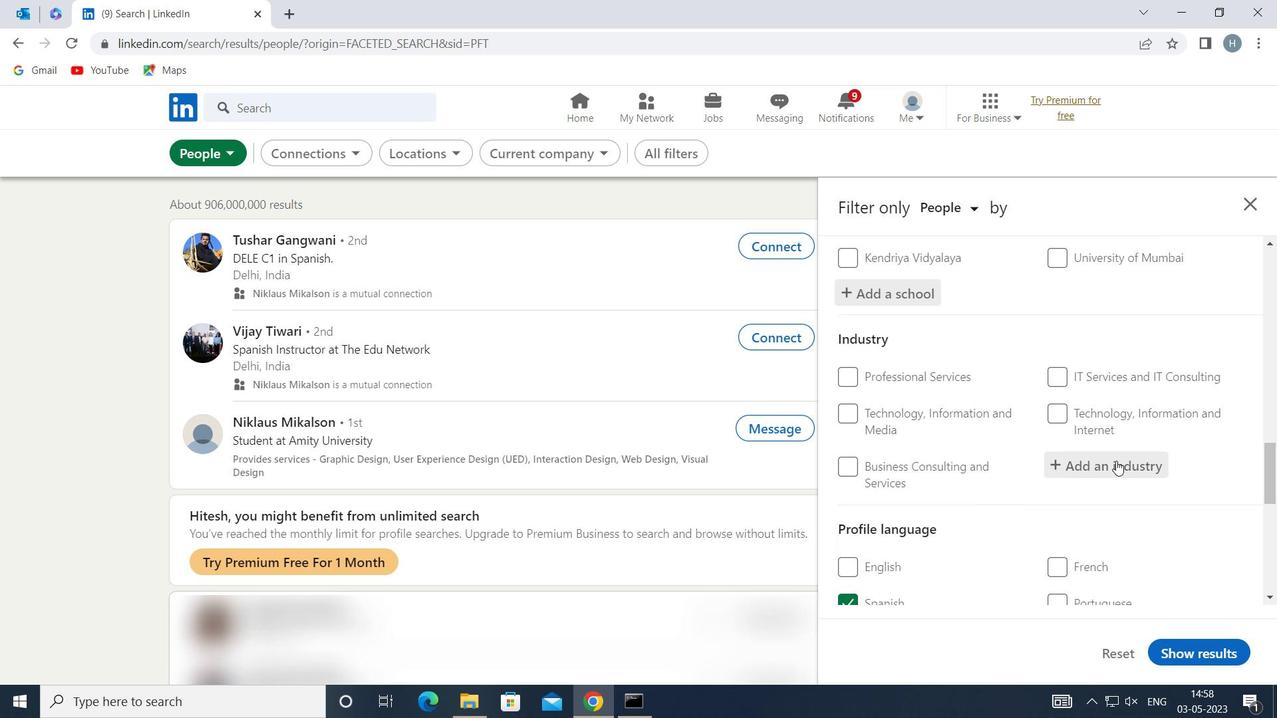
Action: Mouse pressed left at (1117, 461)
Screenshot: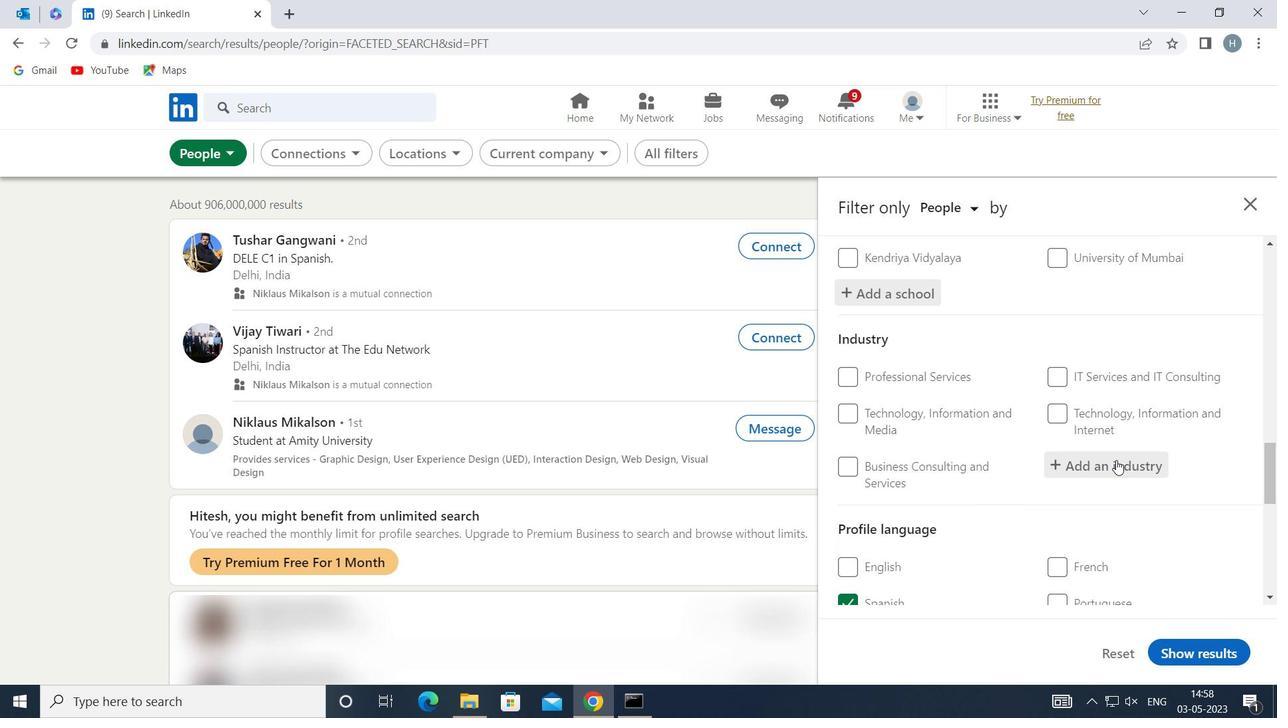 
Action: Key pressed <Key.shift>WHOE<Key.backspace>LESALE<Key.space><Key.shift>PHOTO
Screenshot: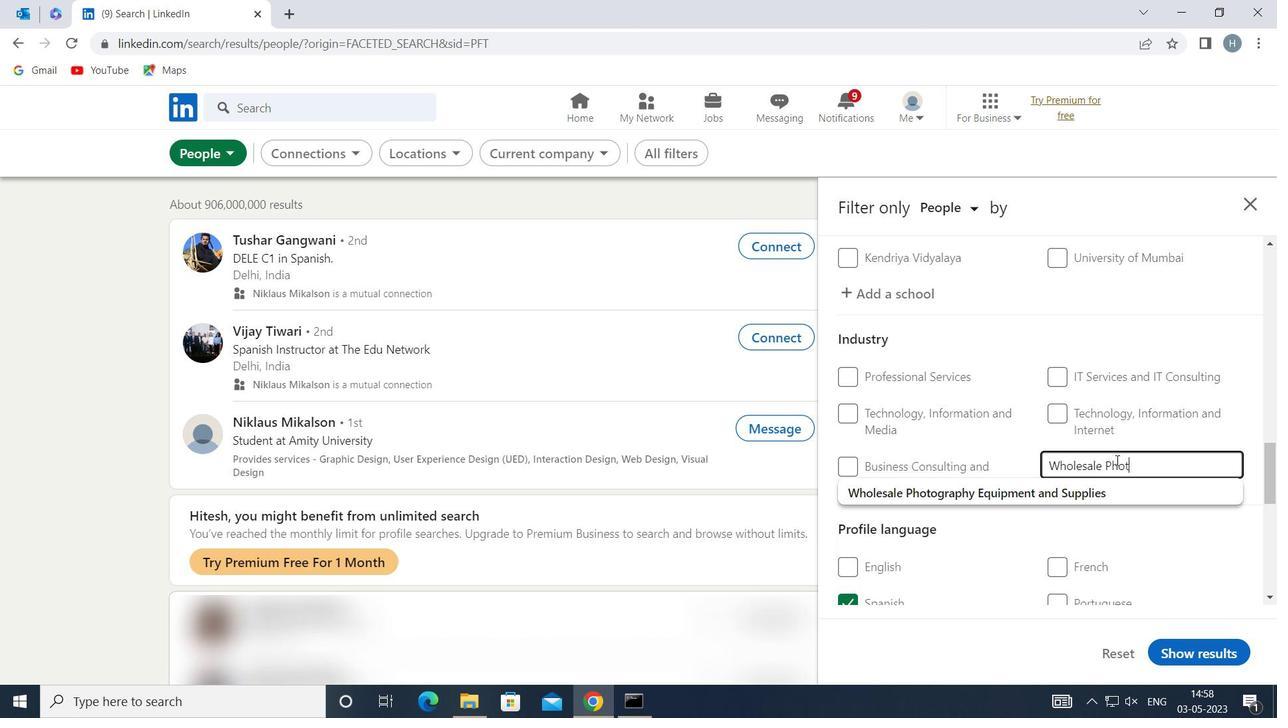 
Action: Mouse moved to (1076, 486)
Screenshot: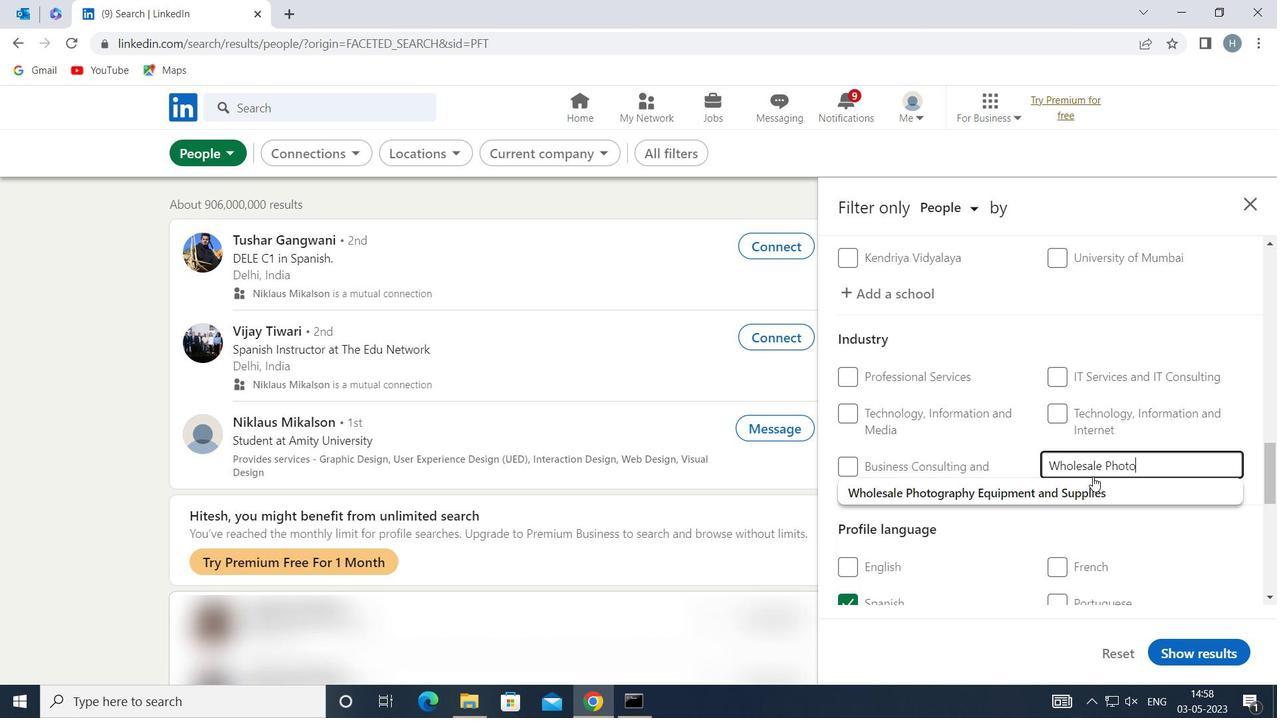 
Action: Mouse pressed left at (1076, 486)
Screenshot: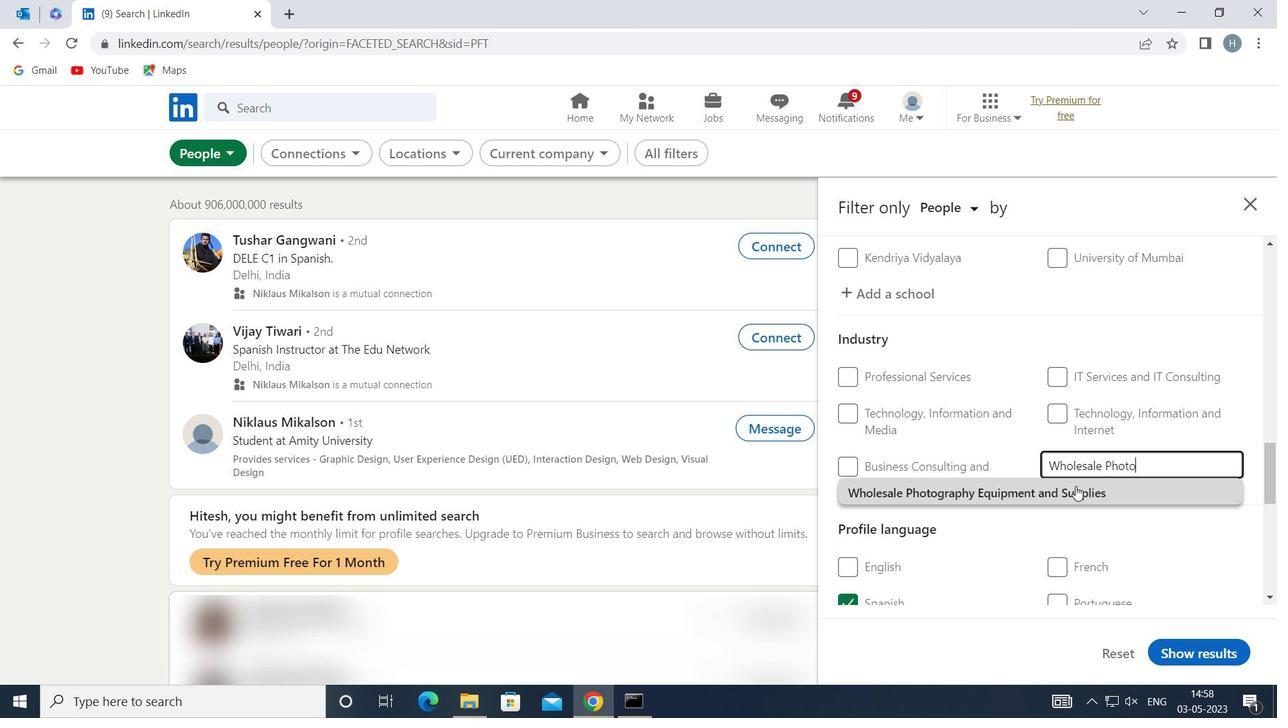 
Action: Mouse moved to (1009, 474)
Screenshot: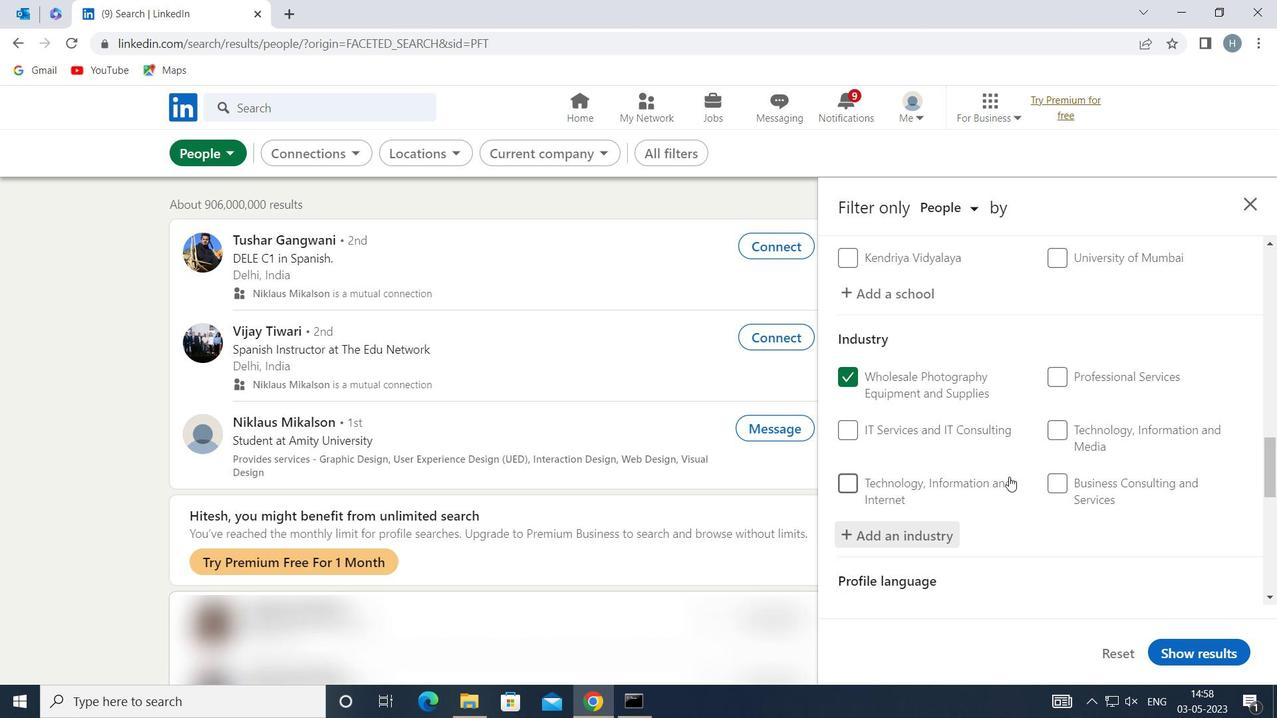 
Action: Mouse scrolled (1009, 473) with delta (0, 0)
Screenshot: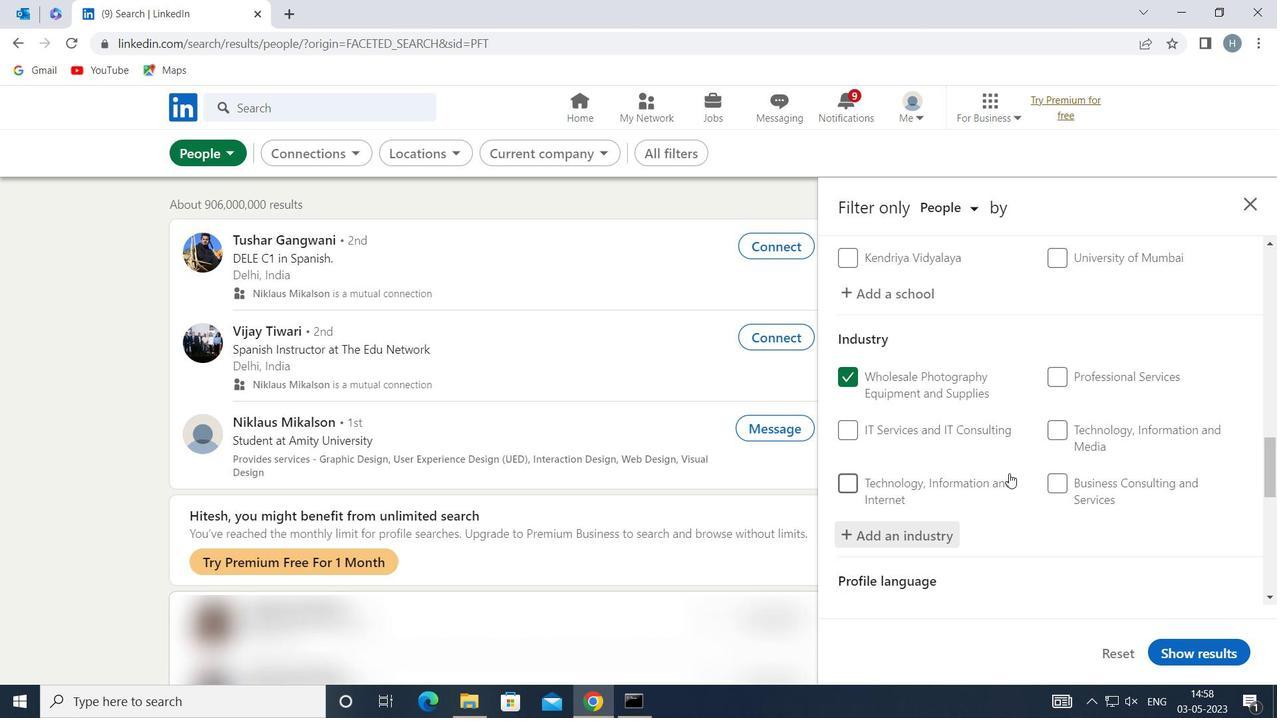 
Action: Mouse moved to (1019, 468)
Screenshot: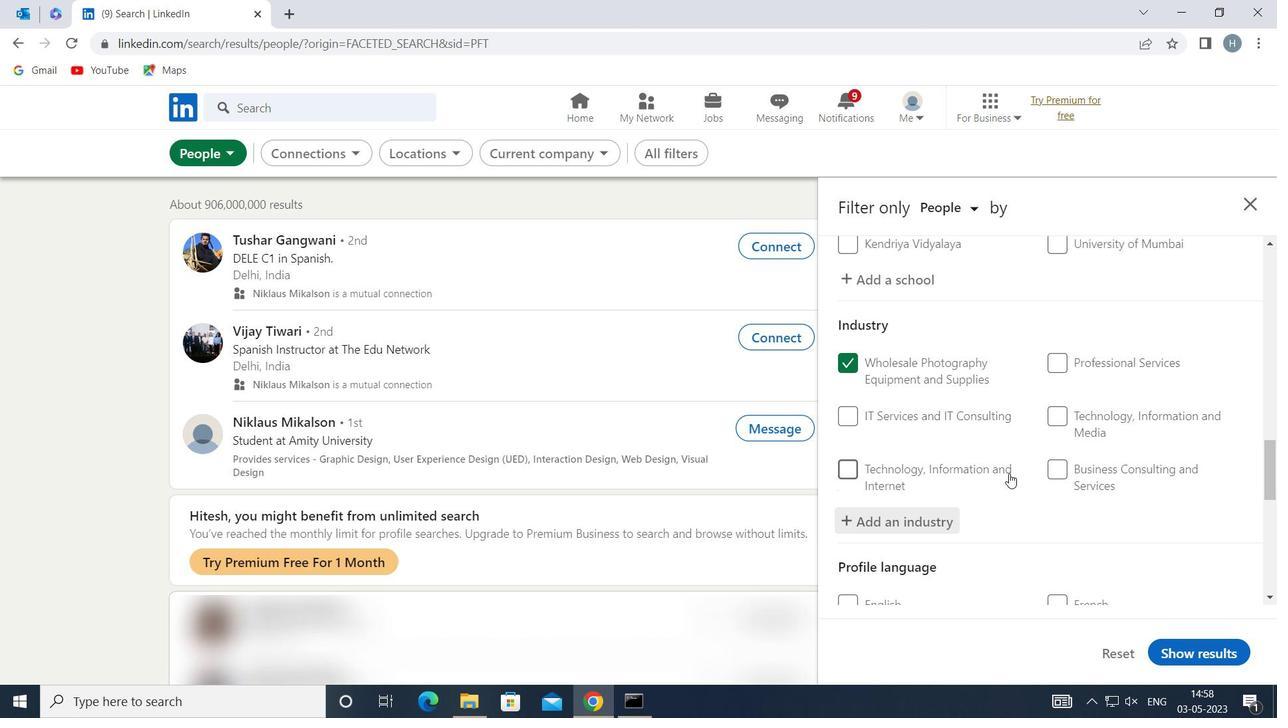 
Action: Mouse scrolled (1019, 467) with delta (0, 0)
Screenshot: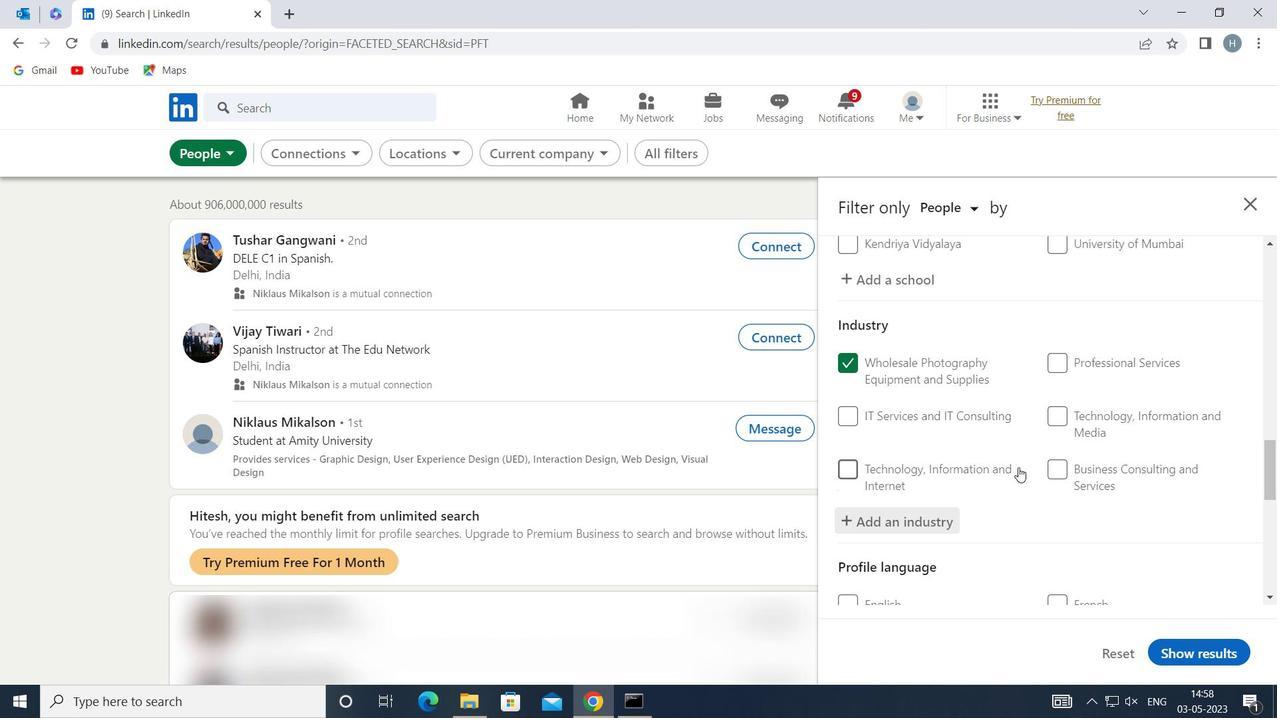 
Action: Mouse scrolled (1019, 467) with delta (0, 0)
Screenshot: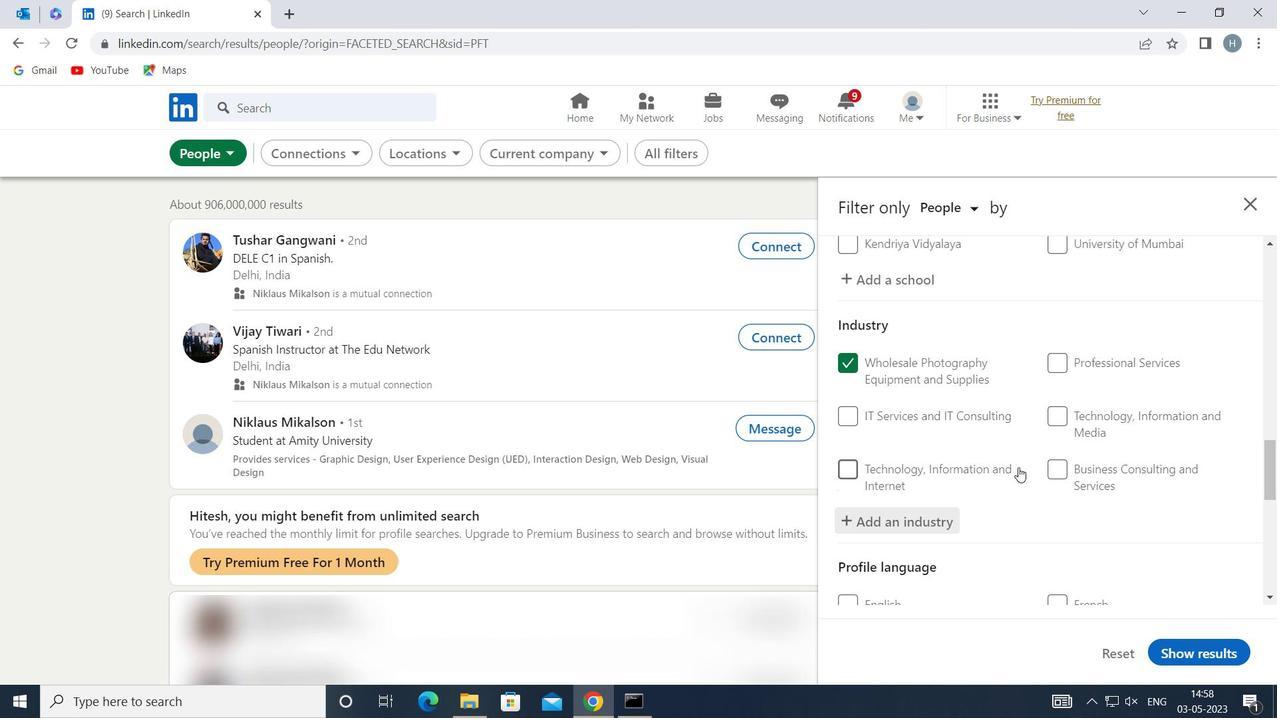 
Action: Mouse moved to (1019, 467)
Screenshot: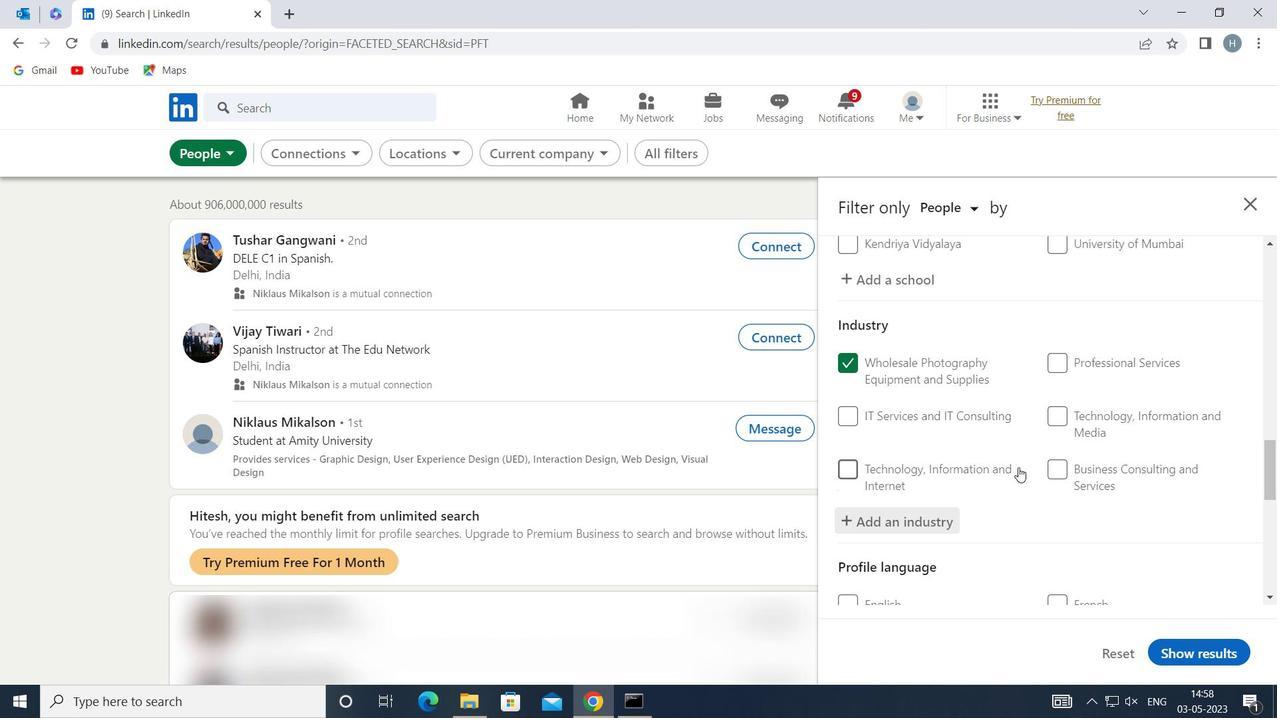
Action: Mouse scrolled (1019, 467) with delta (0, 0)
Screenshot: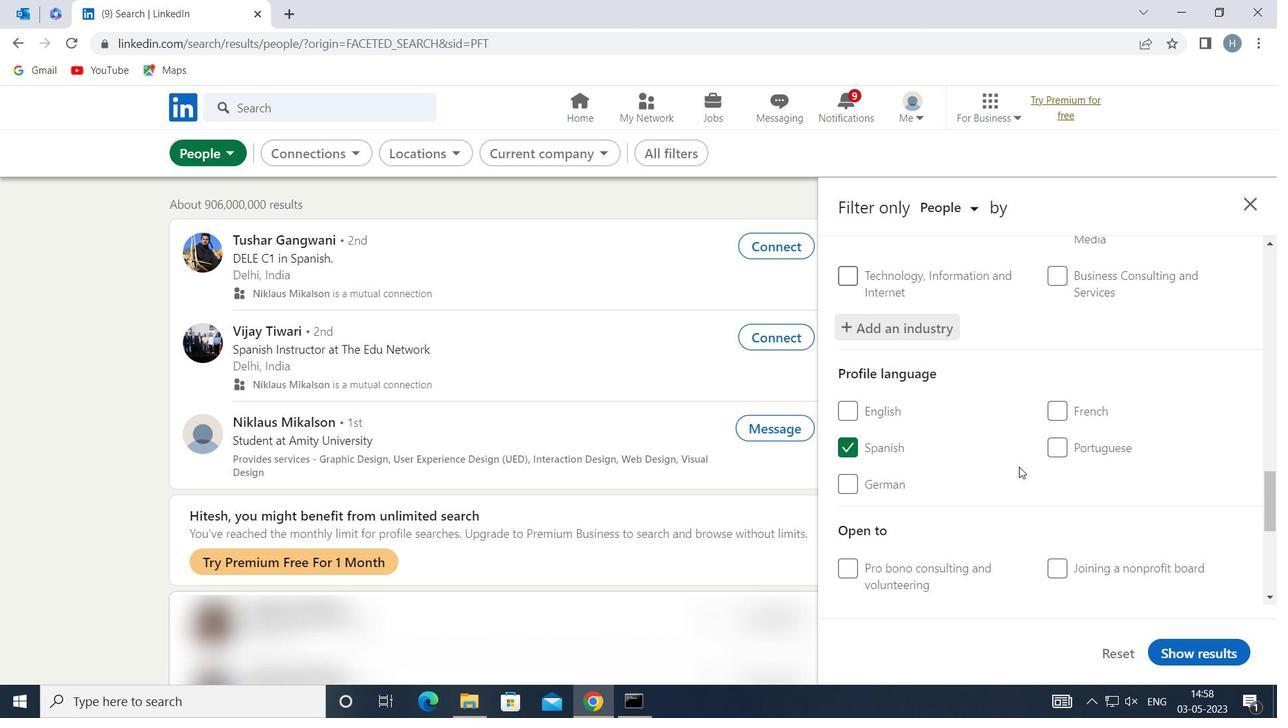 
Action: Mouse moved to (1050, 459)
Screenshot: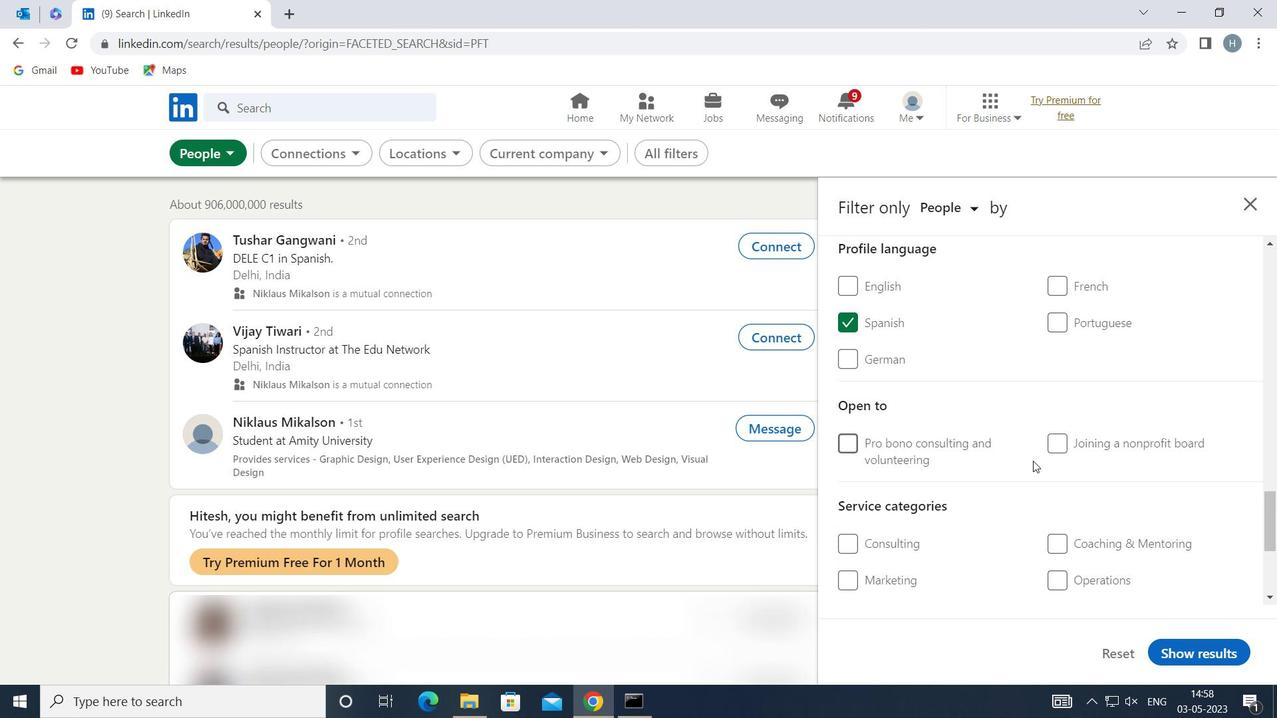 
Action: Mouse scrolled (1050, 459) with delta (0, 0)
Screenshot: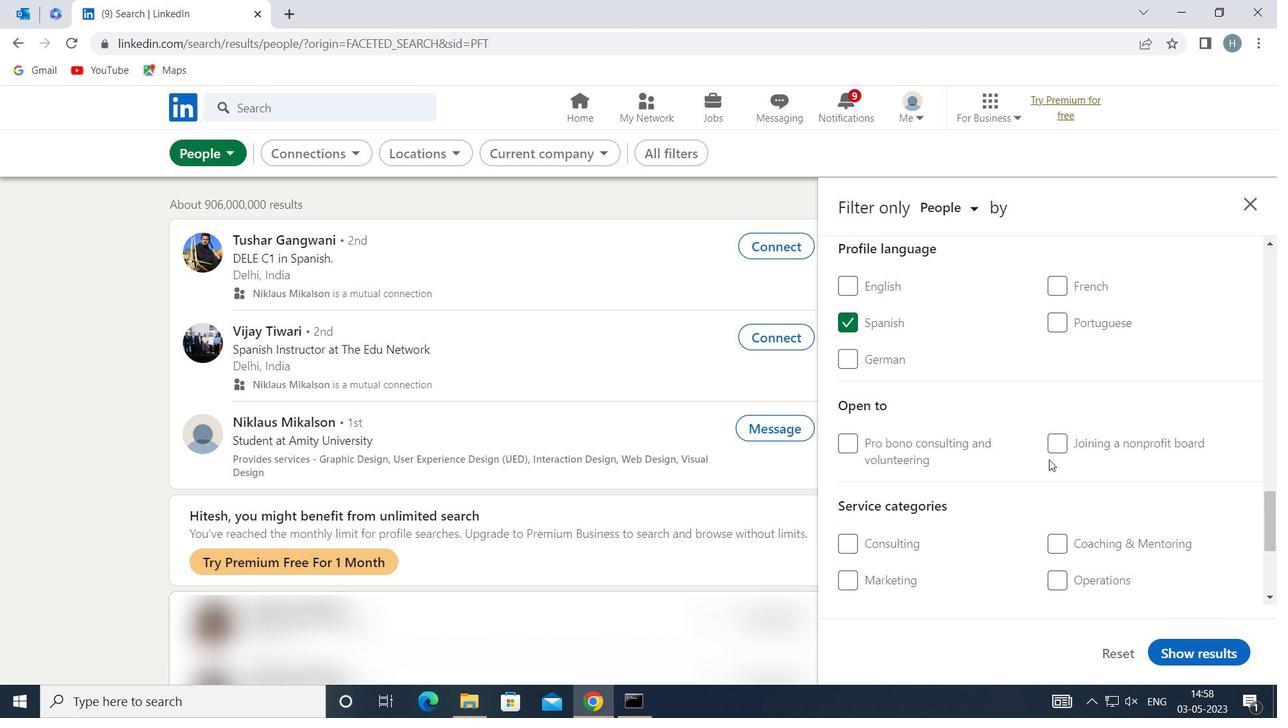 
Action: Mouse moved to (1108, 530)
Screenshot: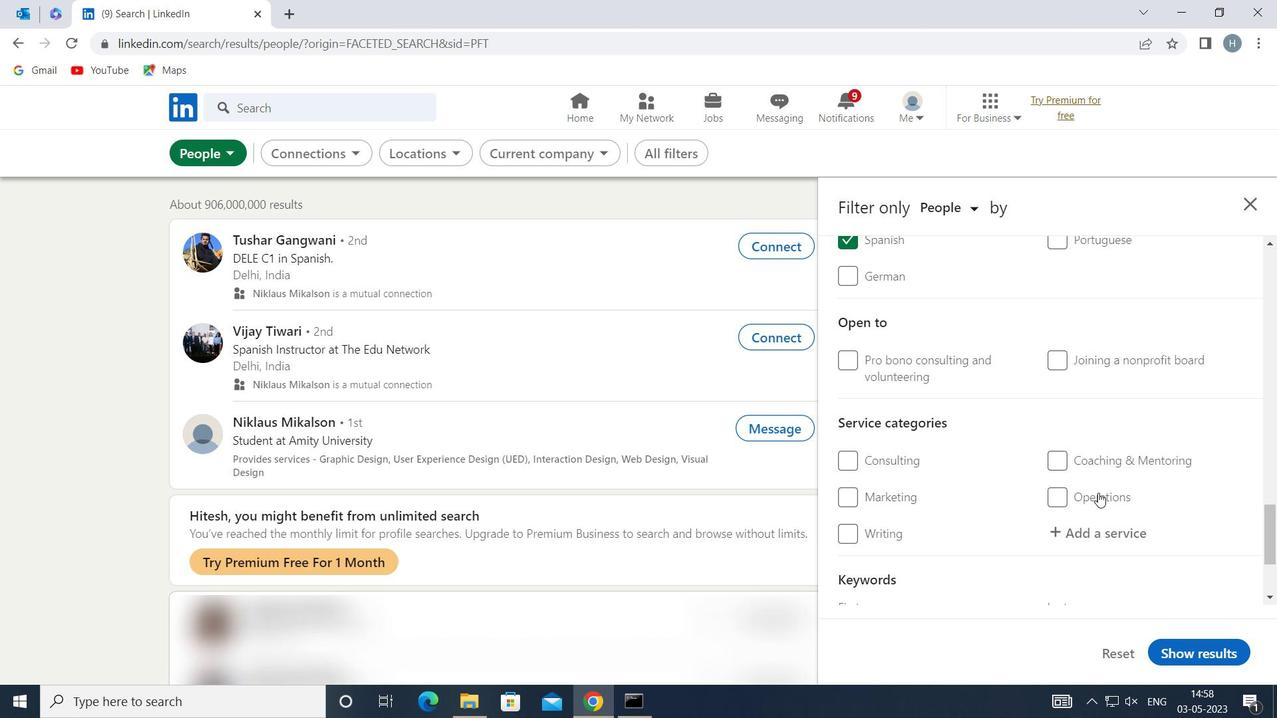 
Action: Mouse pressed left at (1108, 530)
Screenshot: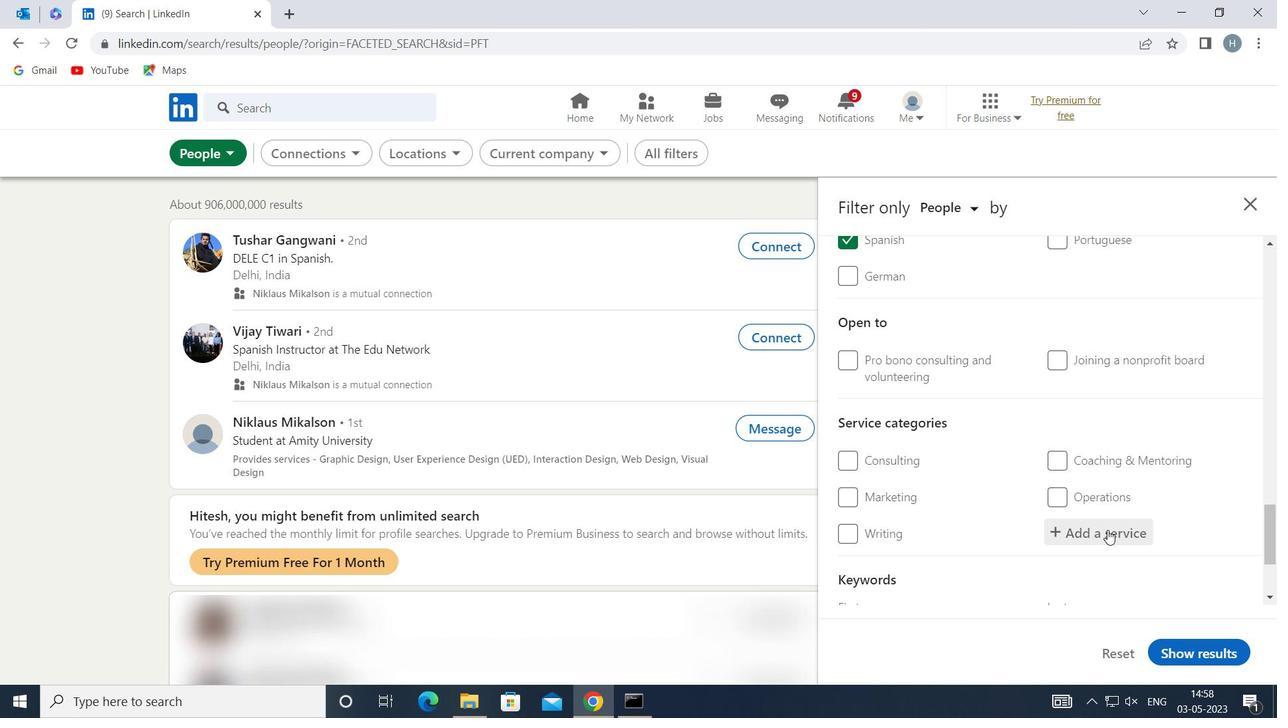 
Action: Key pressed <Key.shift>PUBLIC<Key.space><Key.shift>RELA
Screenshot: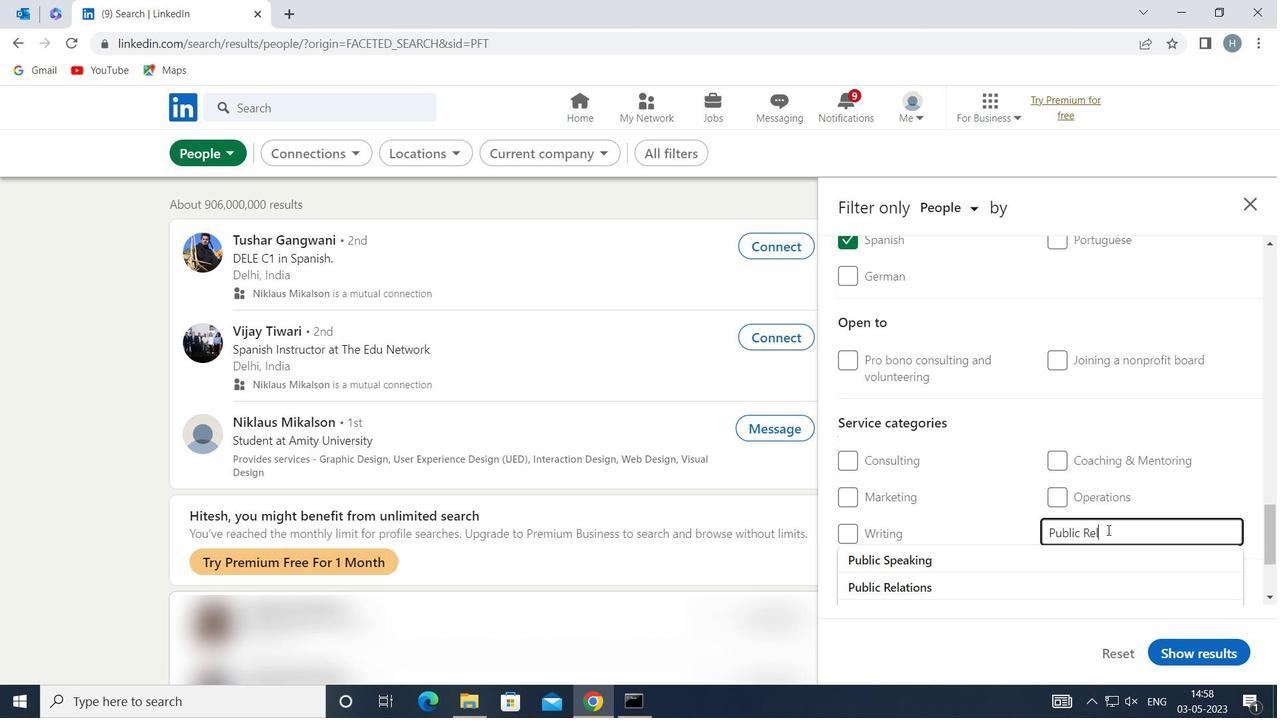 
Action: Mouse moved to (1044, 566)
Screenshot: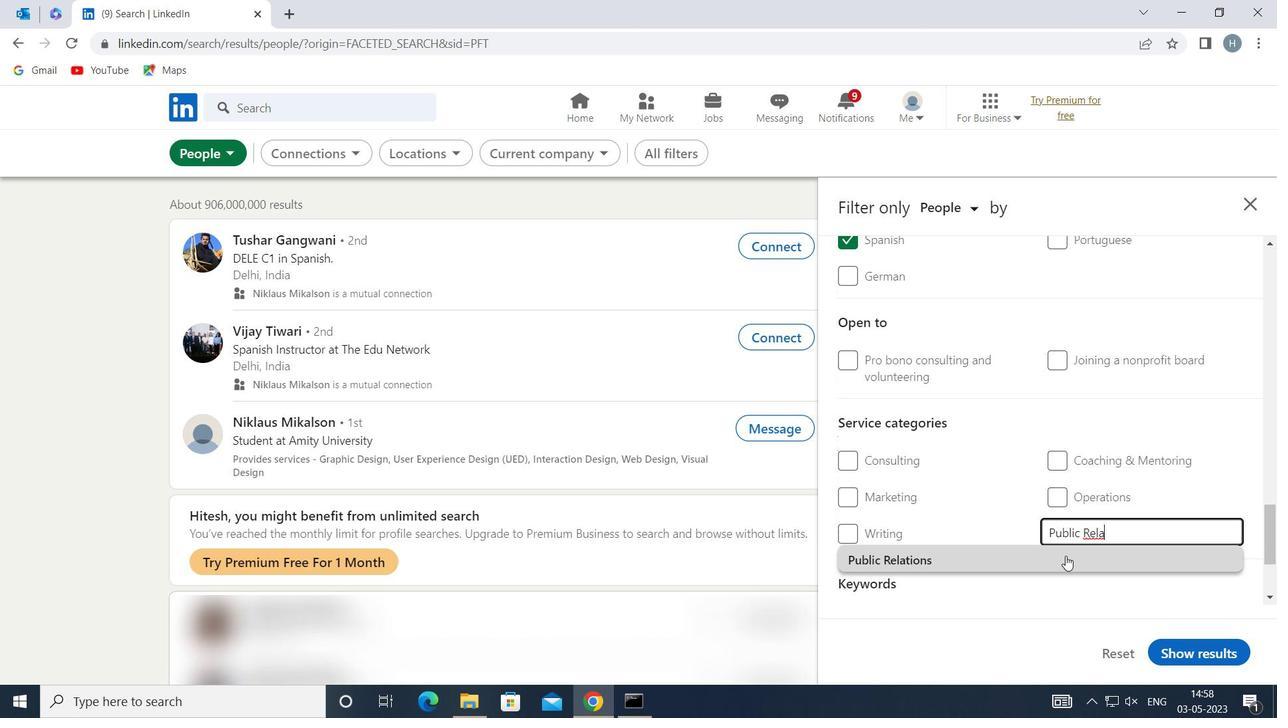 
Action: Mouse pressed left at (1044, 566)
Screenshot: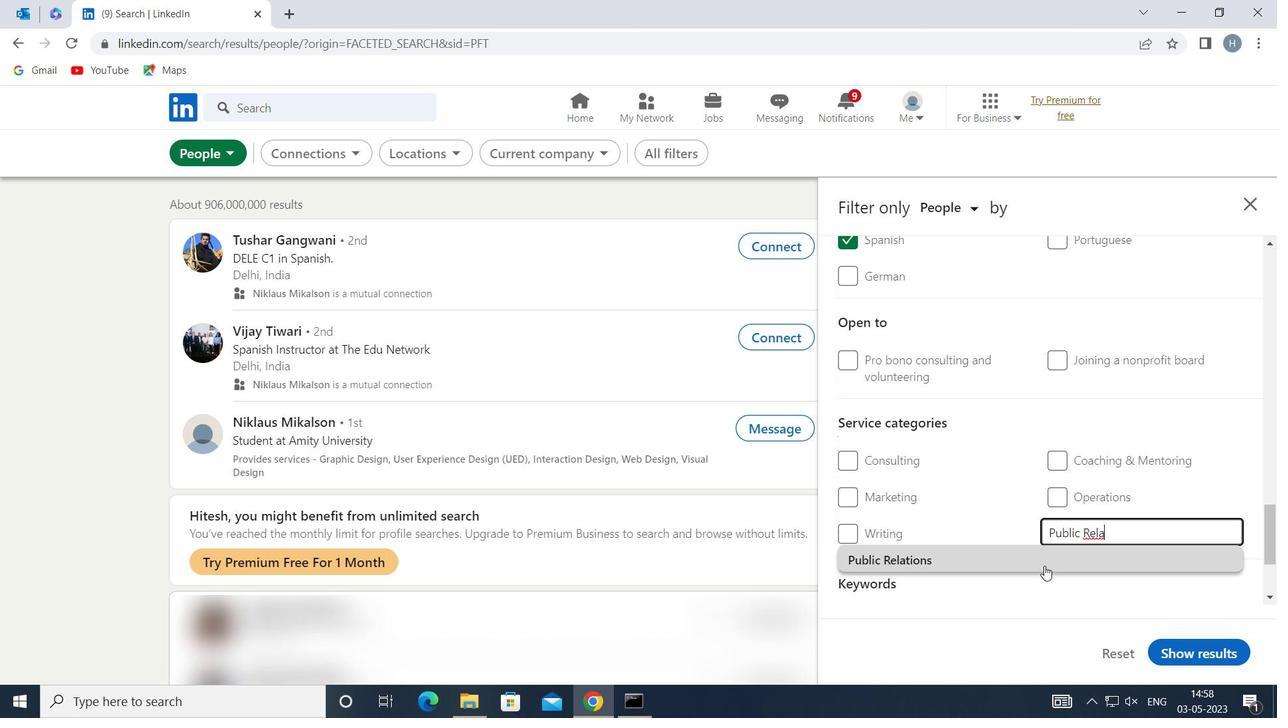 
Action: Mouse moved to (1007, 501)
Screenshot: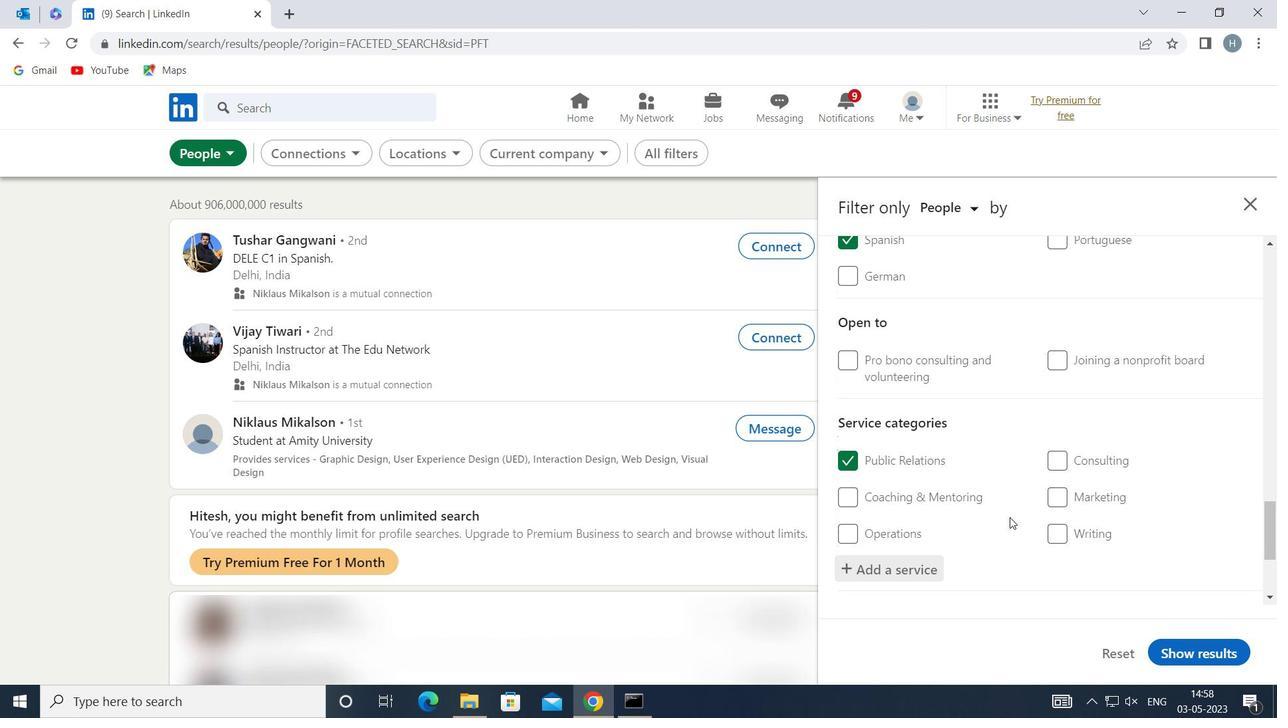 
Action: Mouse scrolled (1007, 500) with delta (0, 0)
Screenshot: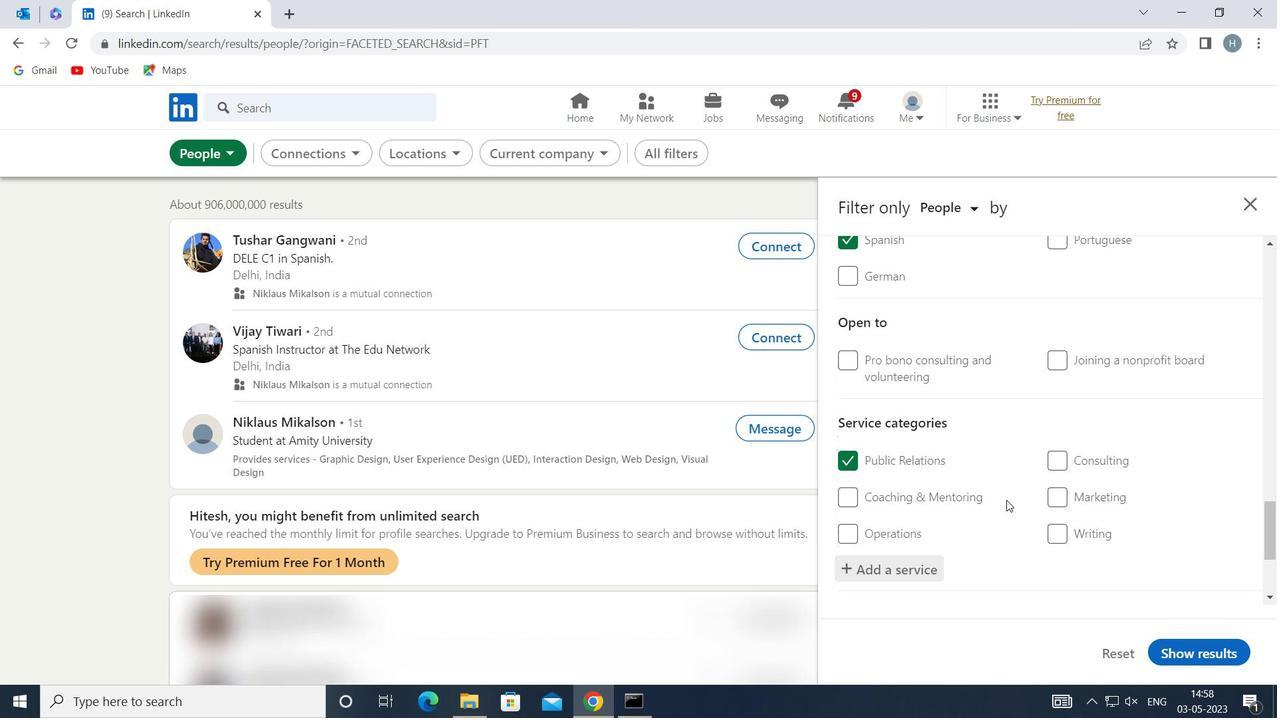 
Action: Mouse scrolled (1007, 500) with delta (0, 0)
Screenshot: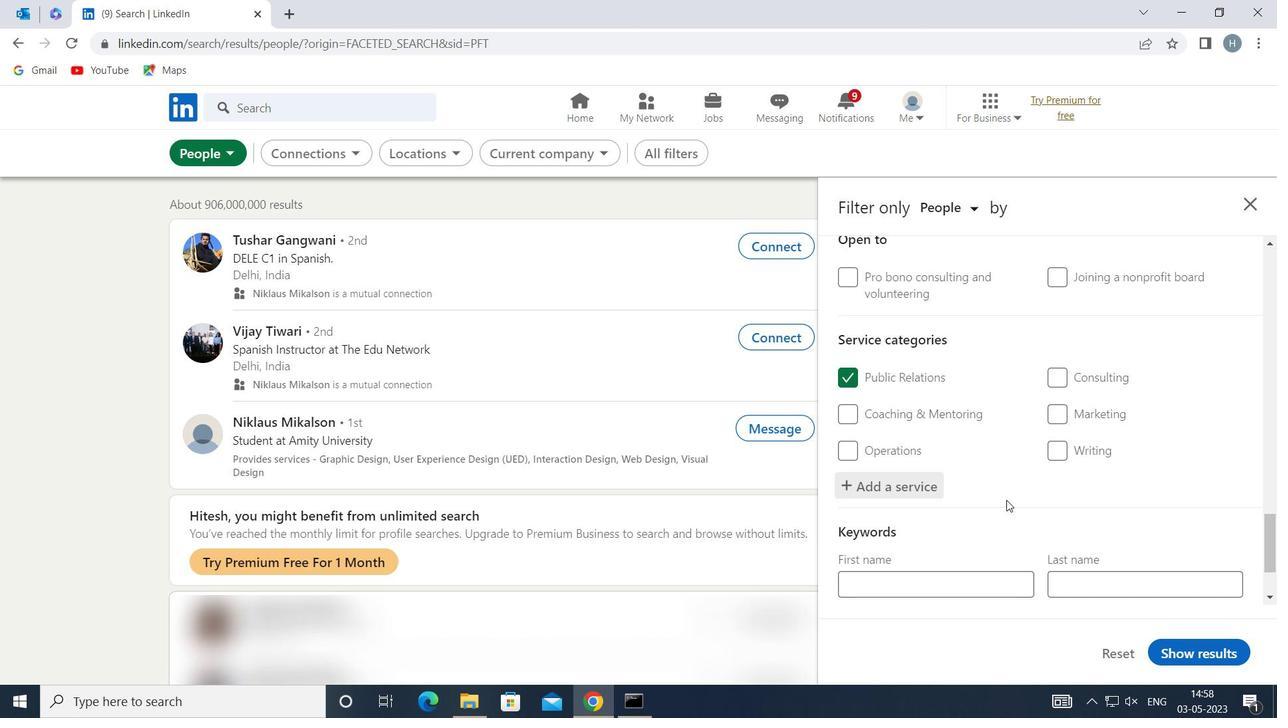 
Action: Mouse moved to (1007, 502)
Screenshot: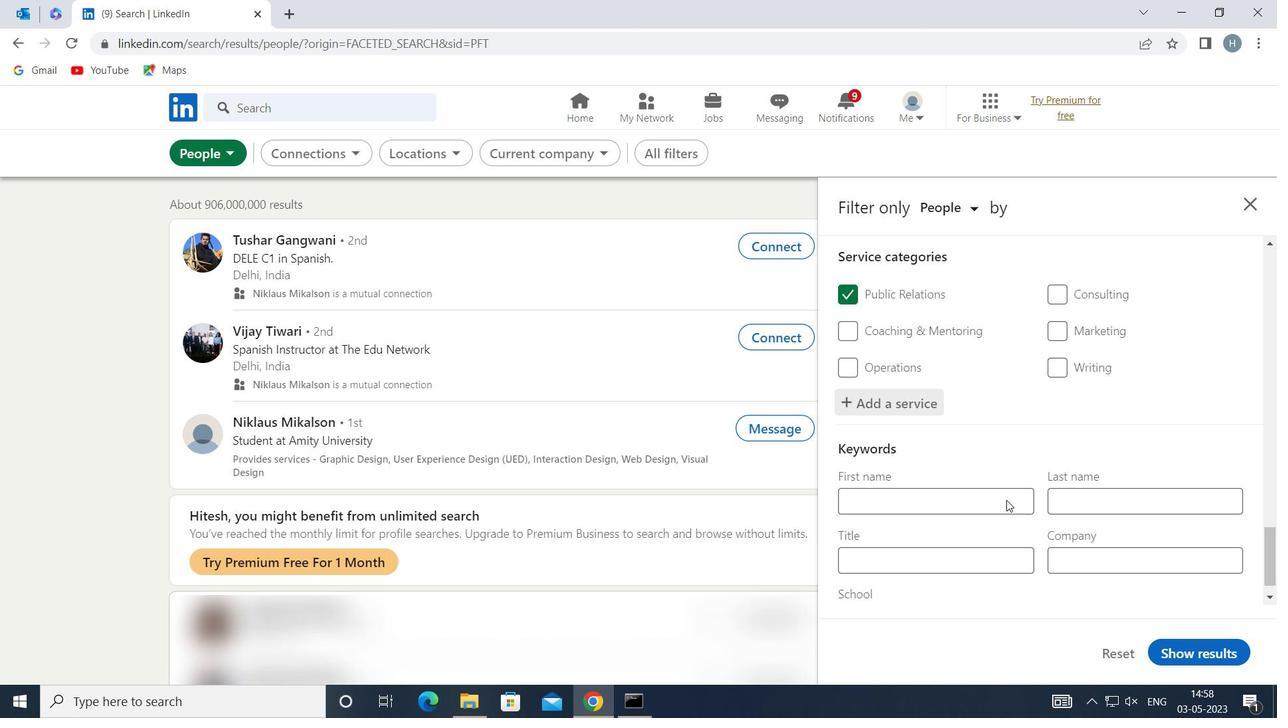 
Action: Mouse scrolled (1007, 501) with delta (0, 0)
Screenshot: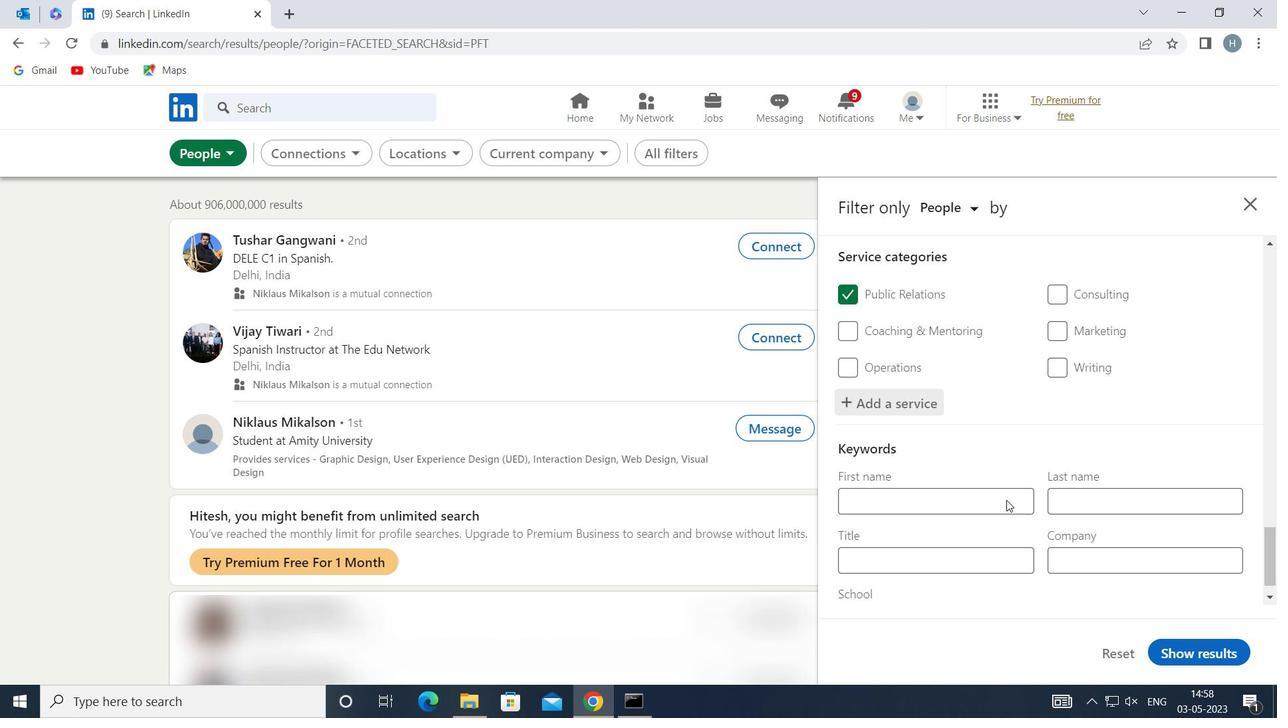 
Action: Mouse moved to (996, 531)
Screenshot: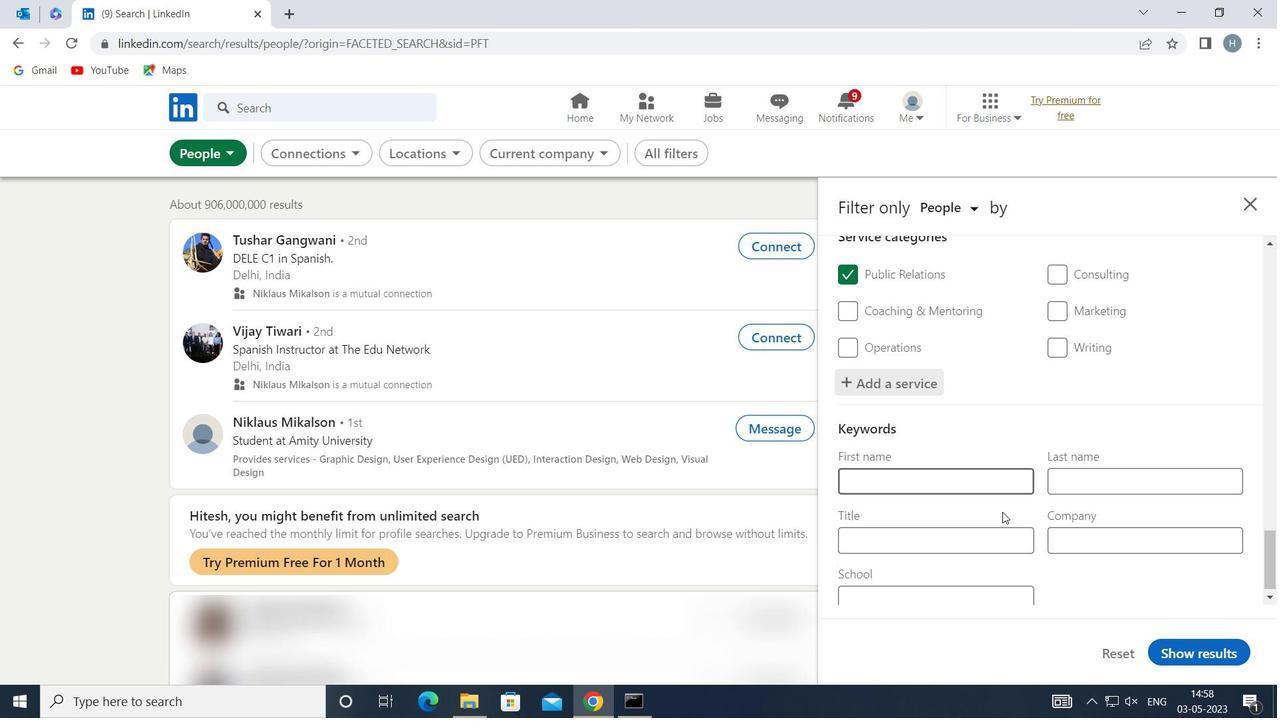 
Action: Mouse pressed left at (996, 531)
Screenshot: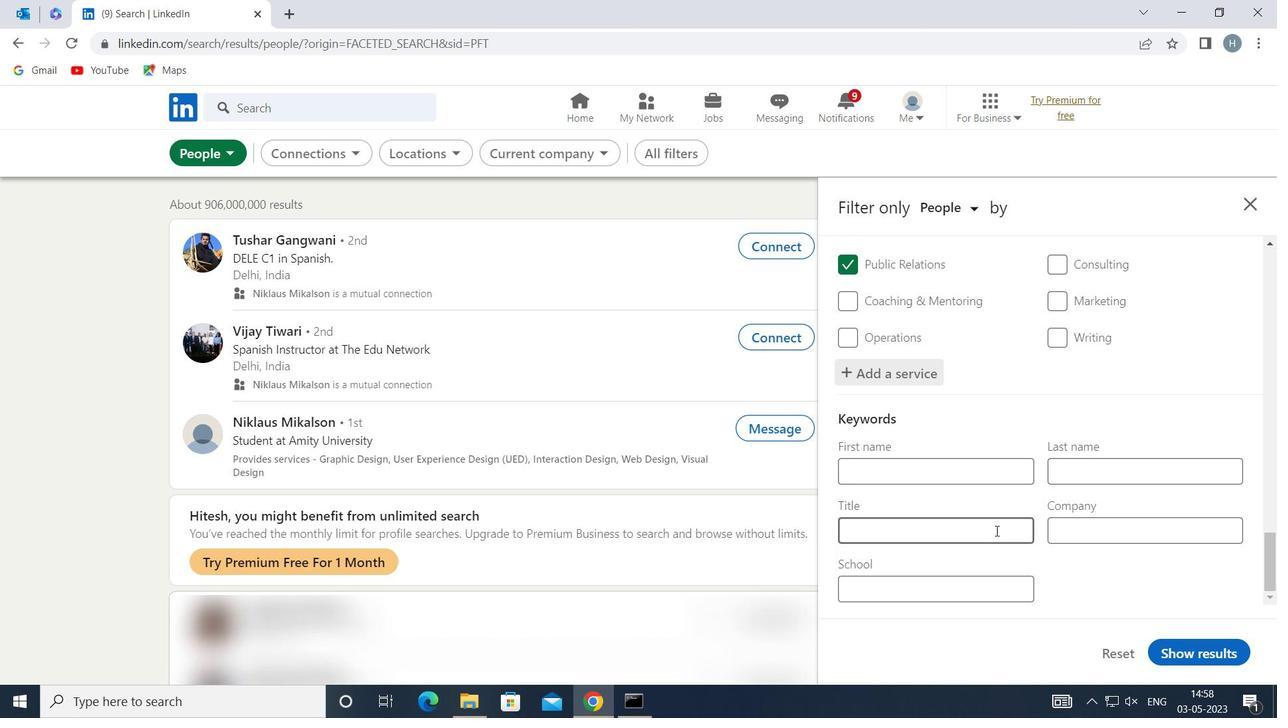 
Action: Key pressed <Key.shift>CARPENTER
Screenshot: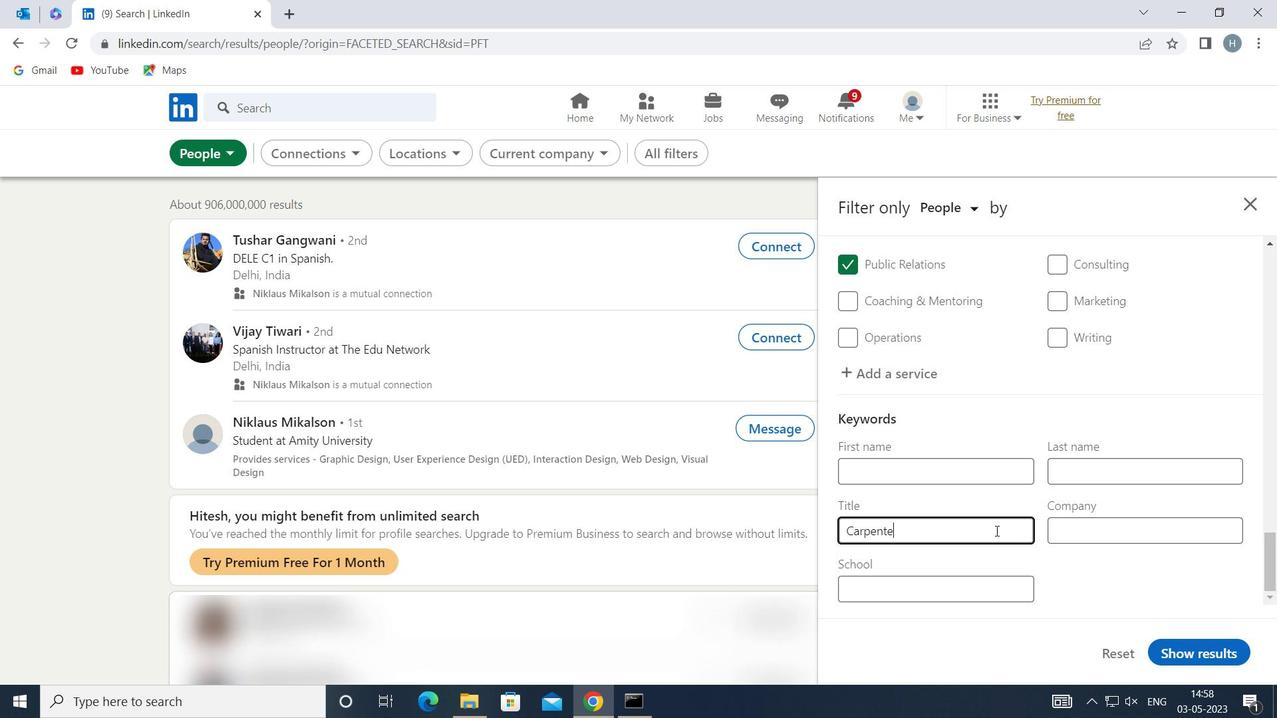 
Action: Mouse moved to (1178, 651)
Screenshot: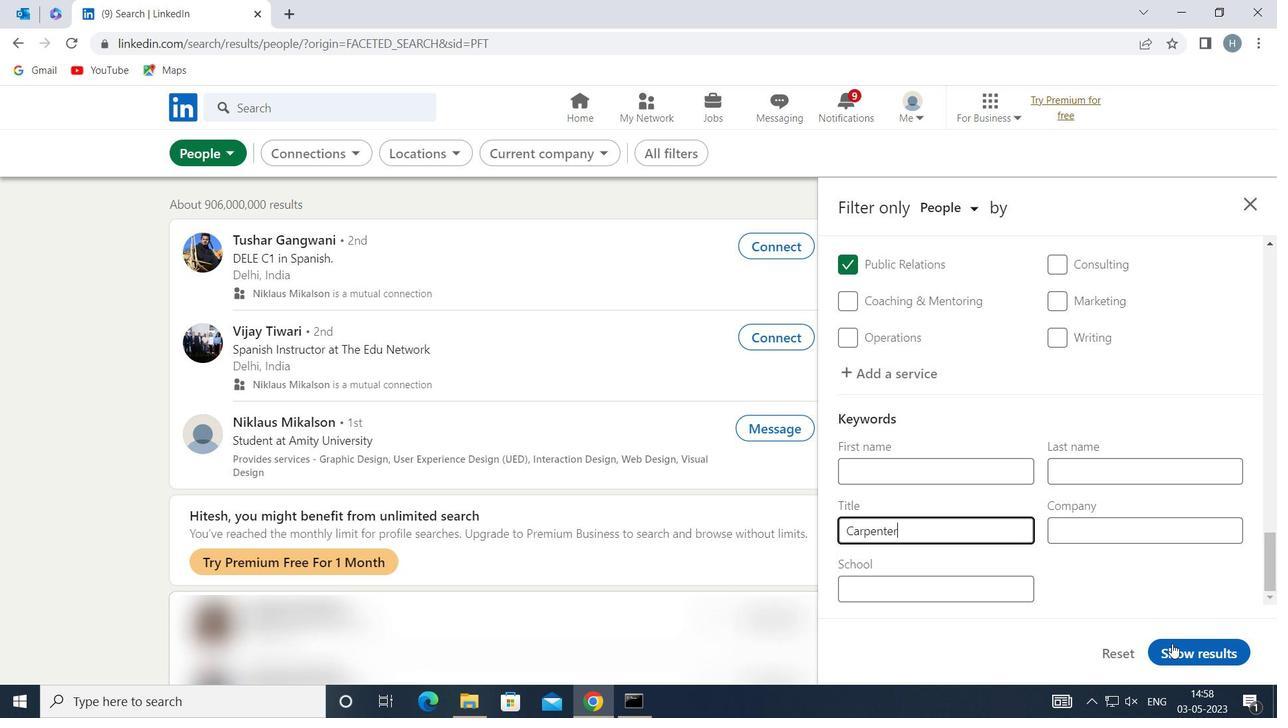 
Action: Mouse pressed left at (1178, 651)
Screenshot: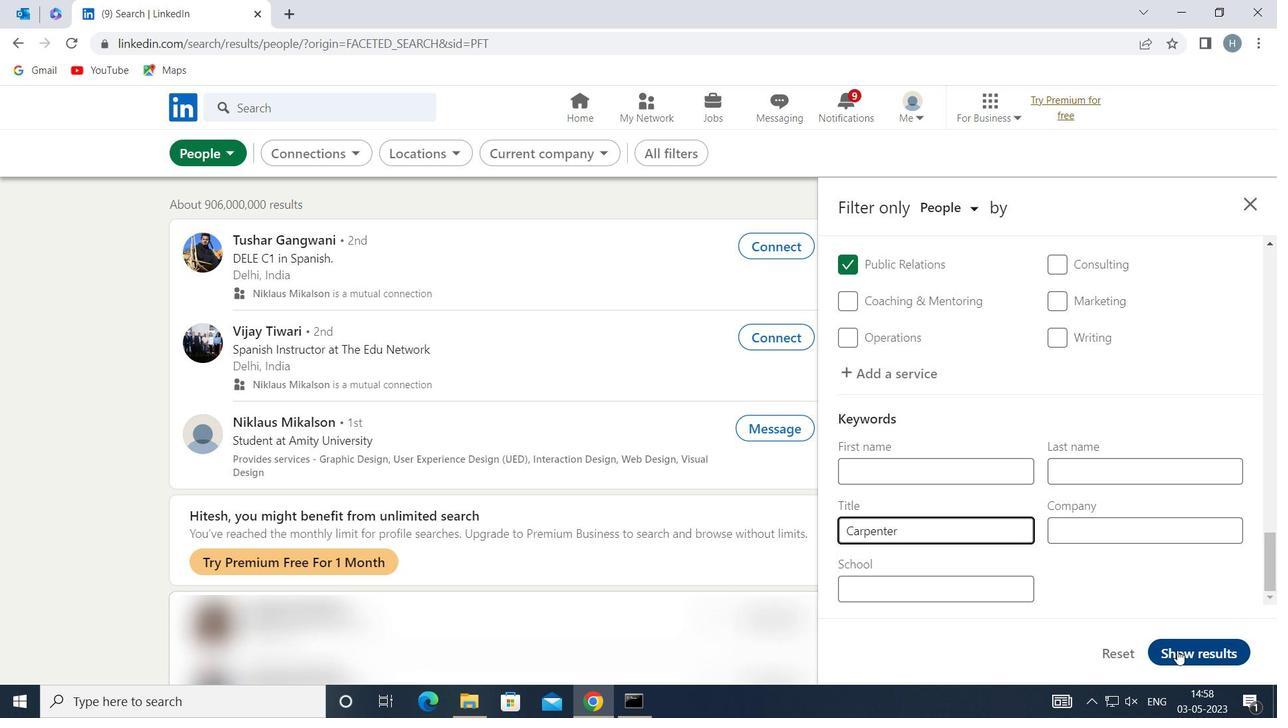 
Action: Mouse moved to (966, 500)
Screenshot: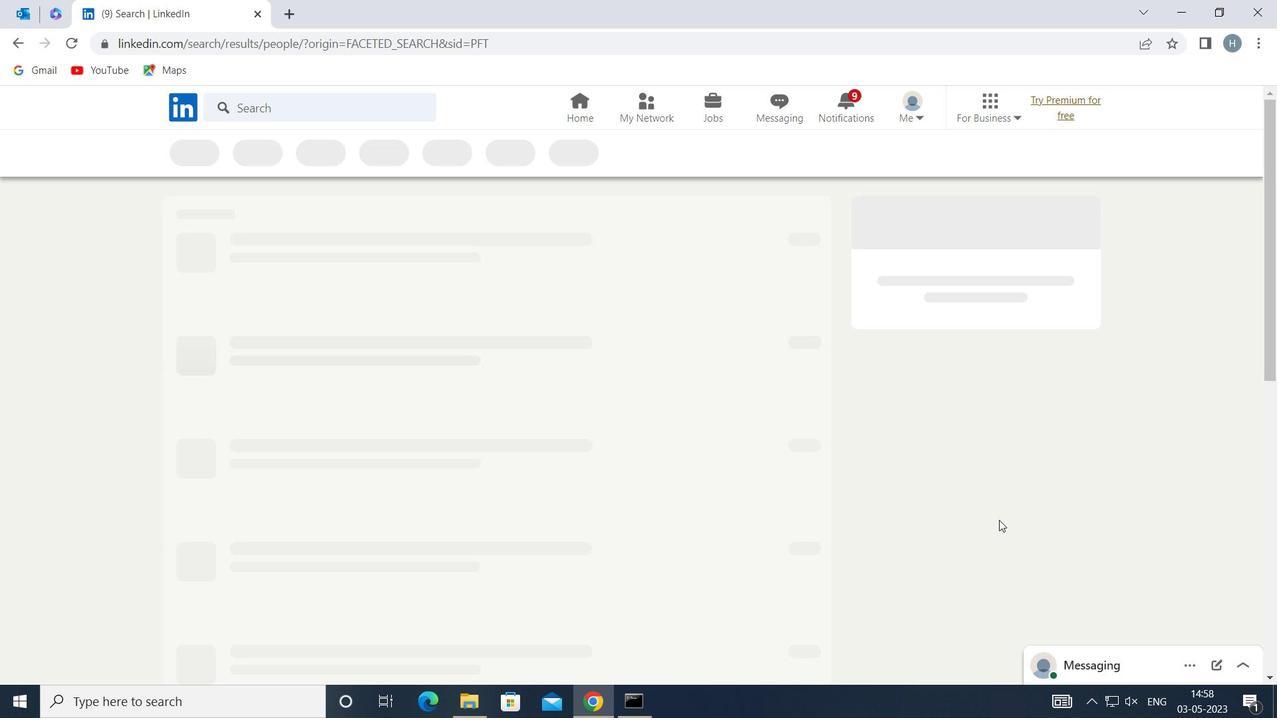 
